 Task: Create new invoice with Date Opened :30-Apr-23, Select Customer: Catering by Benihana, Terms: Payment Term 2. Make invoice entry for item-1 with Date: 30-Apr-23, Description: Lil Drug Ibuprofin, Action: Material, Income Account: Income:Sales, Quantity: 1, Unit Price: 5.5, Discount %: 8. Make entry for item-2 with Date: 30-Apr-23, Description: Ring Pop Lollipops Assorted (0.5 oz x 6 ct), Action: Material, Income Account: Income:Sales, Quantity: 1, Unit Price: 20.3, Discount %: 7. Make entry for item-3 with Date: 30-Apr-23, Description: Cherry Tomato (1 pack ), Action: Material, Income Account: Income:Sales, Quantity: 2, Unit Price: 21.3, Discount %: 9. Write Notes: 'Looking forward to serving you again.'. Post Invoice with Post Date: 30-Apr-23, Post to Accounts: Assets:Accounts Receivable. Pay / Process Payment with Transaction Date: 15-May-23, Amount: 62.705, Transfer Account: Checking Account. Print Invoice, display notes by going to Option, then go to Display Tab and check 'Invoice Notes'.
Action: Mouse moved to (174, 35)
Screenshot: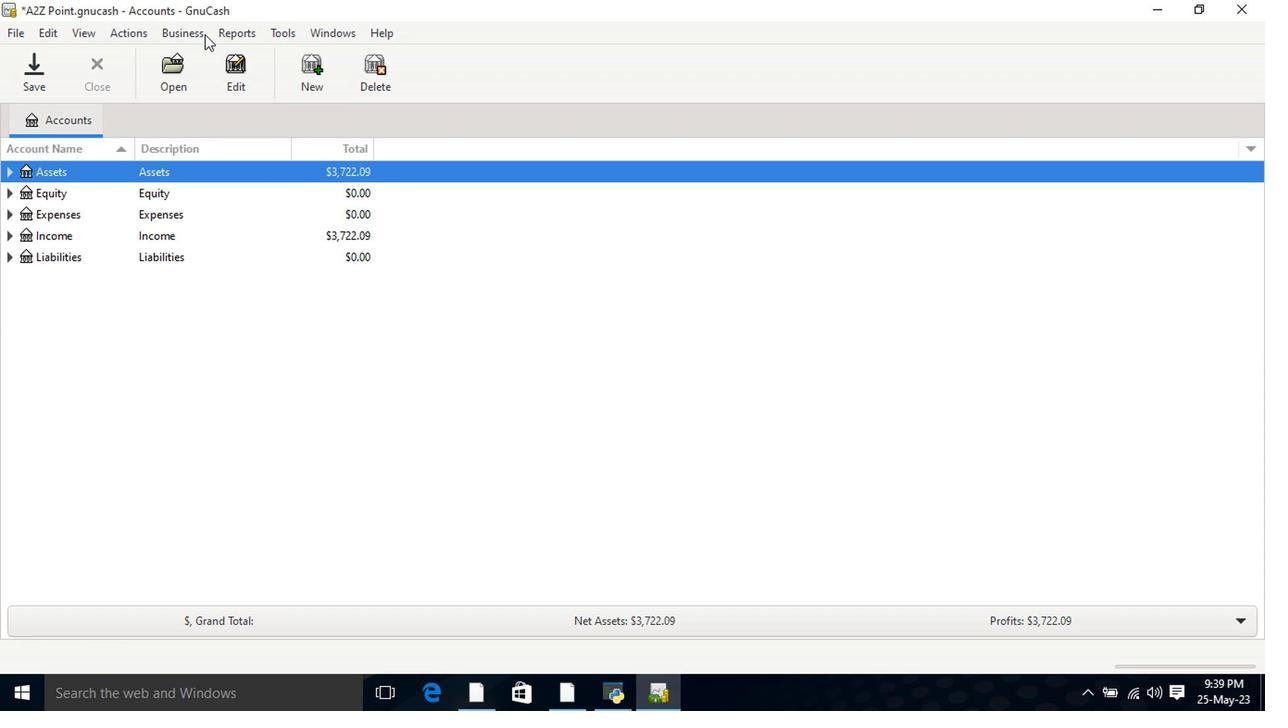 
Action: Mouse pressed left at (174, 35)
Screenshot: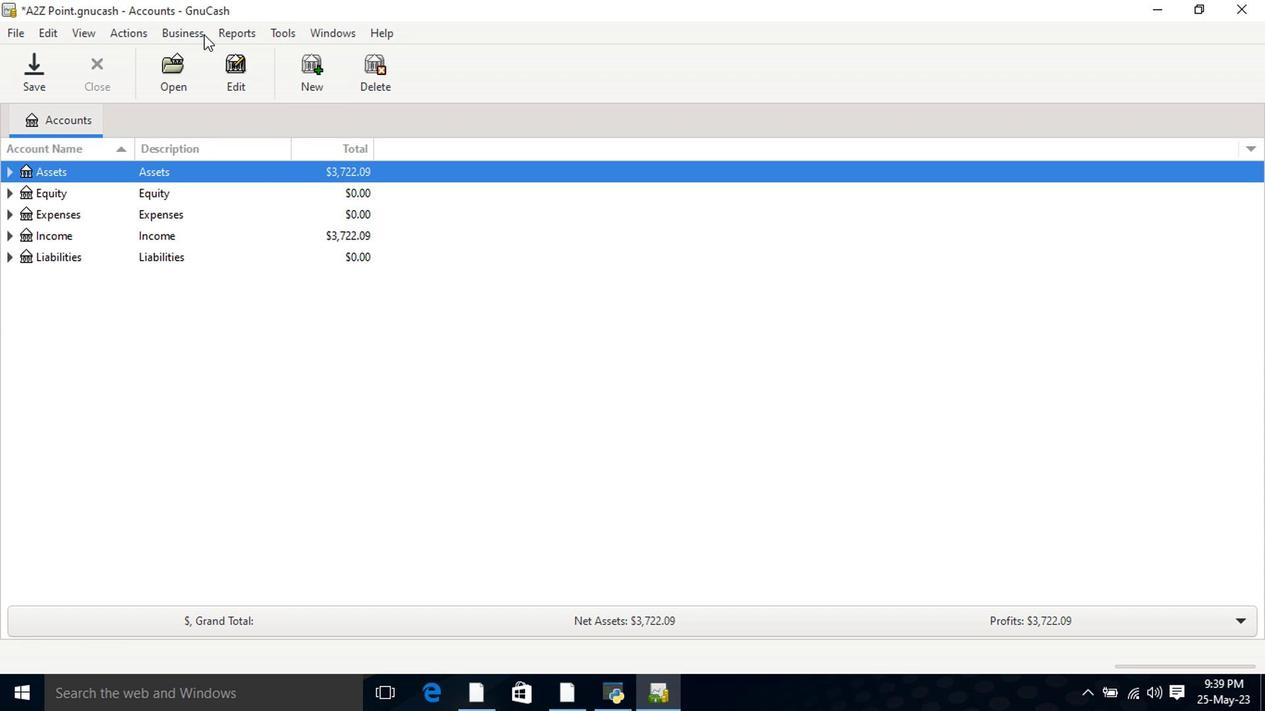 
Action: Mouse moved to (402, 131)
Screenshot: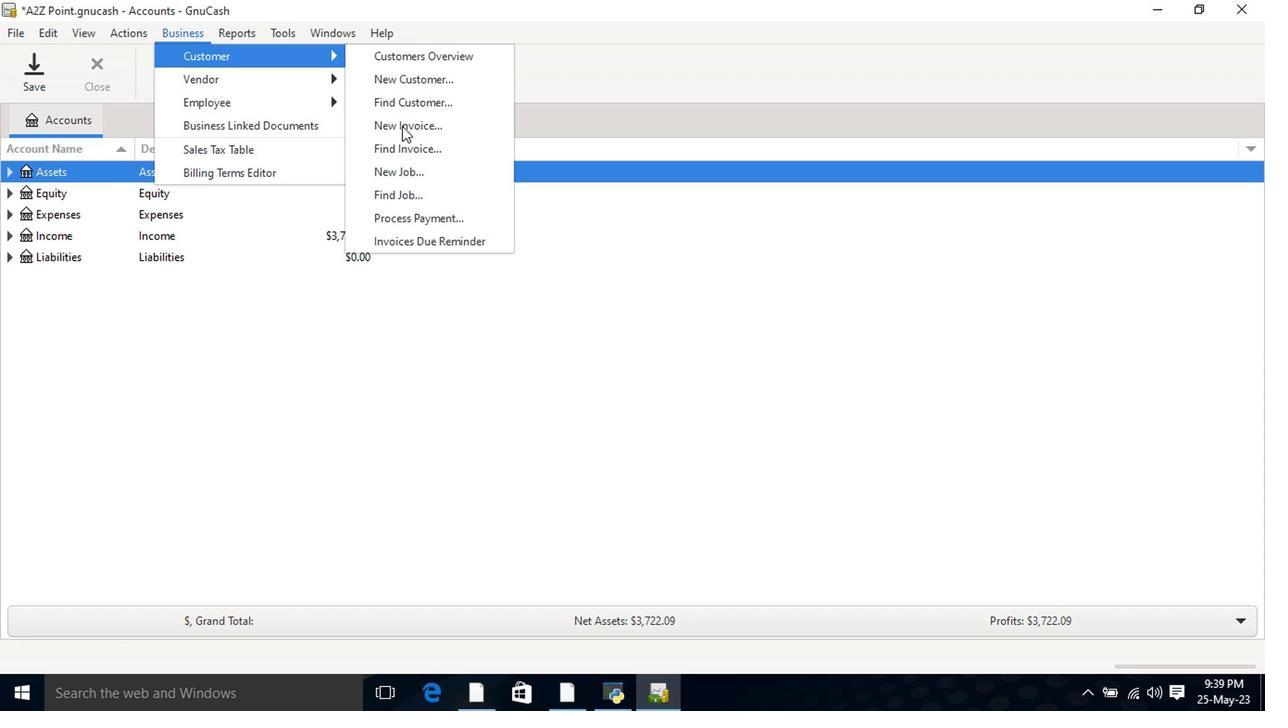 
Action: Mouse pressed left at (402, 131)
Screenshot: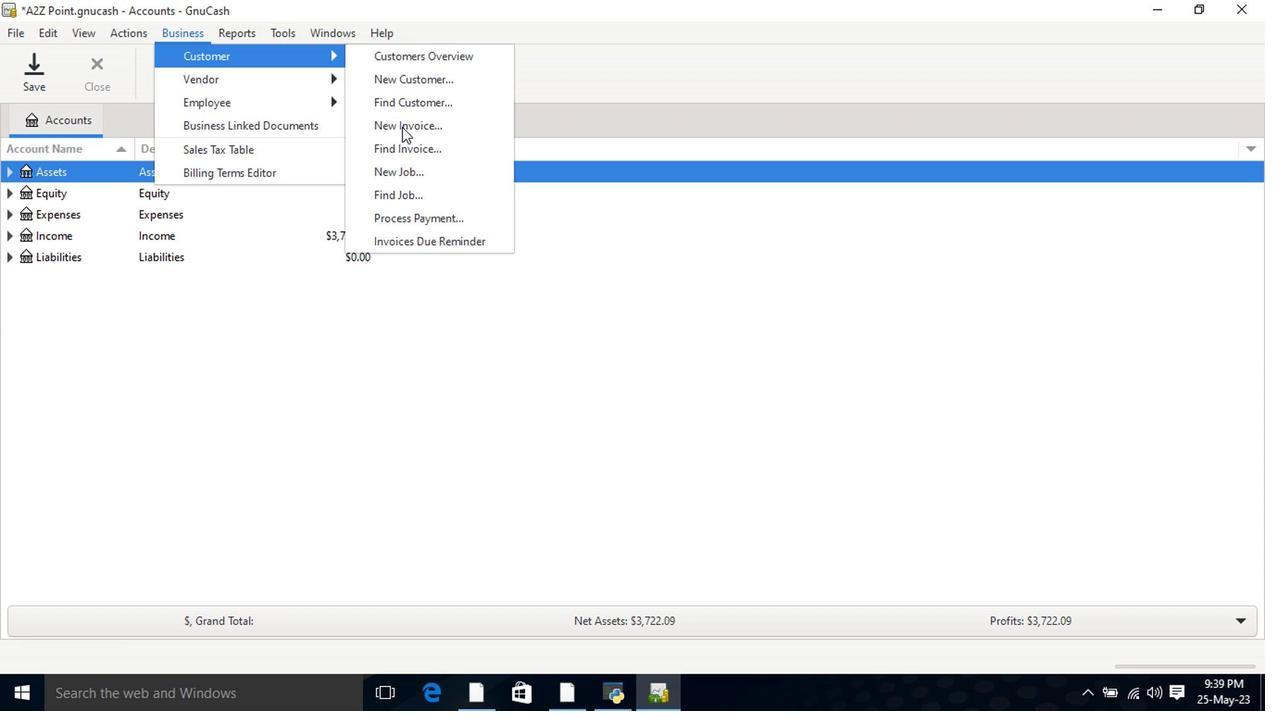 
Action: Mouse moved to (760, 285)
Screenshot: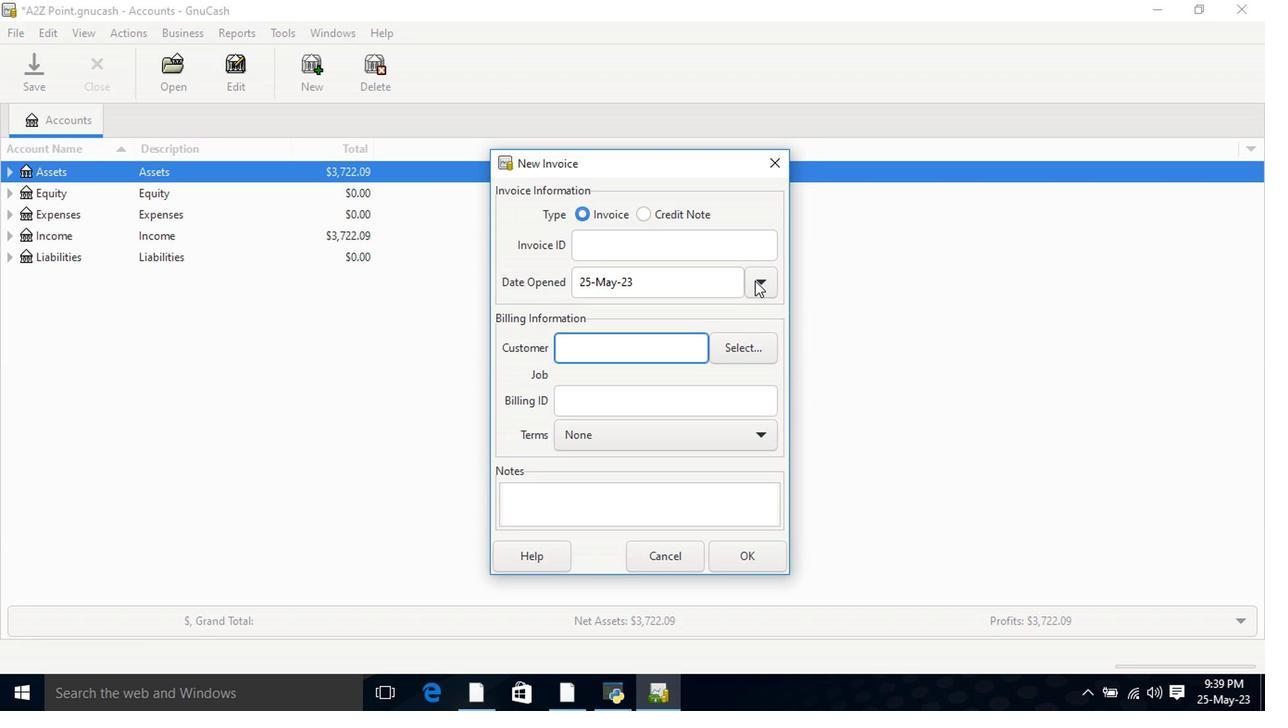 
Action: Mouse pressed left at (760, 285)
Screenshot: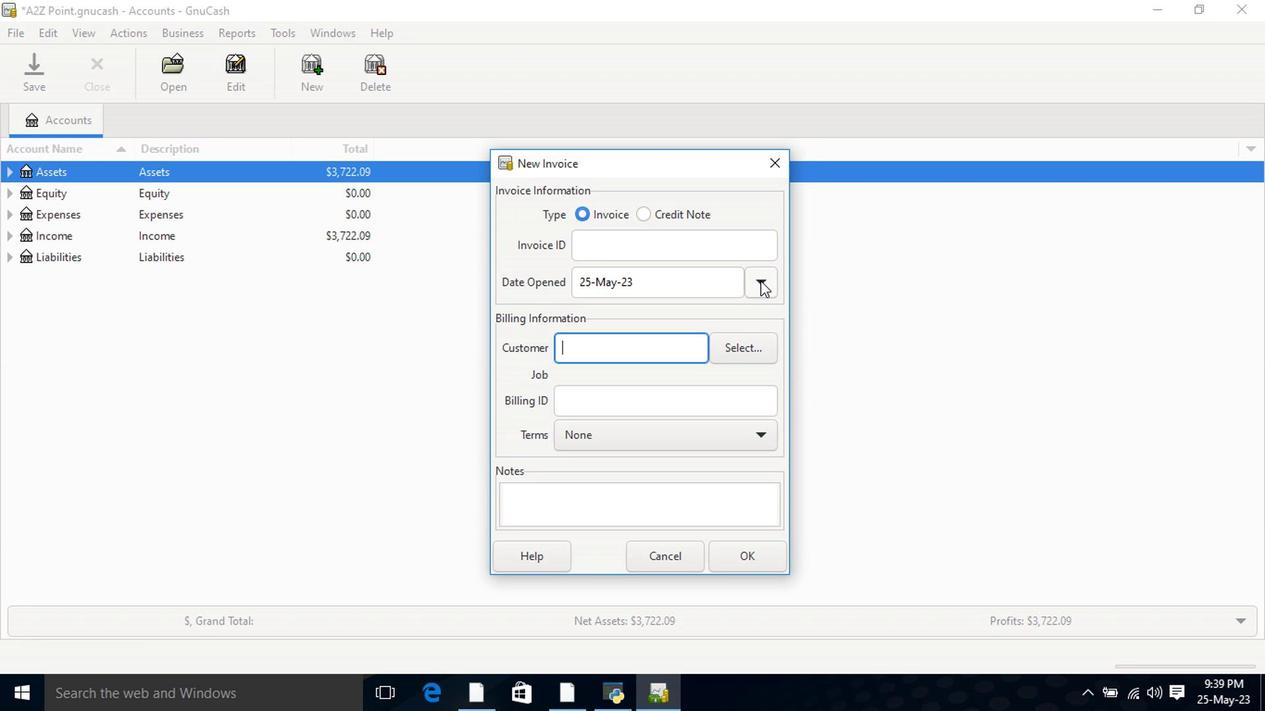 
Action: Mouse moved to (618, 317)
Screenshot: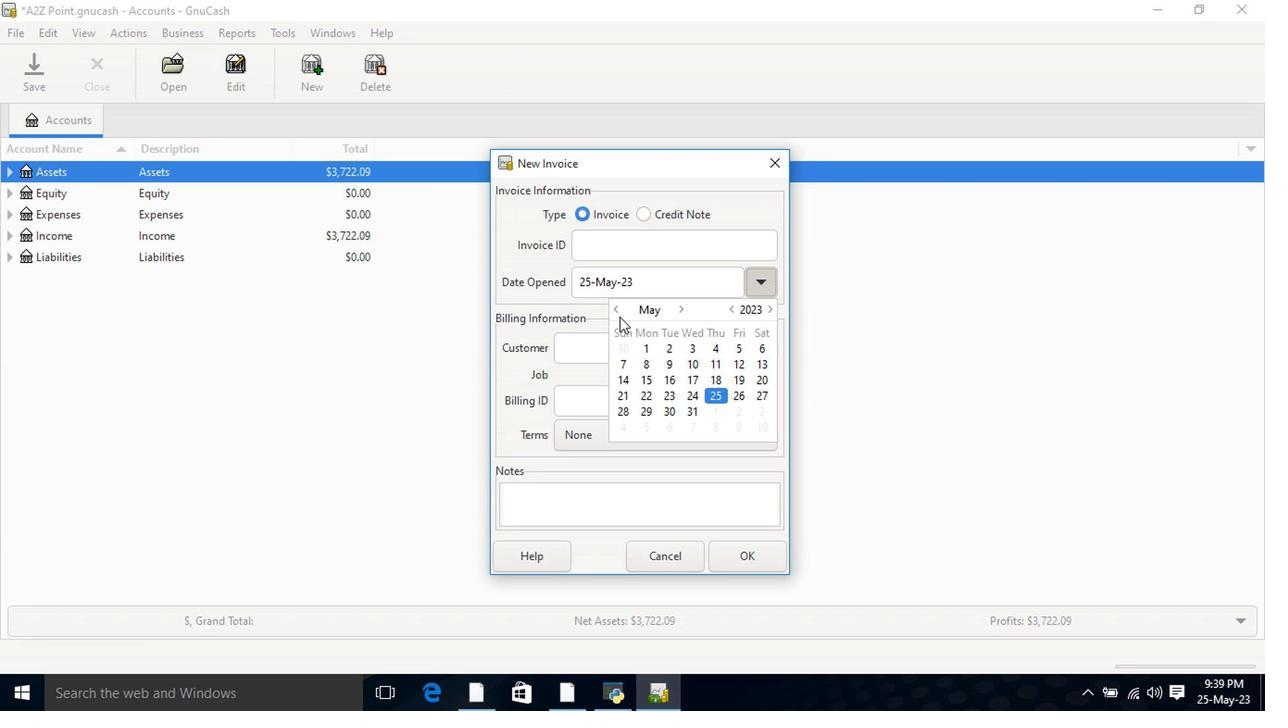 
Action: Mouse pressed left at (618, 317)
Screenshot: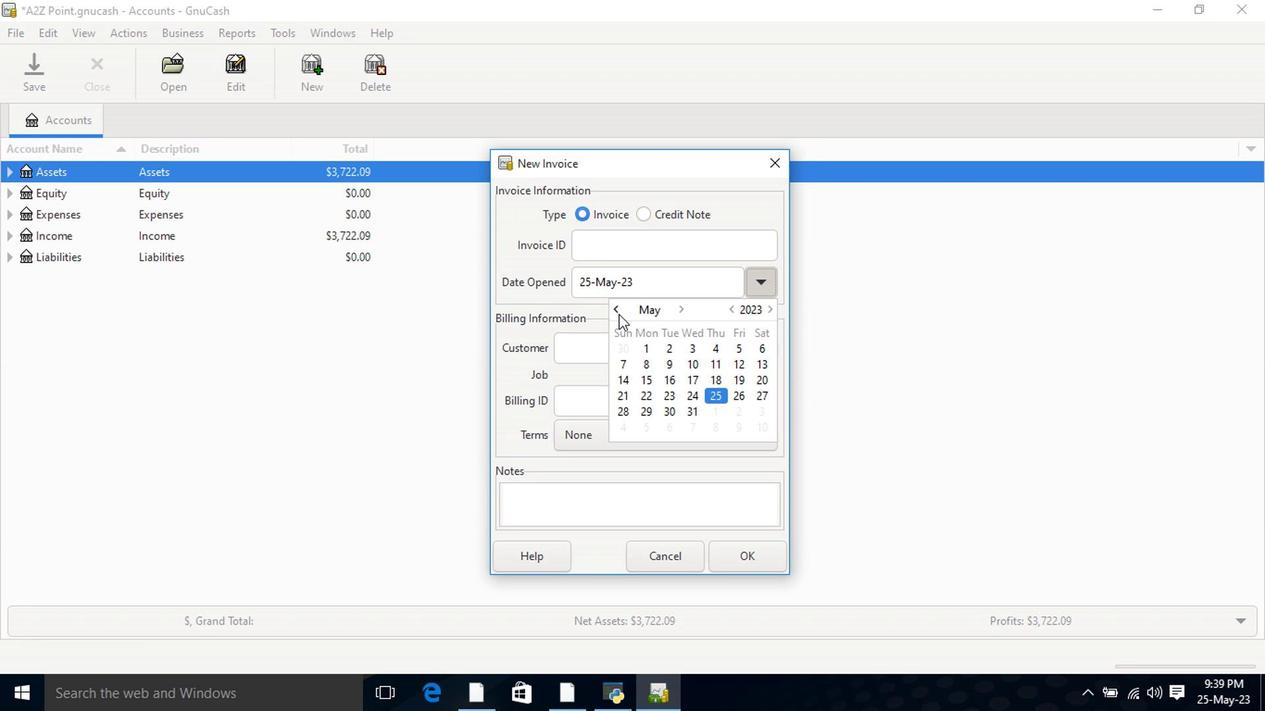 
Action: Mouse moved to (625, 431)
Screenshot: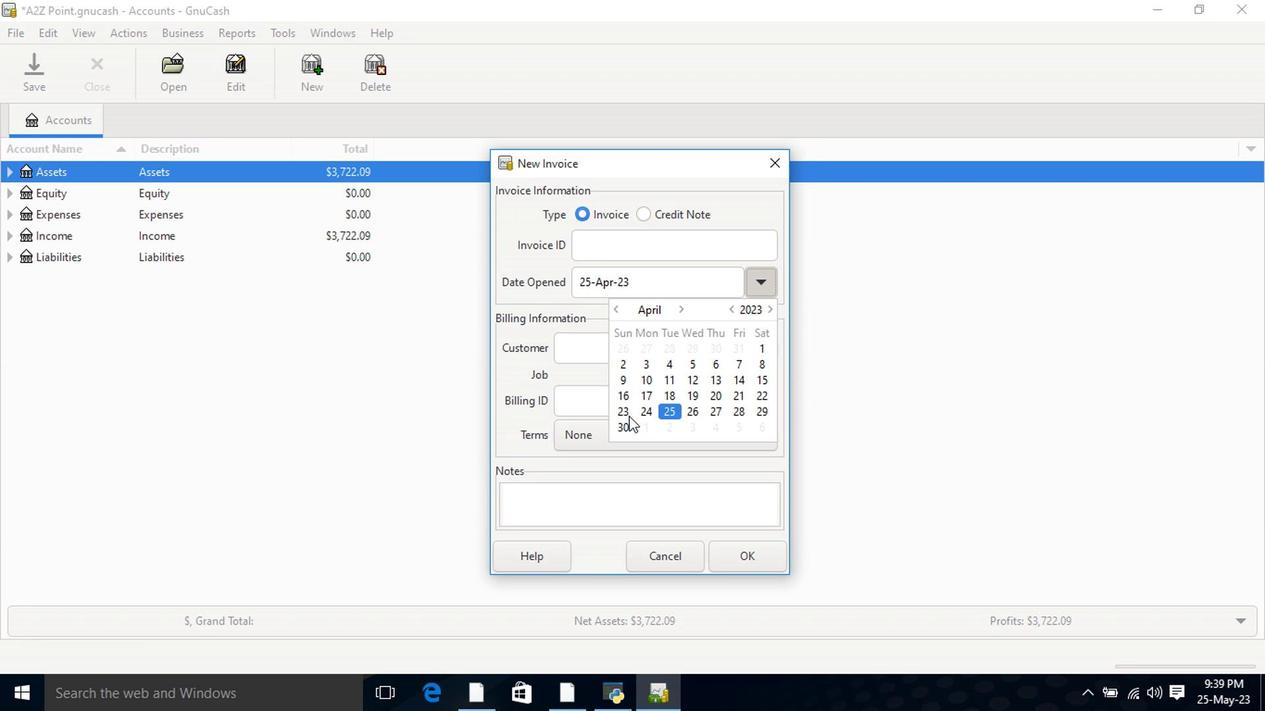 
Action: Mouse pressed left at (625, 431)
Screenshot: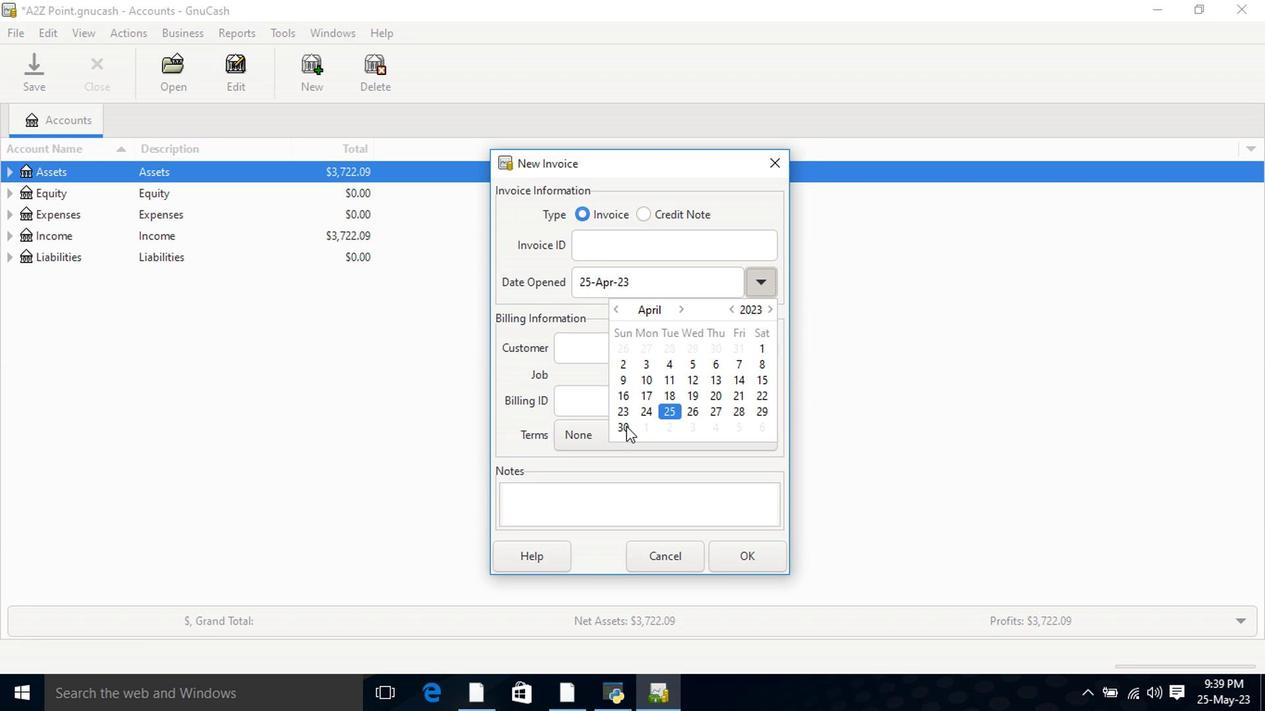 
Action: Mouse pressed left at (625, 431)
Screenshot: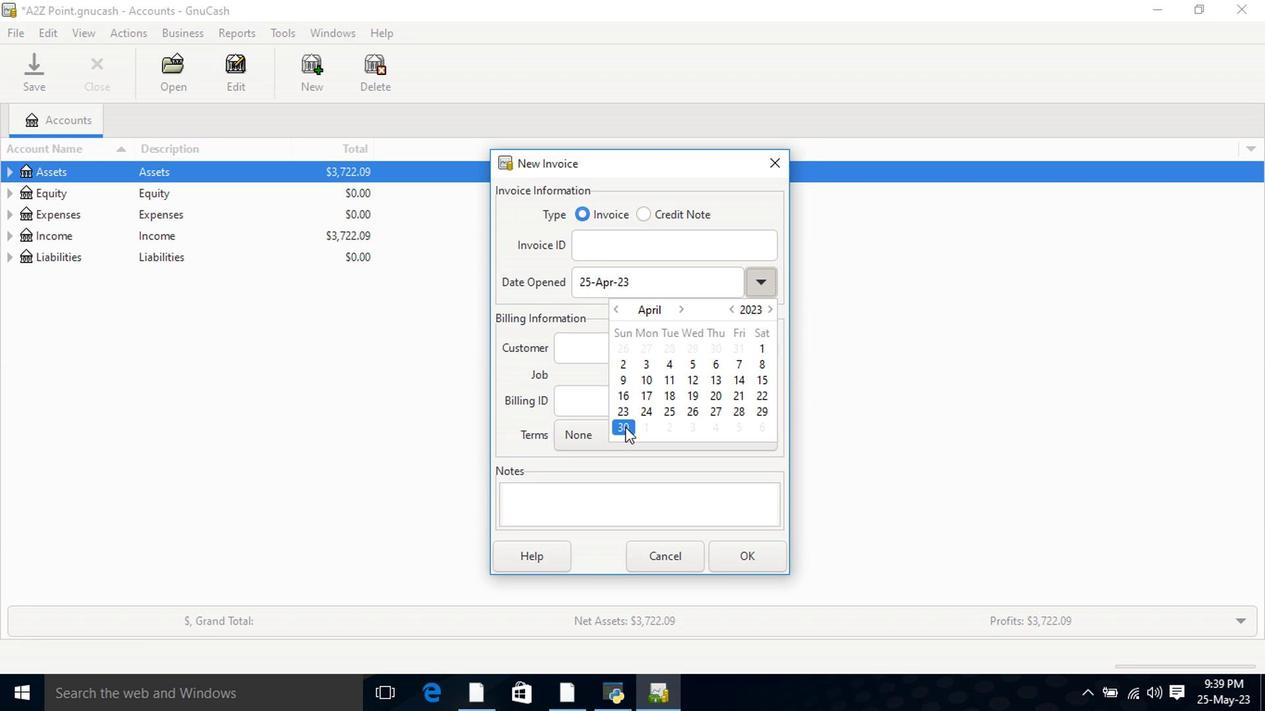 
Action: Mouse moved to (639, 356)
Screenshot: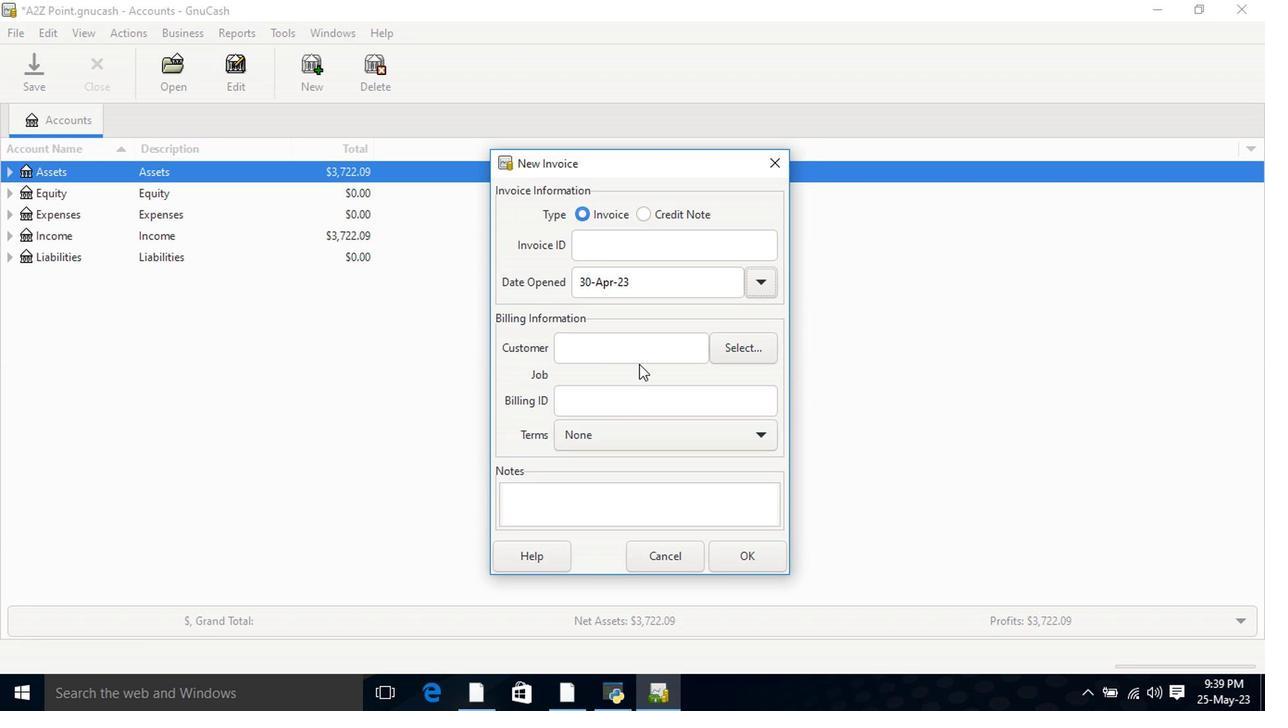 
Action: Mouse pressed left at (639, 356)
Screenshot: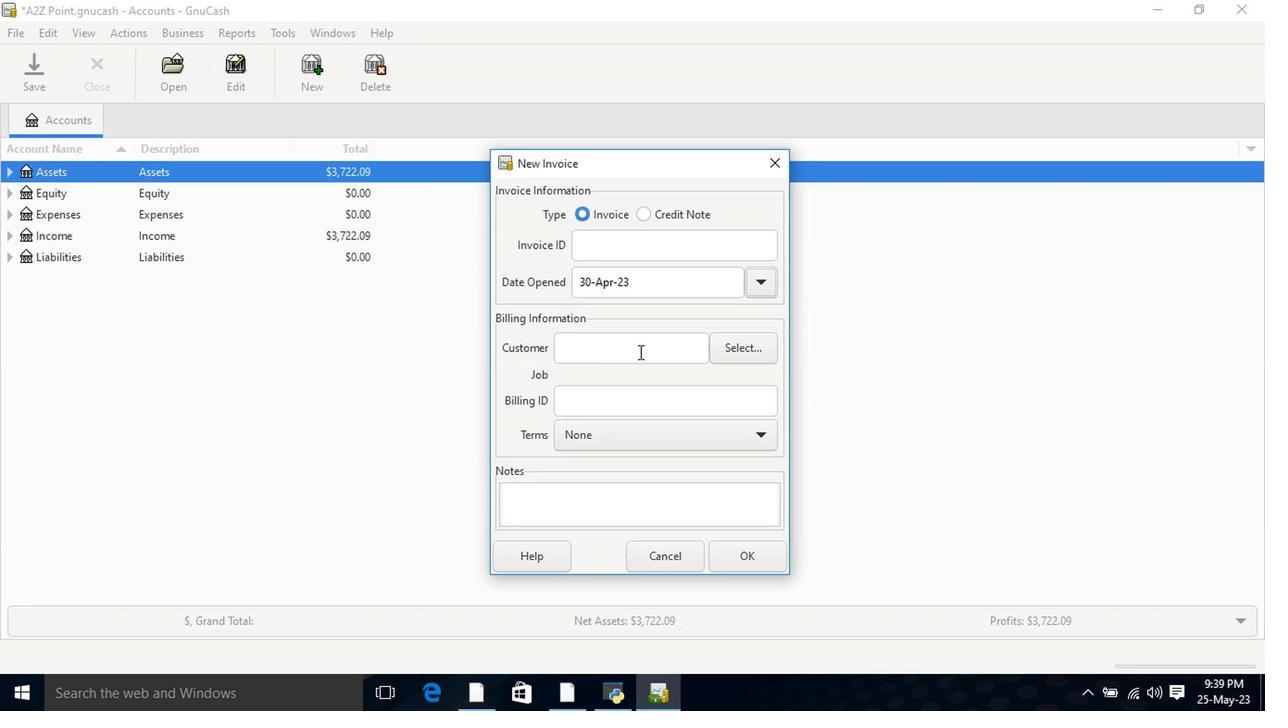 
Action: Key pressed catering<Key.space>by<Key.space>b<Key.down><Key.down>
Screenshot: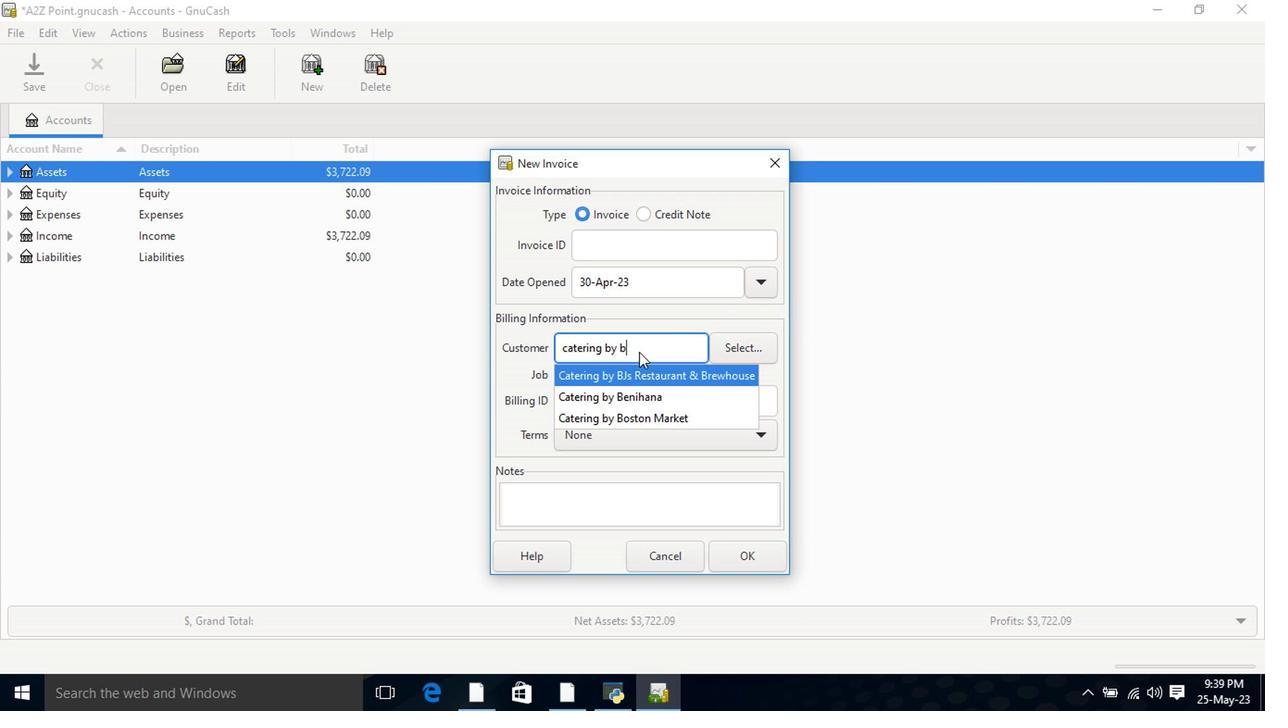 
Action: Mouse moved to (689, 406)
Screenshot: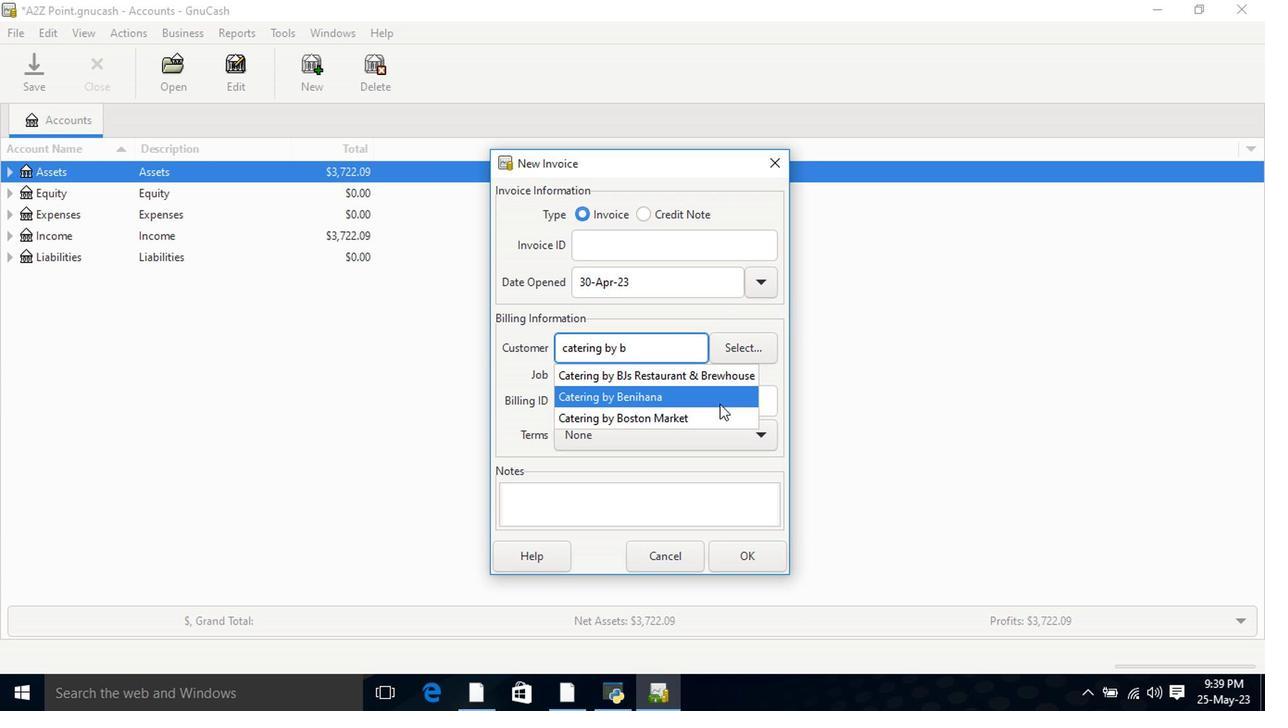 
Action: Mouse pressed left at (689, 406)
Screenshot: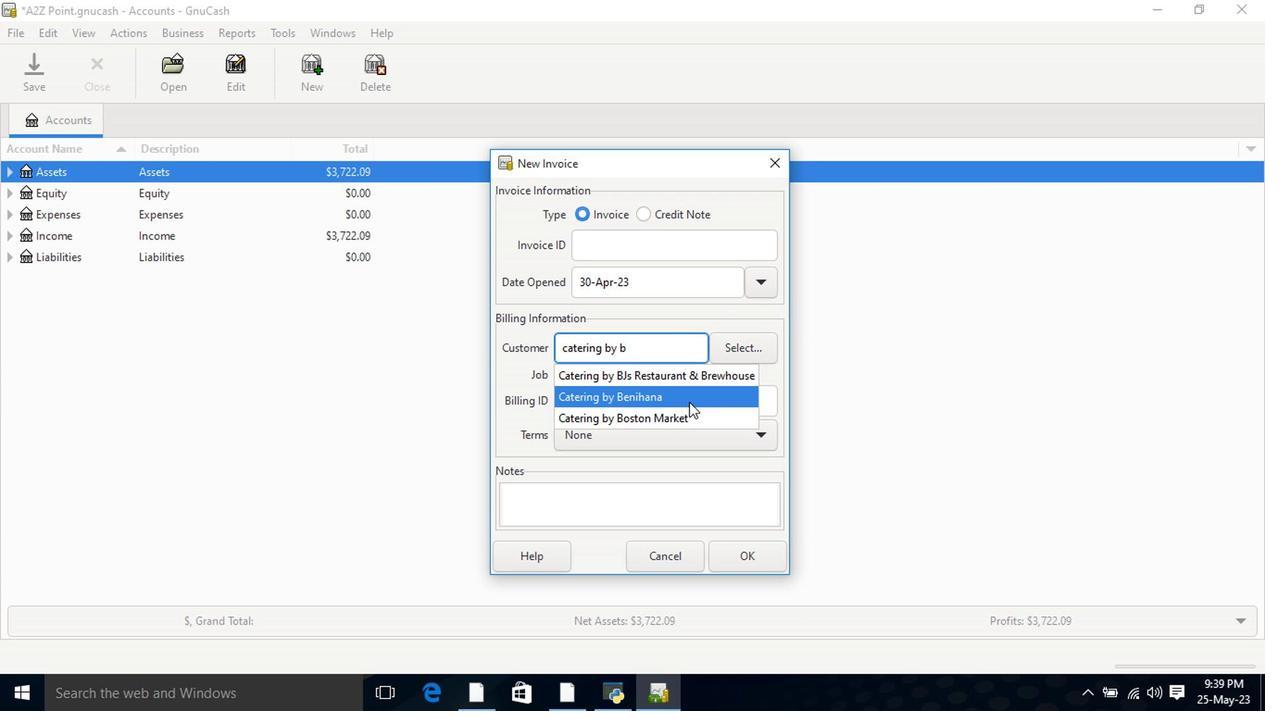 
Action: Mouse moved to (644, 454)
Screenshot: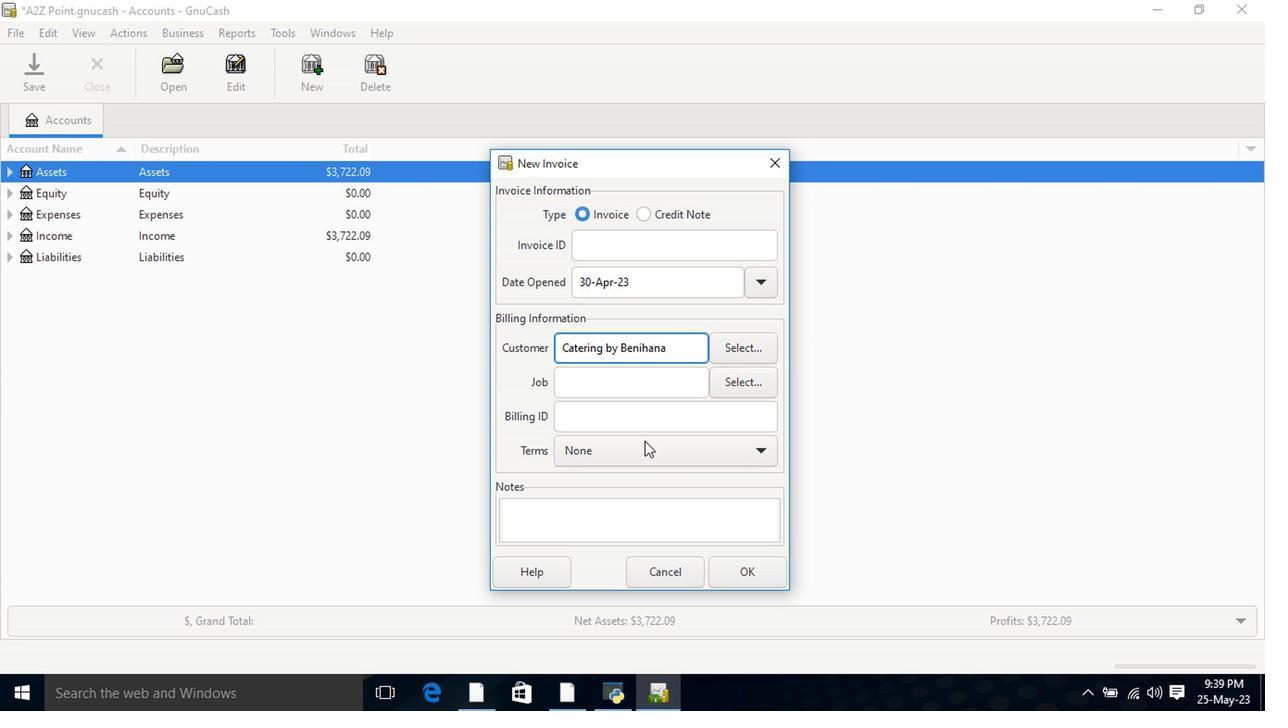 
Action: Mouse pressed left at (644, 454)
Screenshot: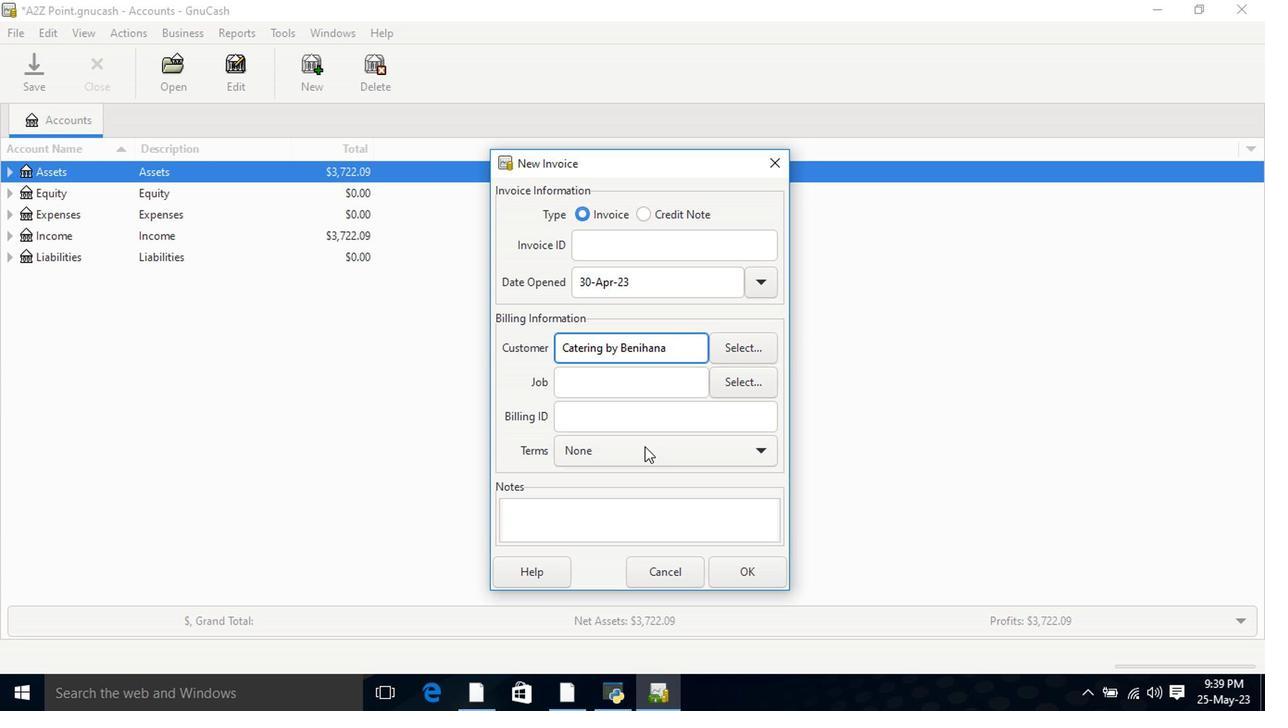 
Action: Mouse moved to (641, 513)
Screenshot: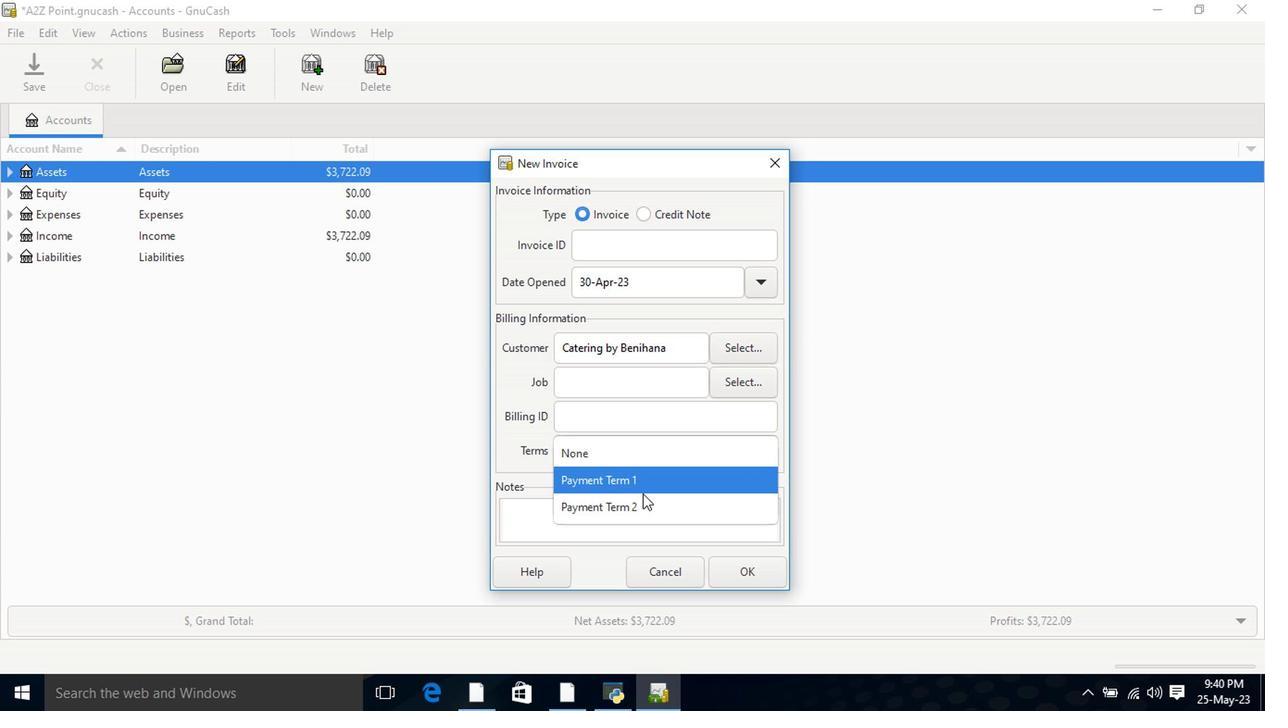 
Action: Mouse pressed left at (641, 513)
Screenshot: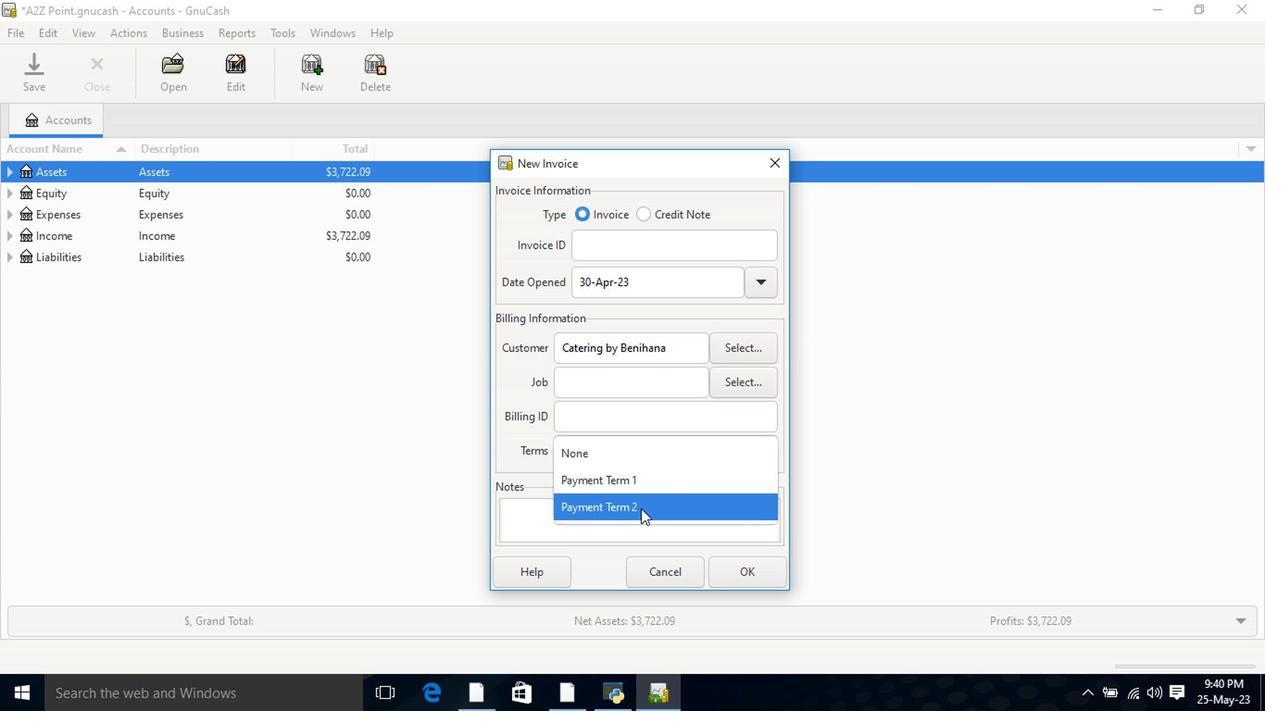 
Action: Mouse moved to (763, 580)
Screenshot: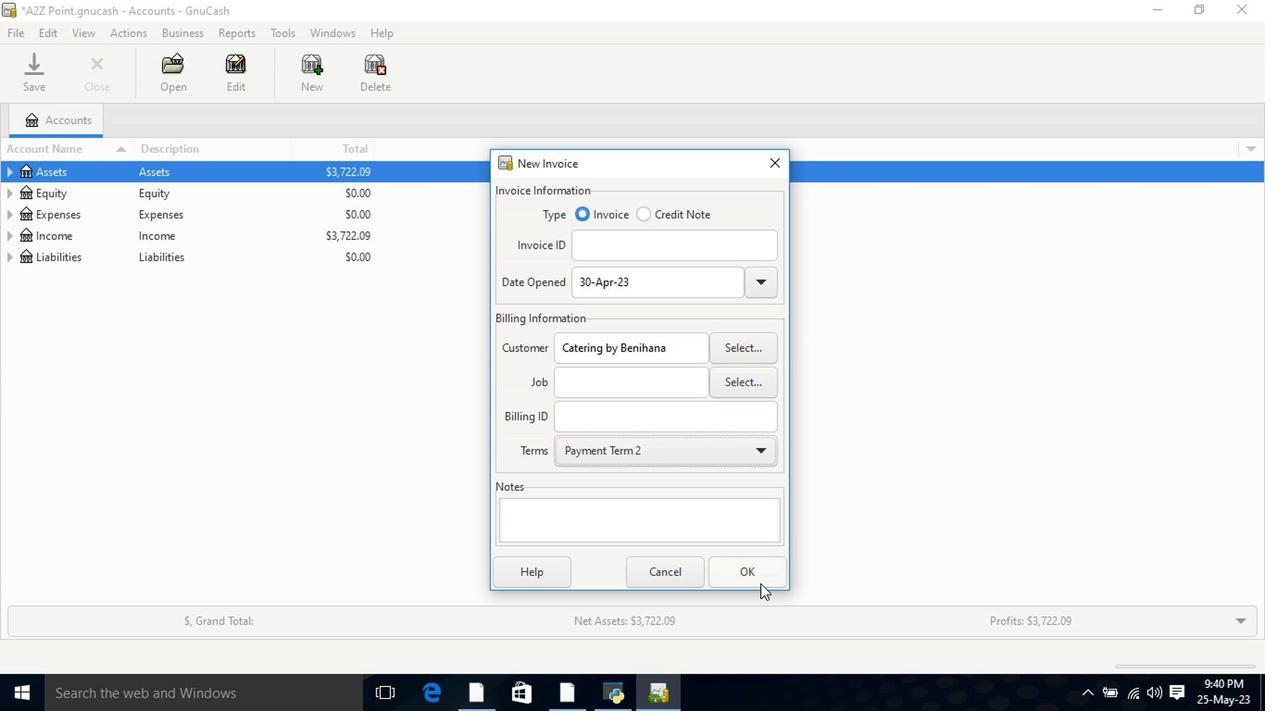 
Action: Mouse pressed left at (763, 580)
Screenshot: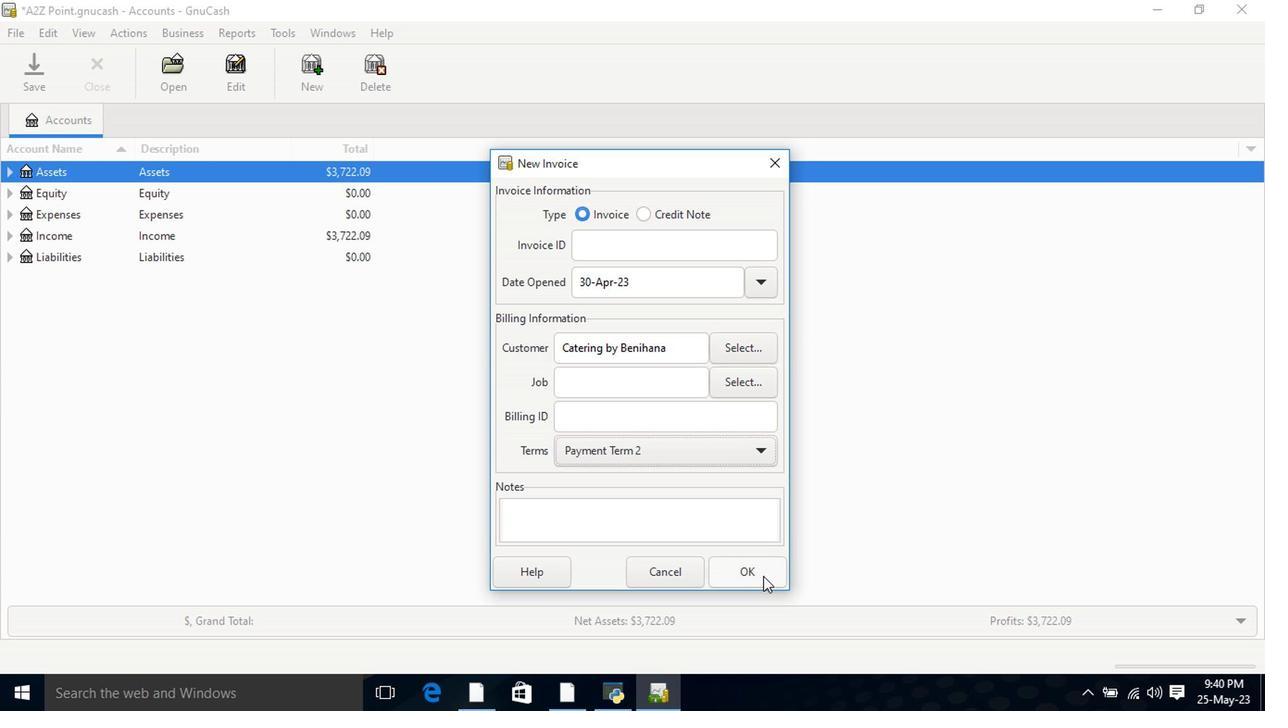 
Action: Mouse moved to (88, 369)
Screenshot: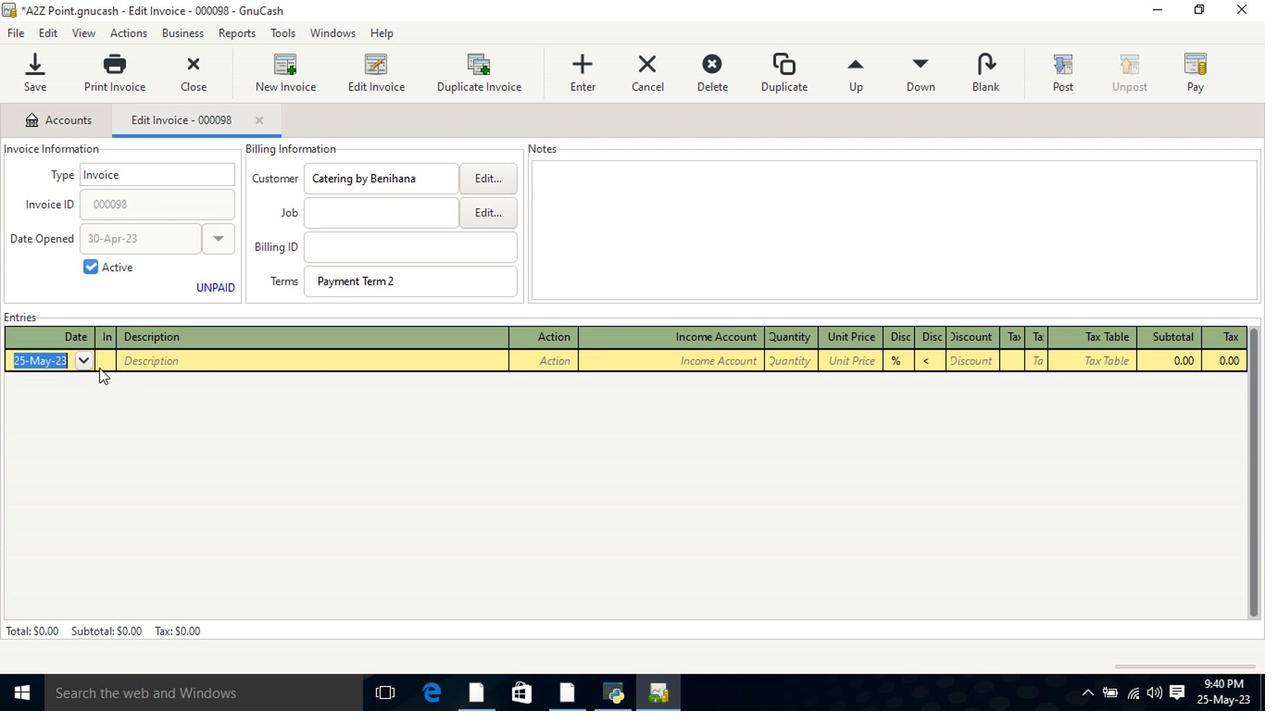 
Action: Mouse pressed left at (88, 369)
Screenshot: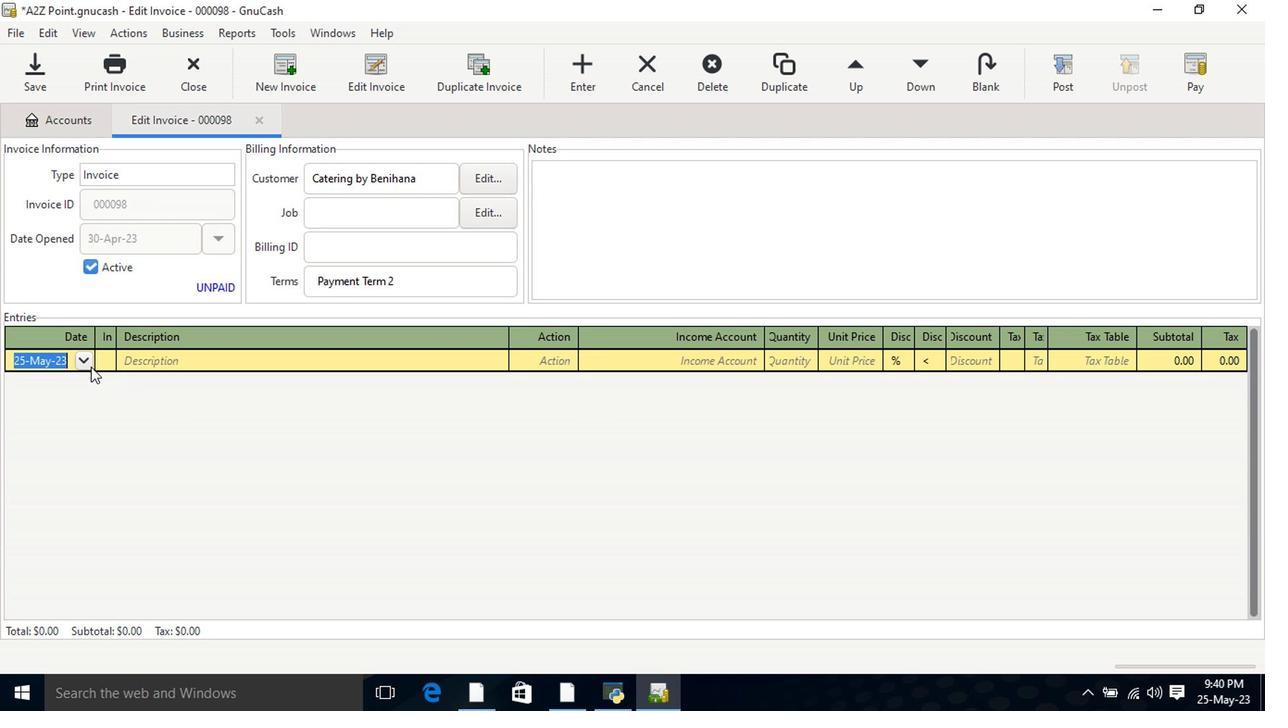 
Action: Mouse moved to (8, 386)
Screenshot: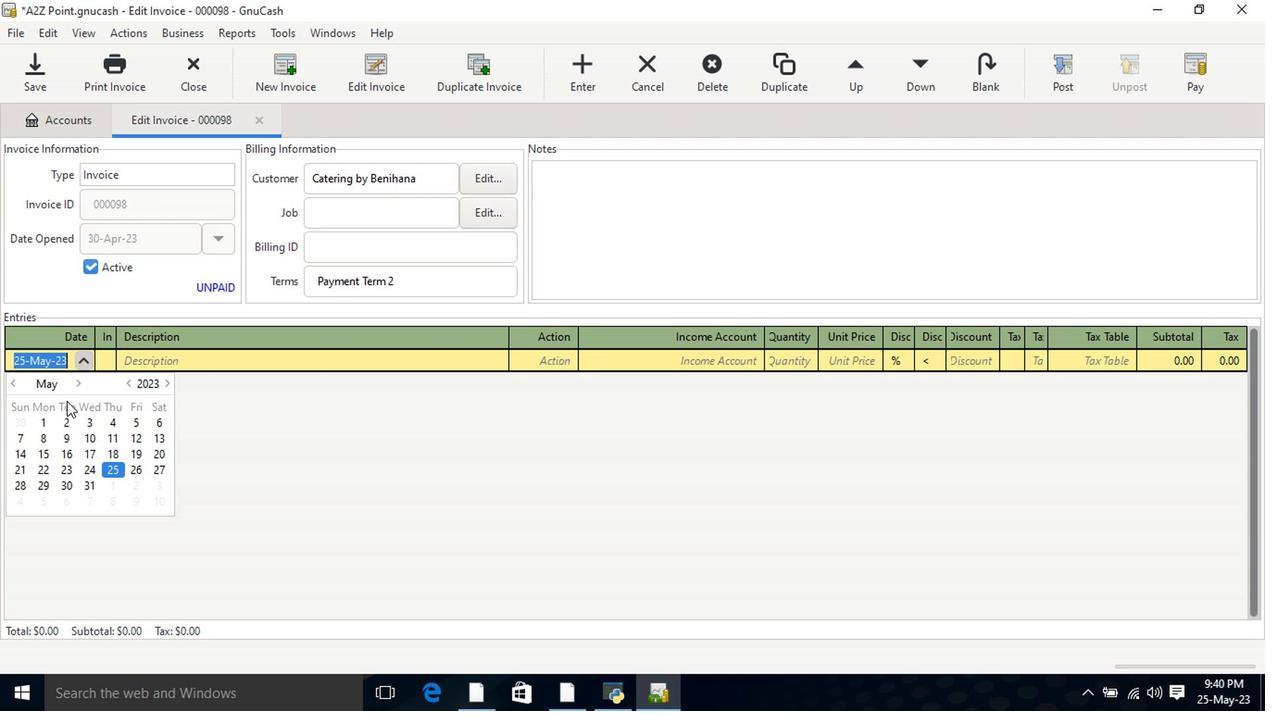 
Action: Mouse pressed left at (8, 386)
Screenshot: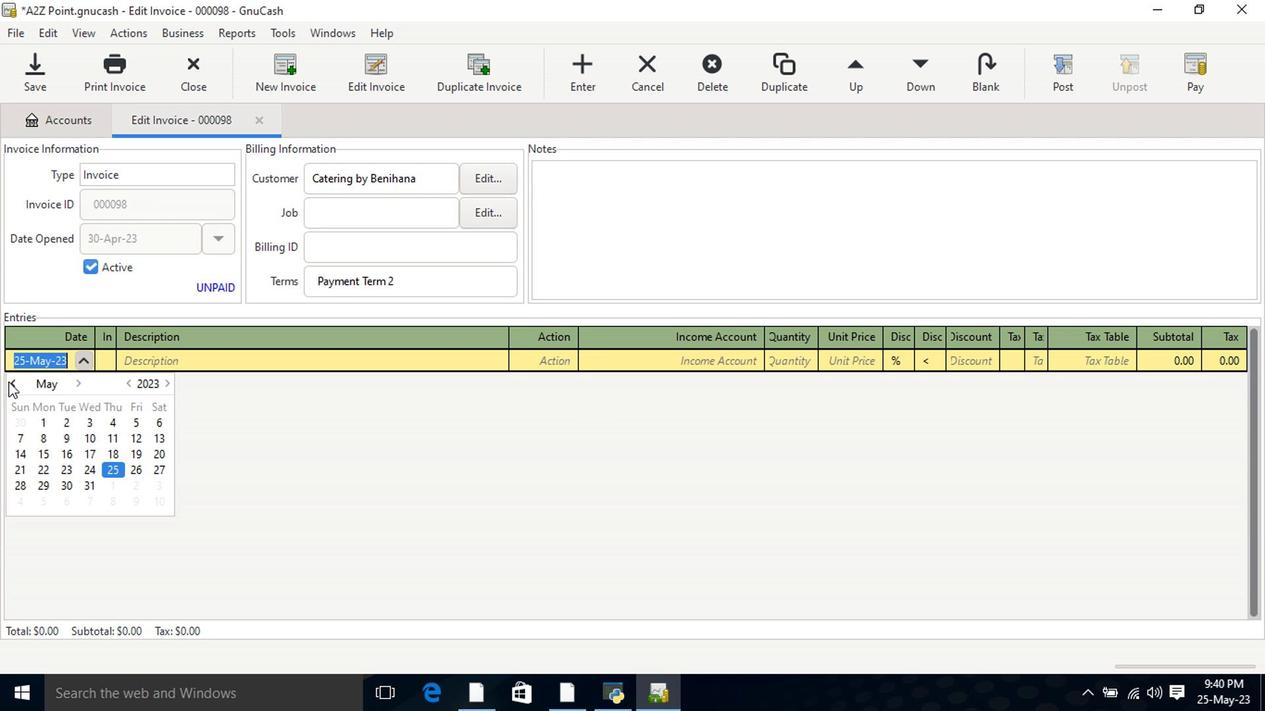 
Action: Mouse moved to (21, 510)
Screenshot: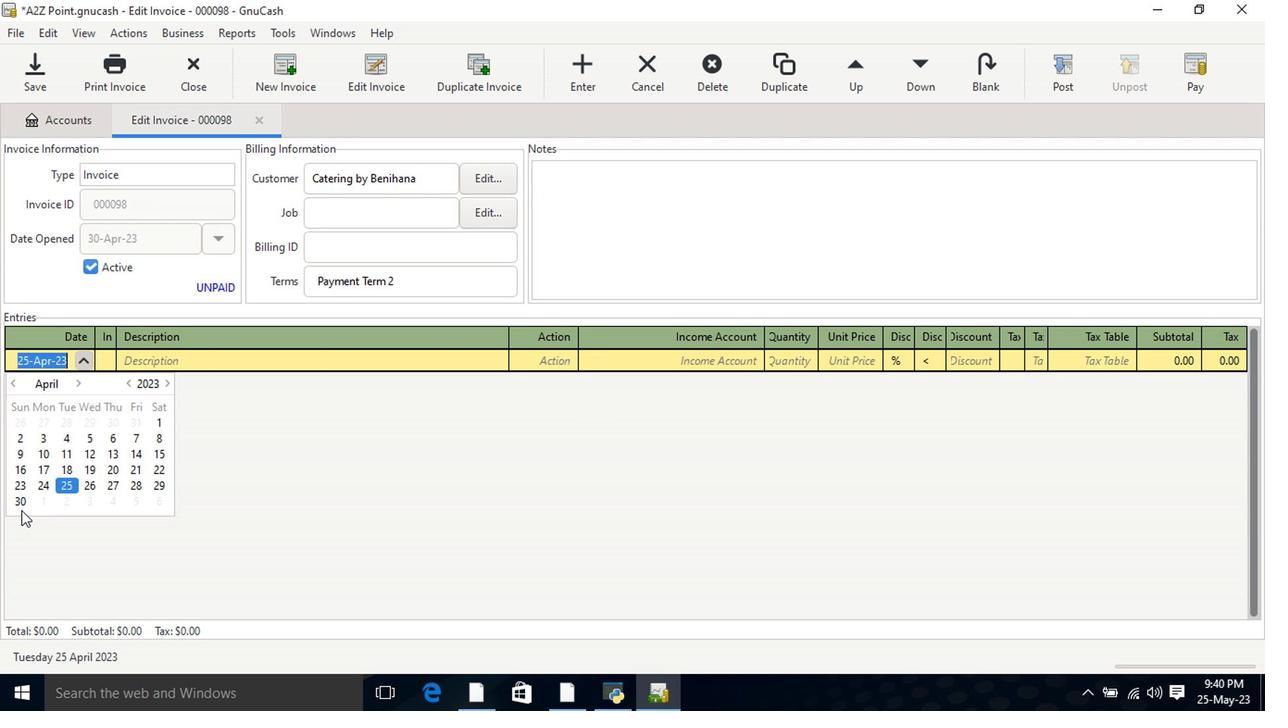 
Action: Mouse pressed left at (21, 510)
Screenshot: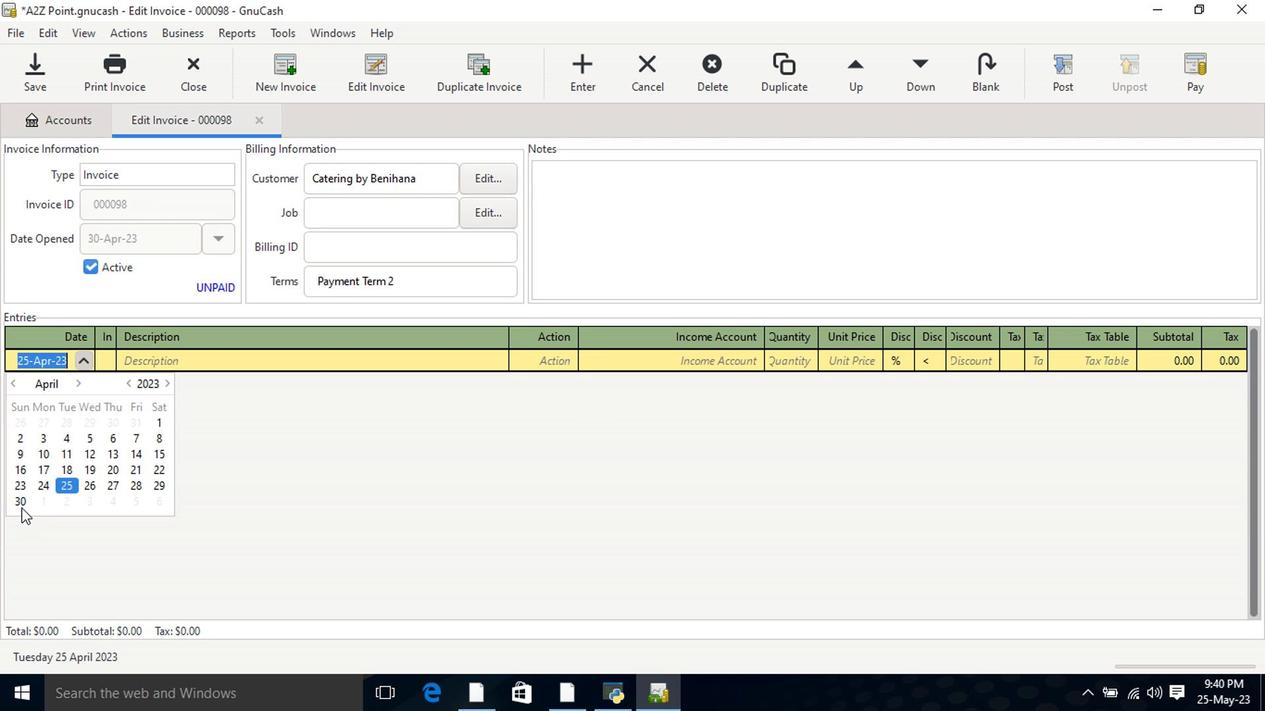 
Action: Mouse pressed left at (21, 510)
Screenshot: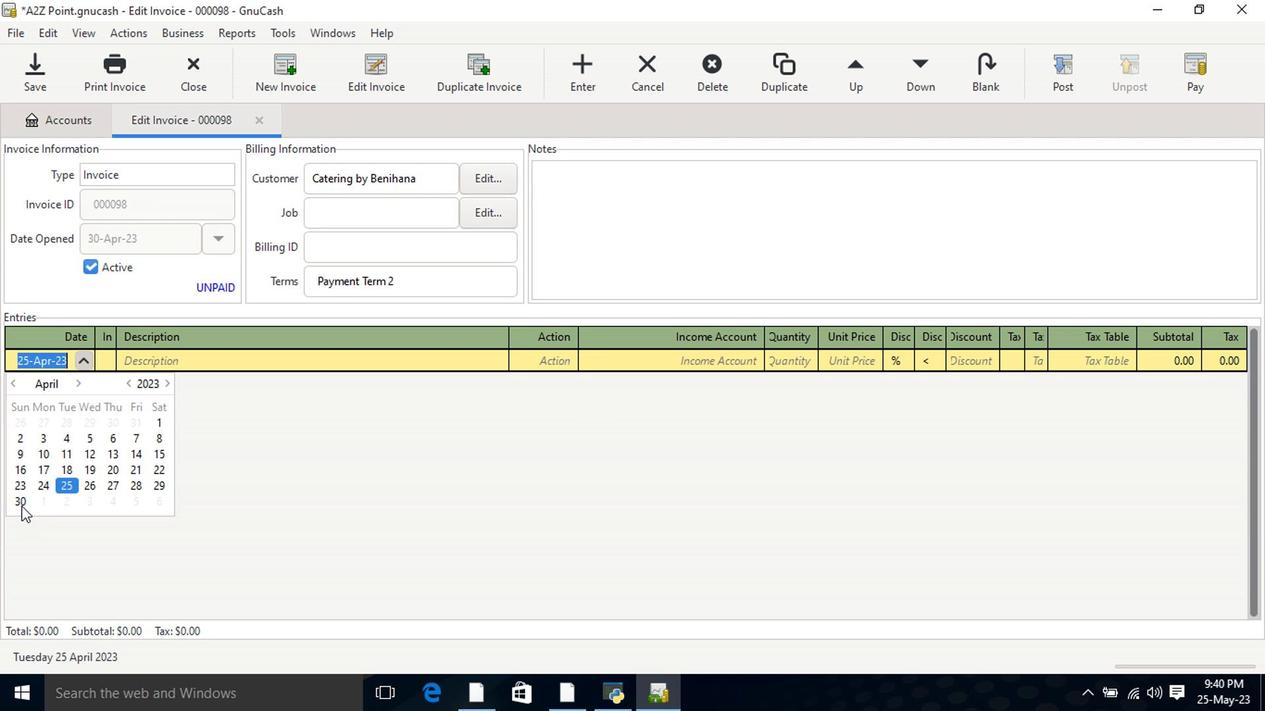 
Action: Mouse moved to (159, 364)
Screenshot: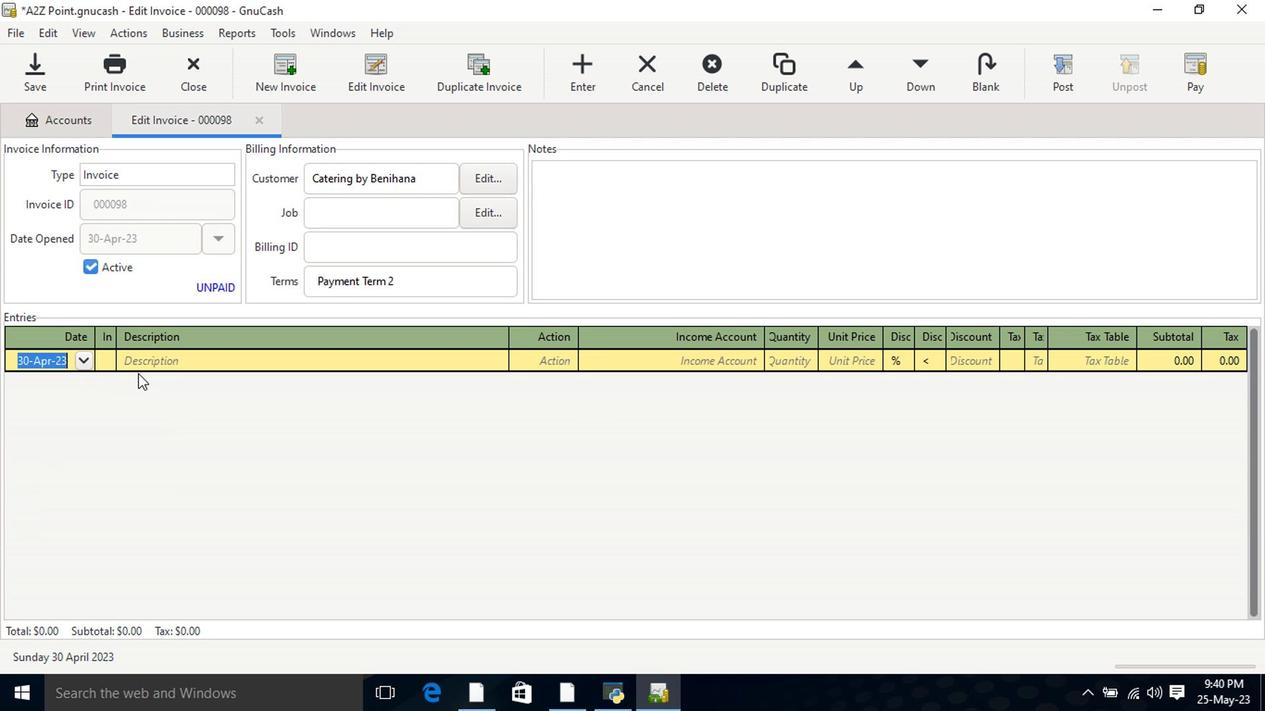 
Action: Mouse pressed left at (159, 364)
Screenshot: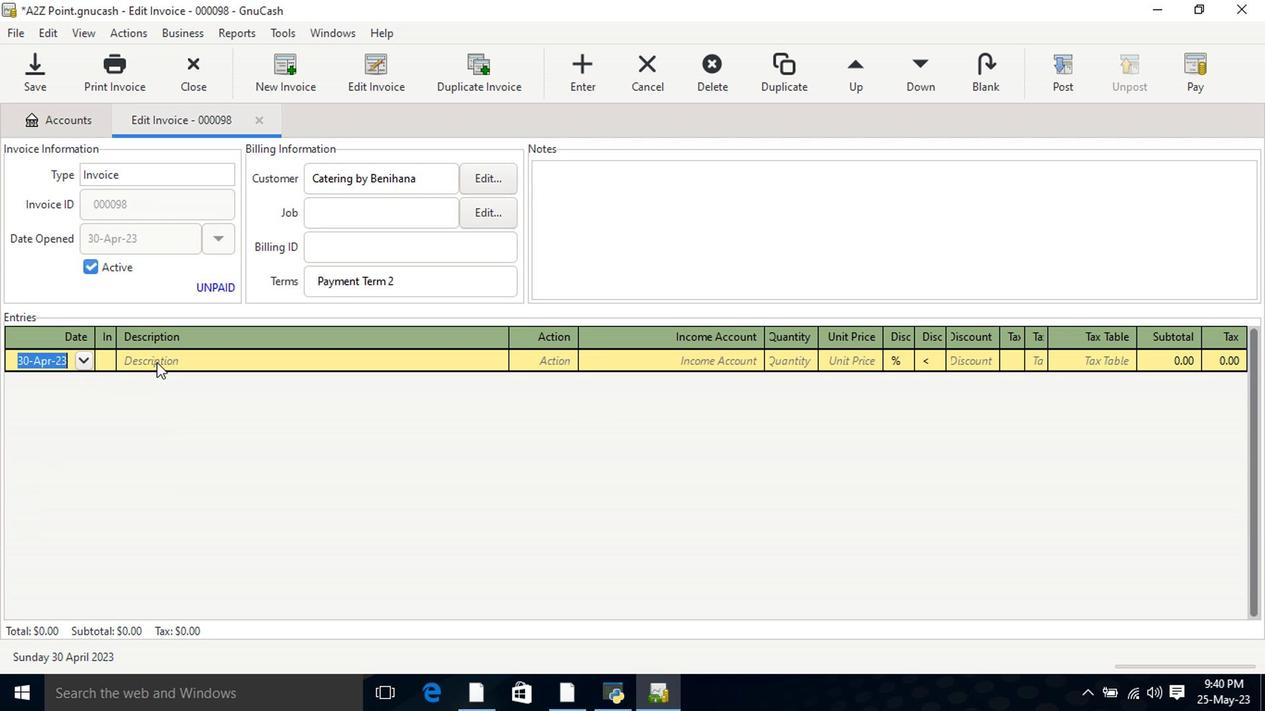 
Action: Key pressed <Key.shift>Lil<Key.space><Key.shift>Drug<Key.space><Key.shift>Ibuprofin<Key.tab>mate<Key.tab>inc<Key.down><Key.down><Key.down><Key.tab>
Screenshot: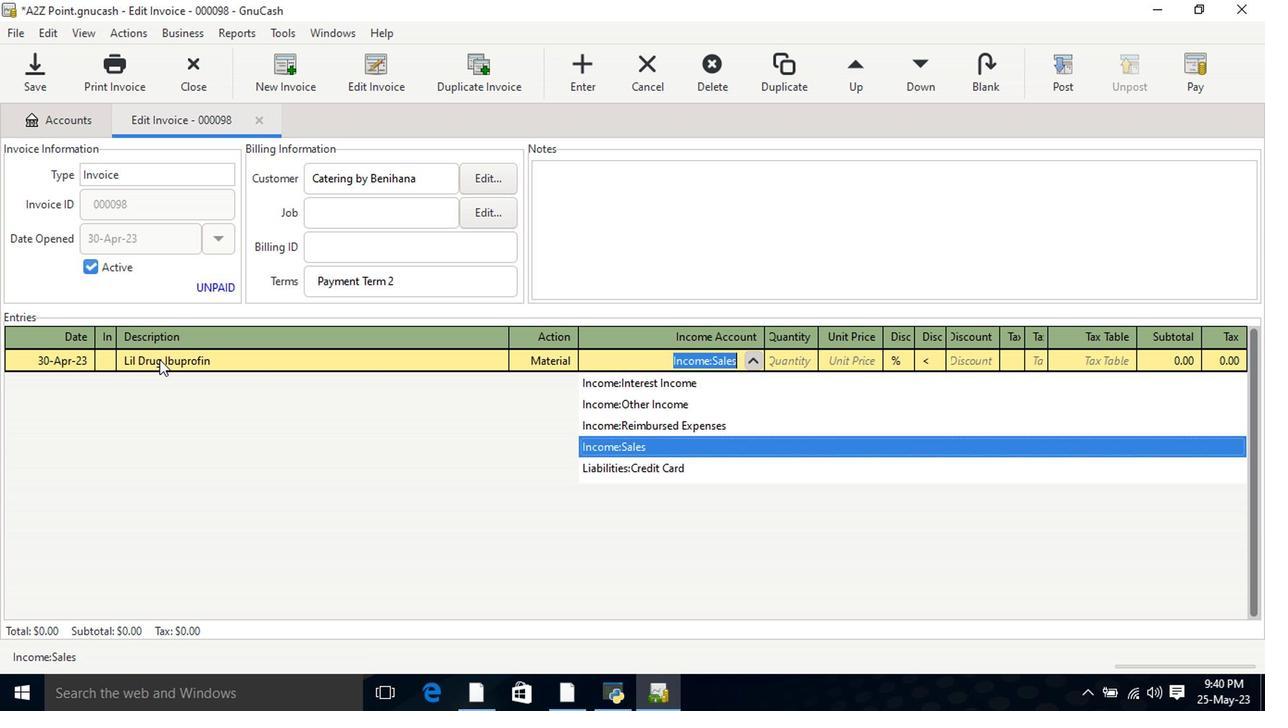 
Action: Mouse moved to (369, 470)
Screenshot: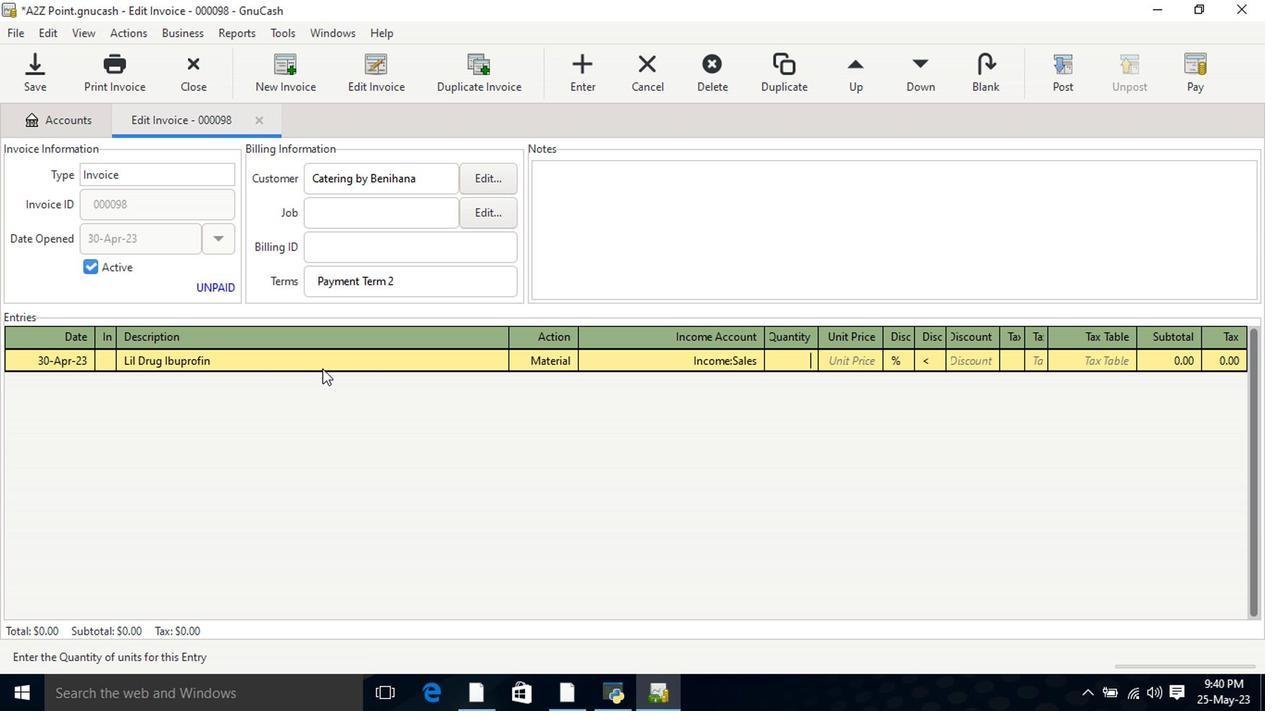 
Action: Key pressed 1<Key.tab>5.5<Key.tab>
Screenshot: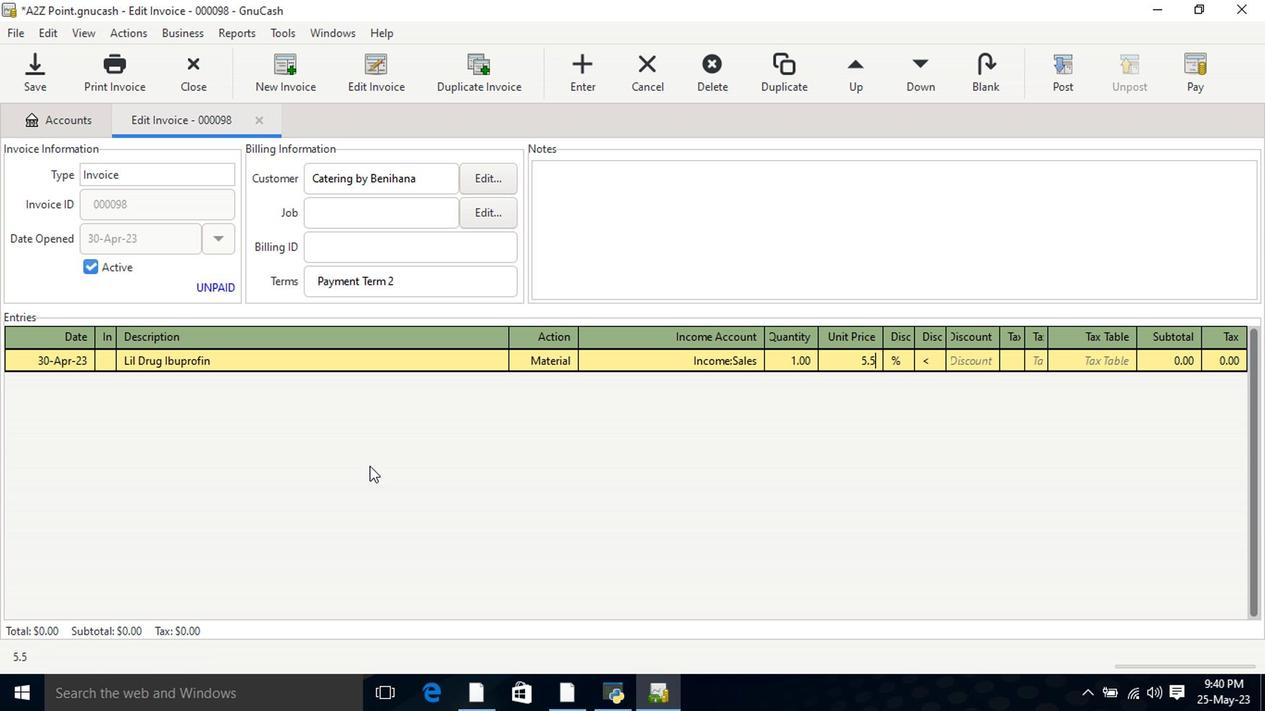 
Action: Mouse moved to (937, 365)
Screenshot: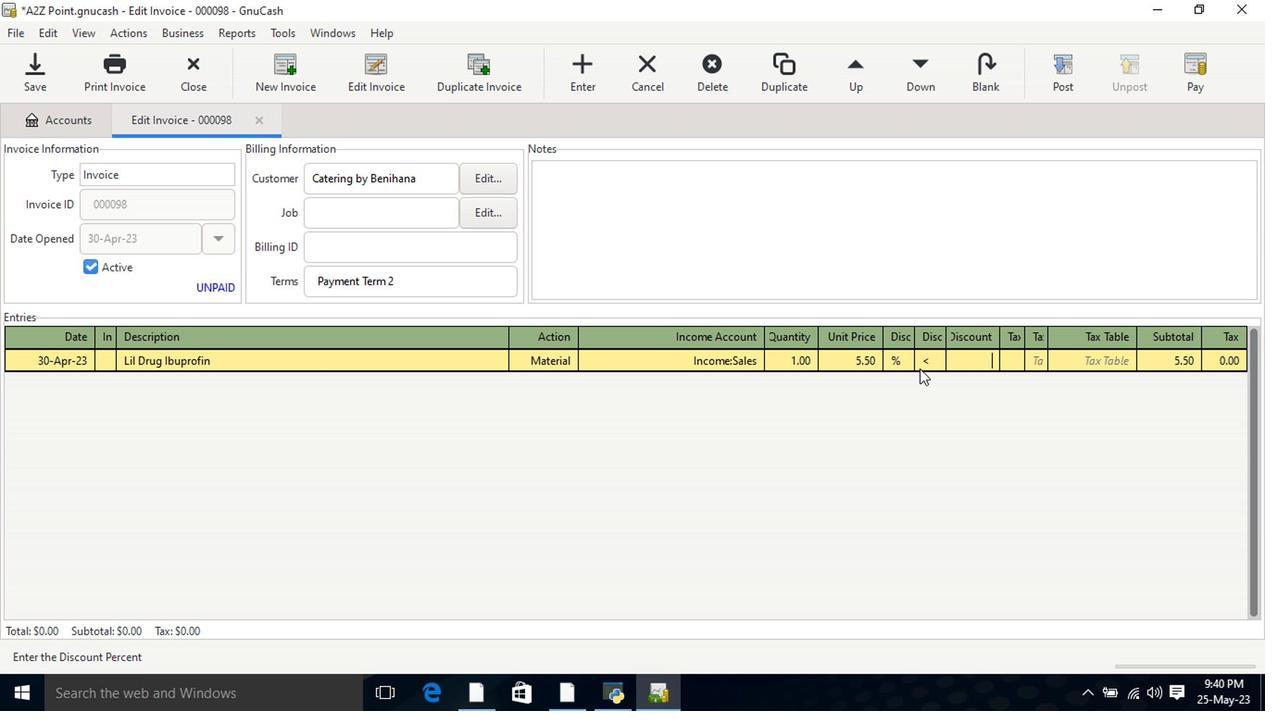 
Action: Mouse pressed left at (937, 365)
Screenshot: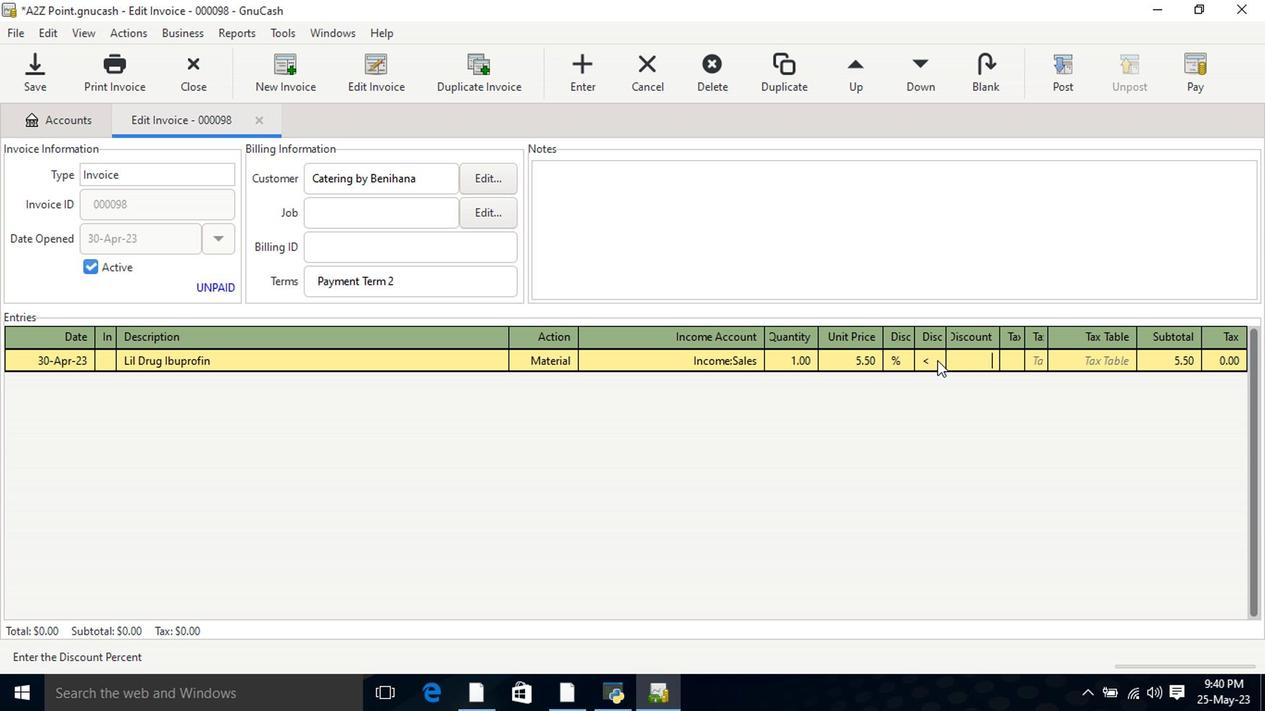 
Action: Mouse moved to (985, 365)
Screenshot: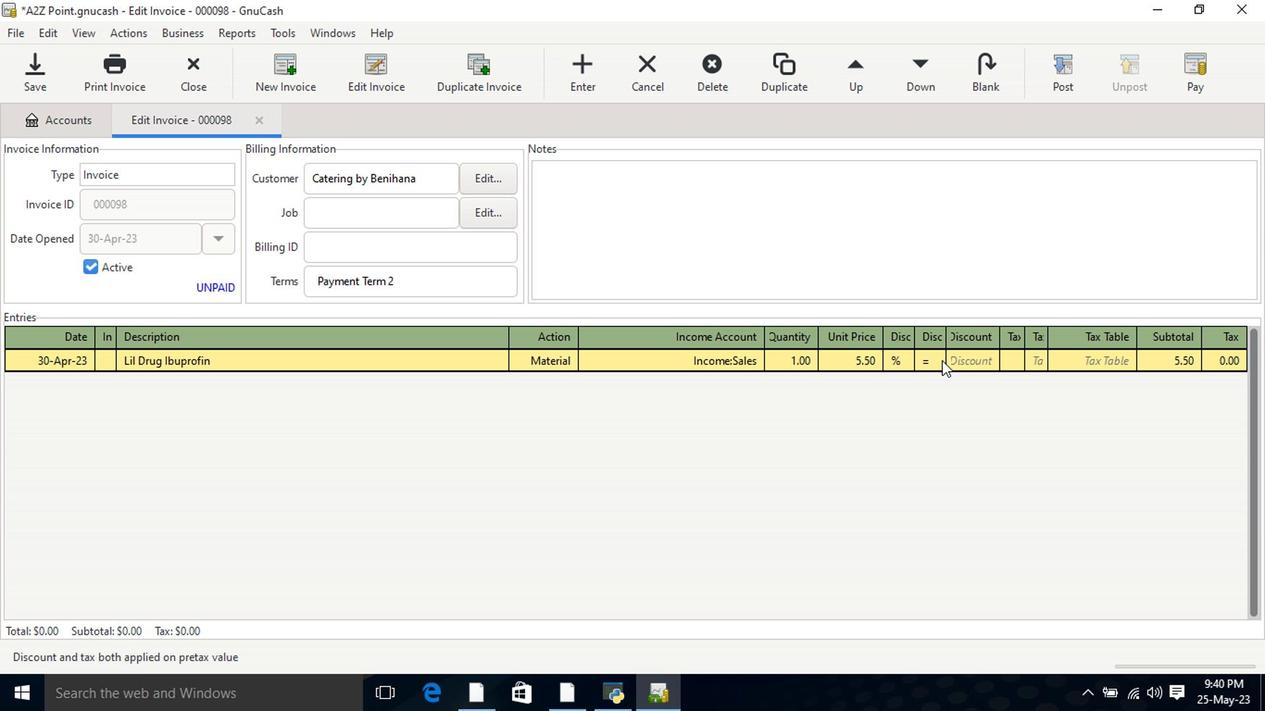 
Action: Mouse pressed left at (985, 365)
Screenshot: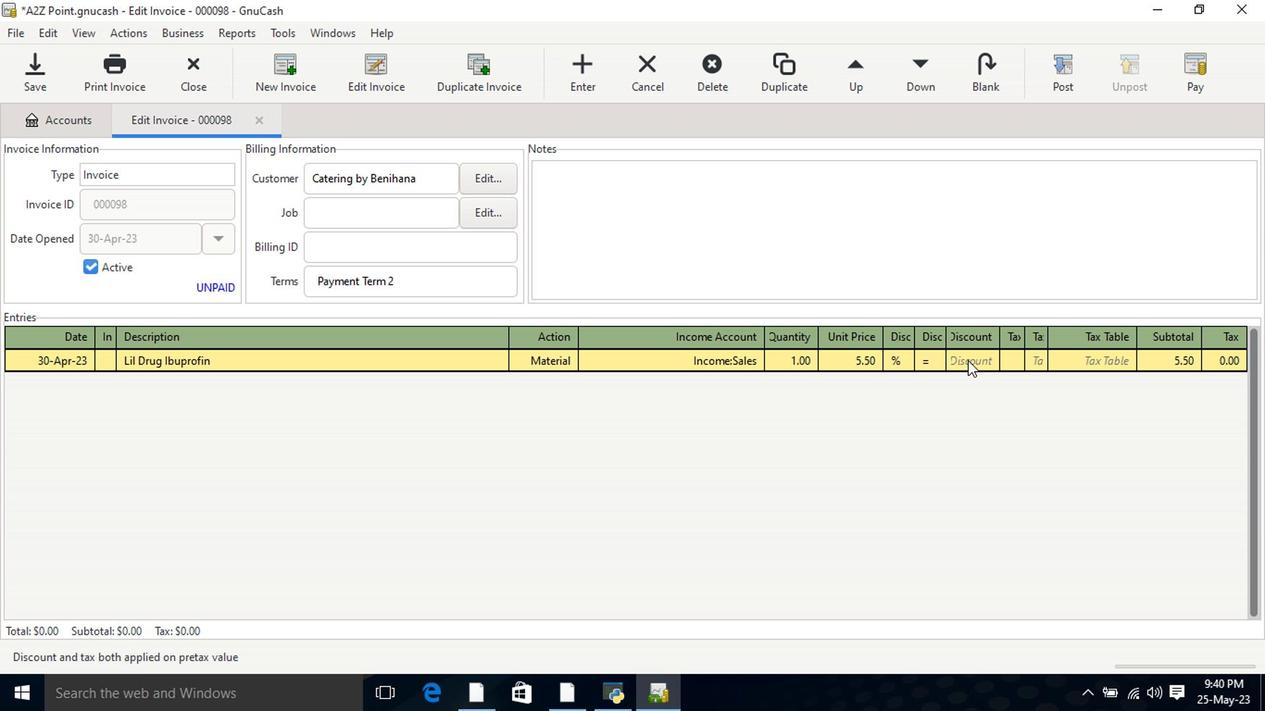 
Action: Key pressed 8<Key.tab><Key.tab><Key.shift>Ring<Key.space><Key.shift>Pop<Key.space><Key.shift>Lollipp<Key.backspace>ops<Key.space><Key.shift>Assorted<Key.space><Key.shift_r>(0.5<Key.space>oz<Key.space>x<Key.space>6<Key.space>ct<Key.shift_r>)<Key.tab>mate<Key.tab>incom<Key.down><Key.down><Key.down><Key.tab>1<Key.tab>20.3<Key.tab>
Screenshot: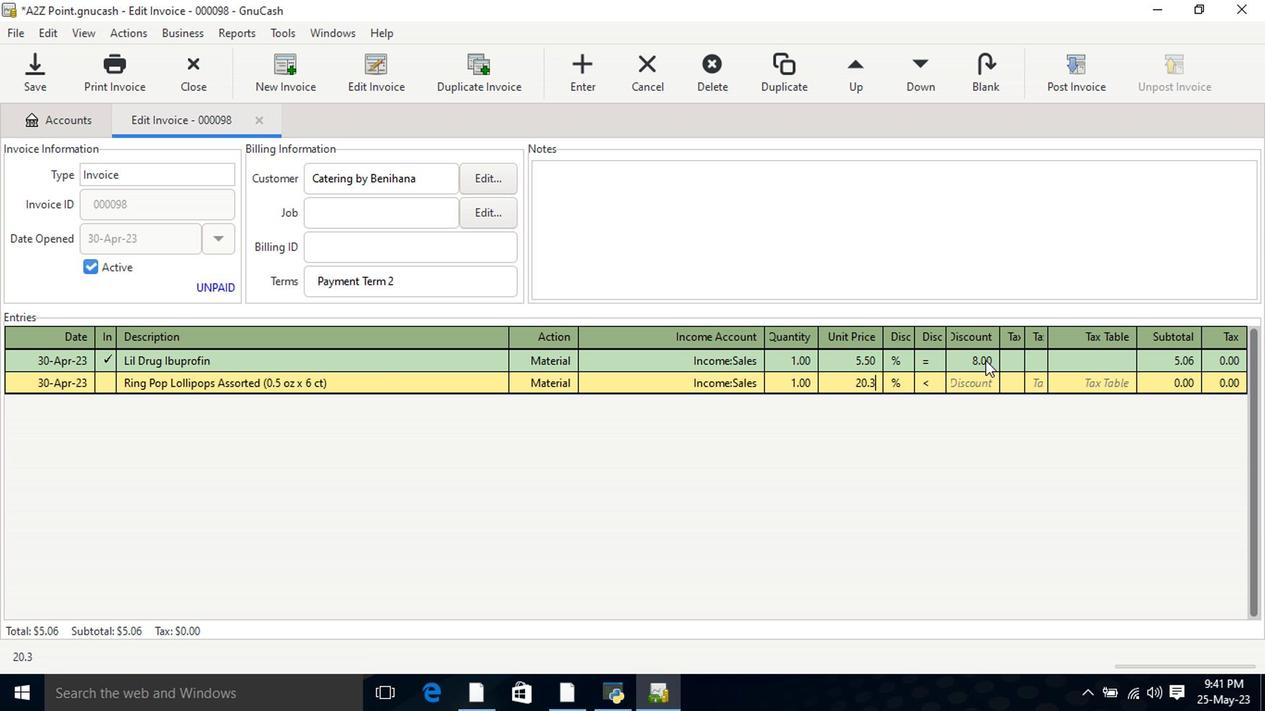 
Action: Mouse moved to (934, 390)
Screenshot: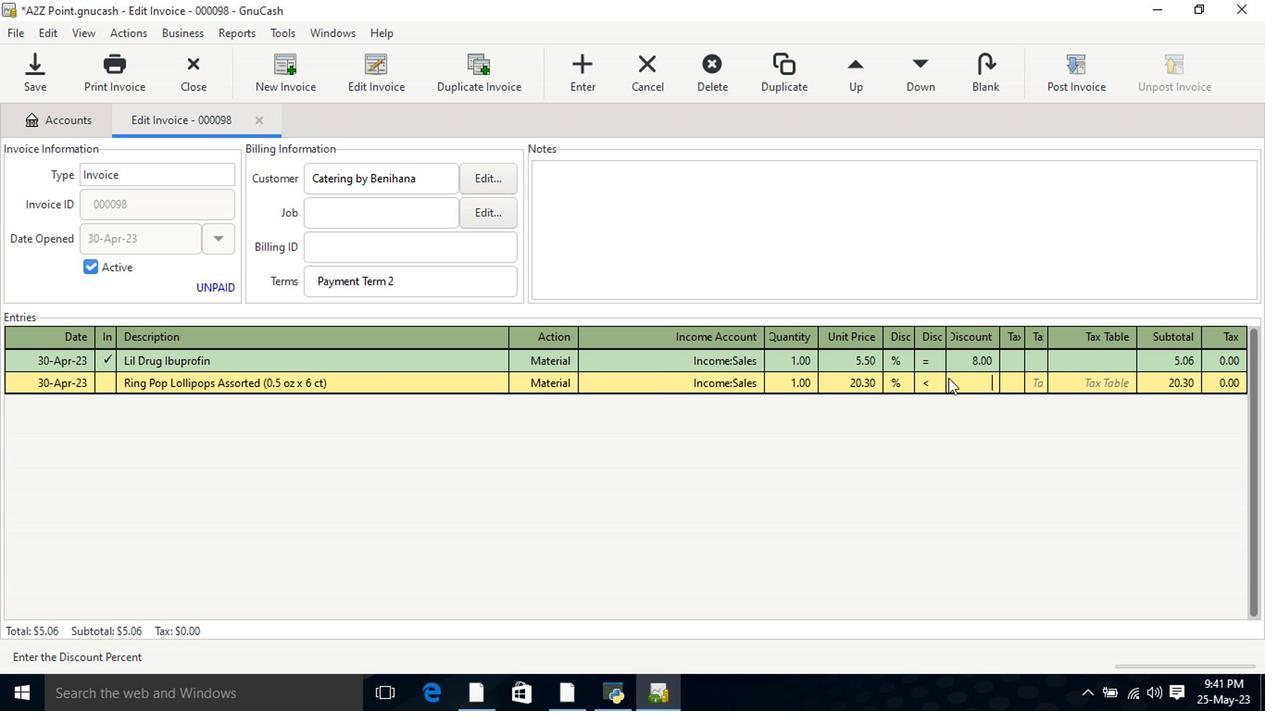 
Action: Mouse pressed left at (934, 390)
Screenshot: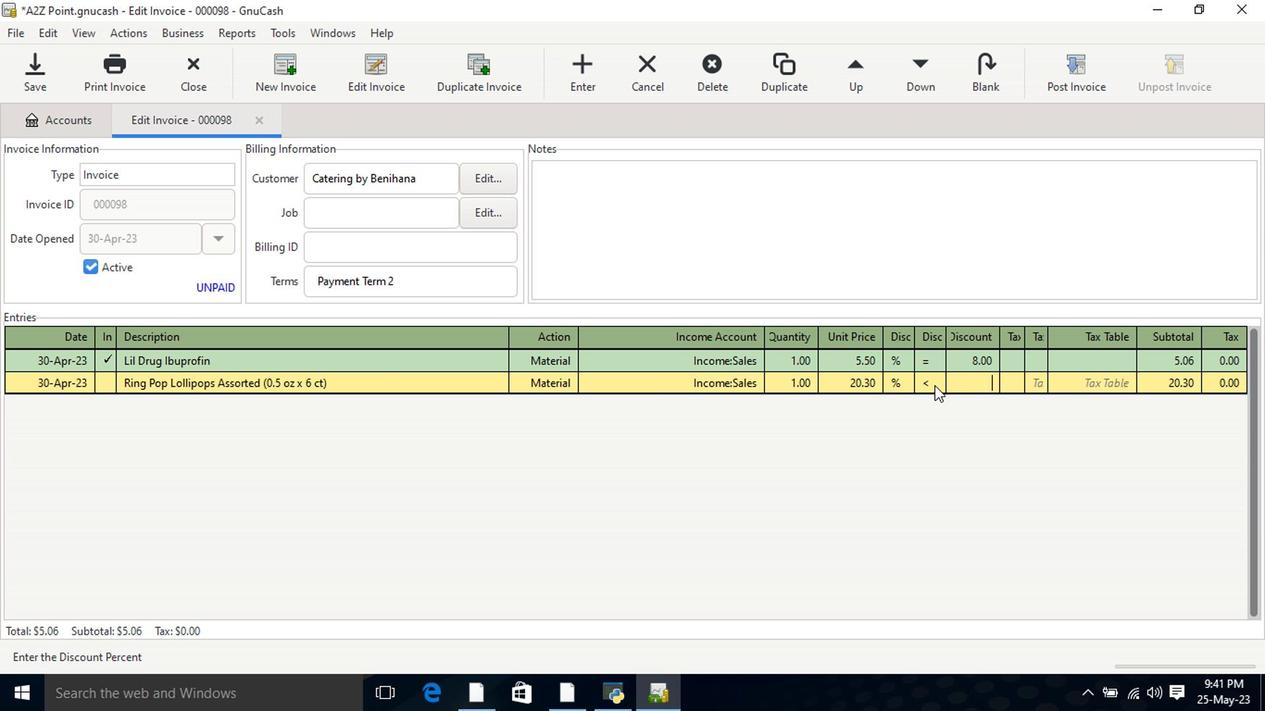
Action: Mouse moved to (974, 390)
Screenshot: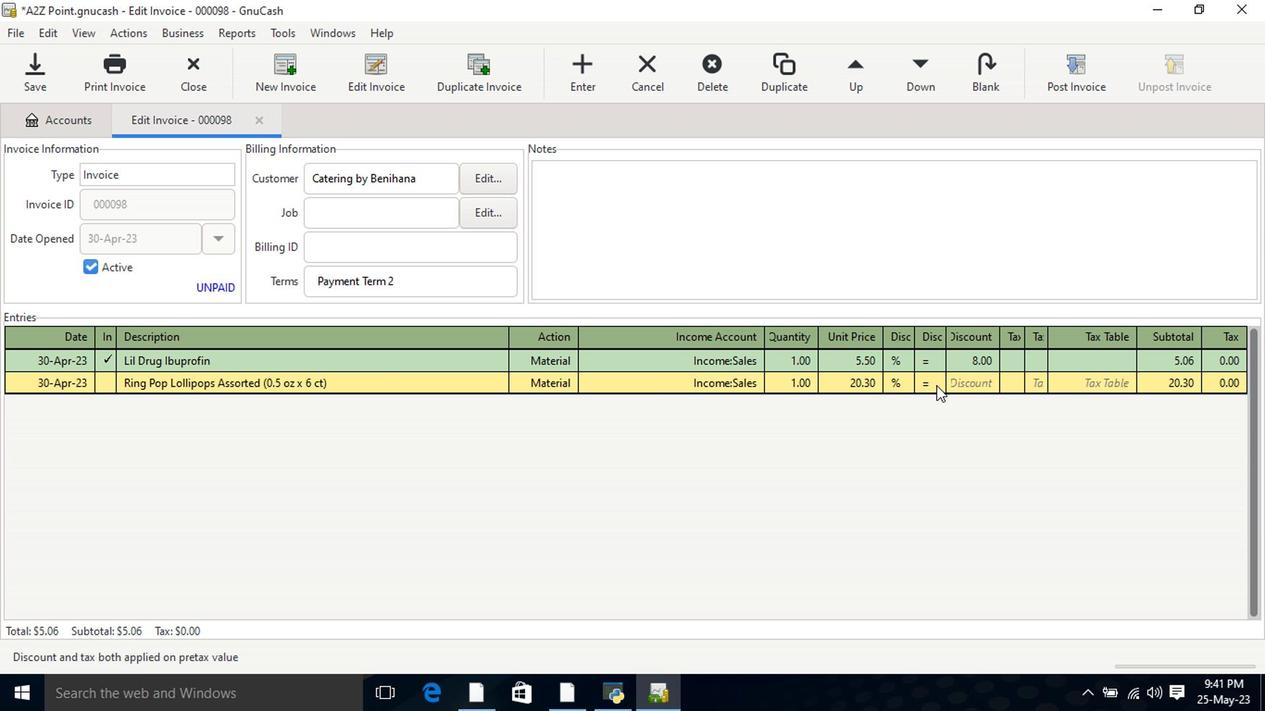 
Action: Mouse pressed left at (974, 390)
Screenshot: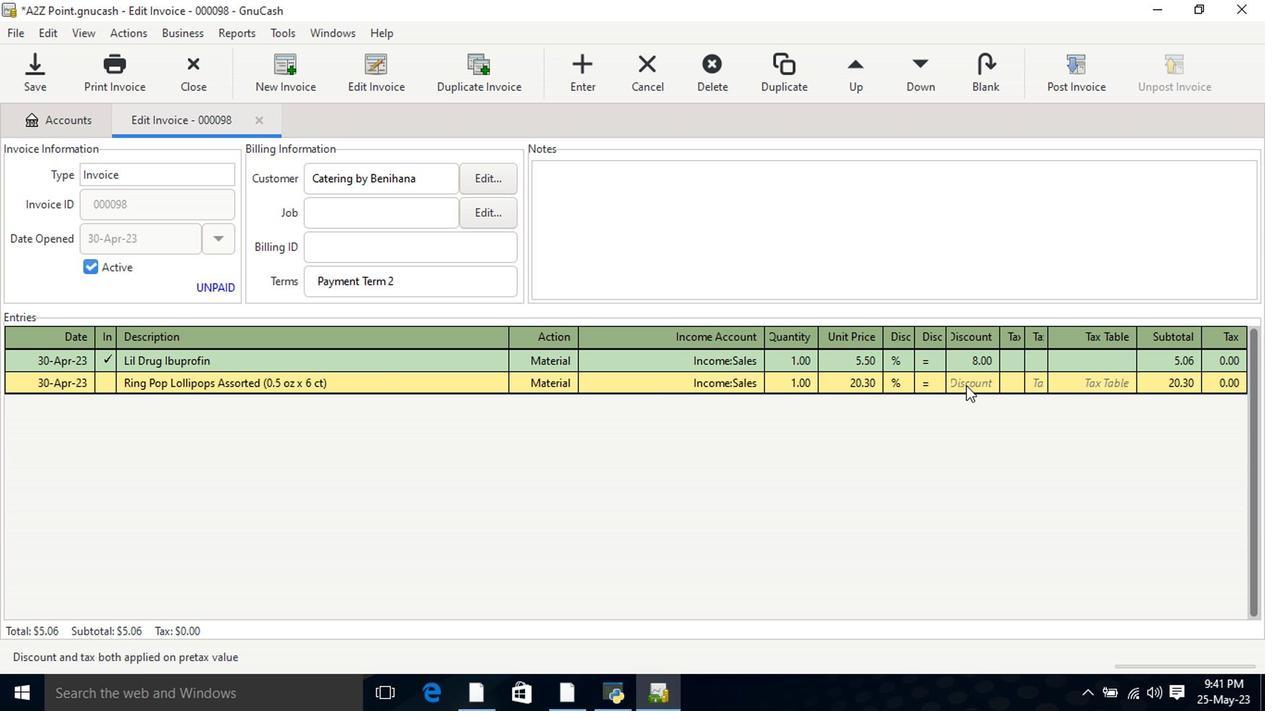 
Action: Key pressed 7<Key.tab><Key.tab><Key.shift>Cherry<Key.space><Key.shift>Tomato<Key.space><Key.shift_r>(1<Key.space><Key.shift>Pack<Key.shift_r>)<Key.tab>mate<Key.tab>incom<Key.down><Key.down><Key.down><Key.tab>2<Key.tab>21.3<Key.tab>
Screenshot: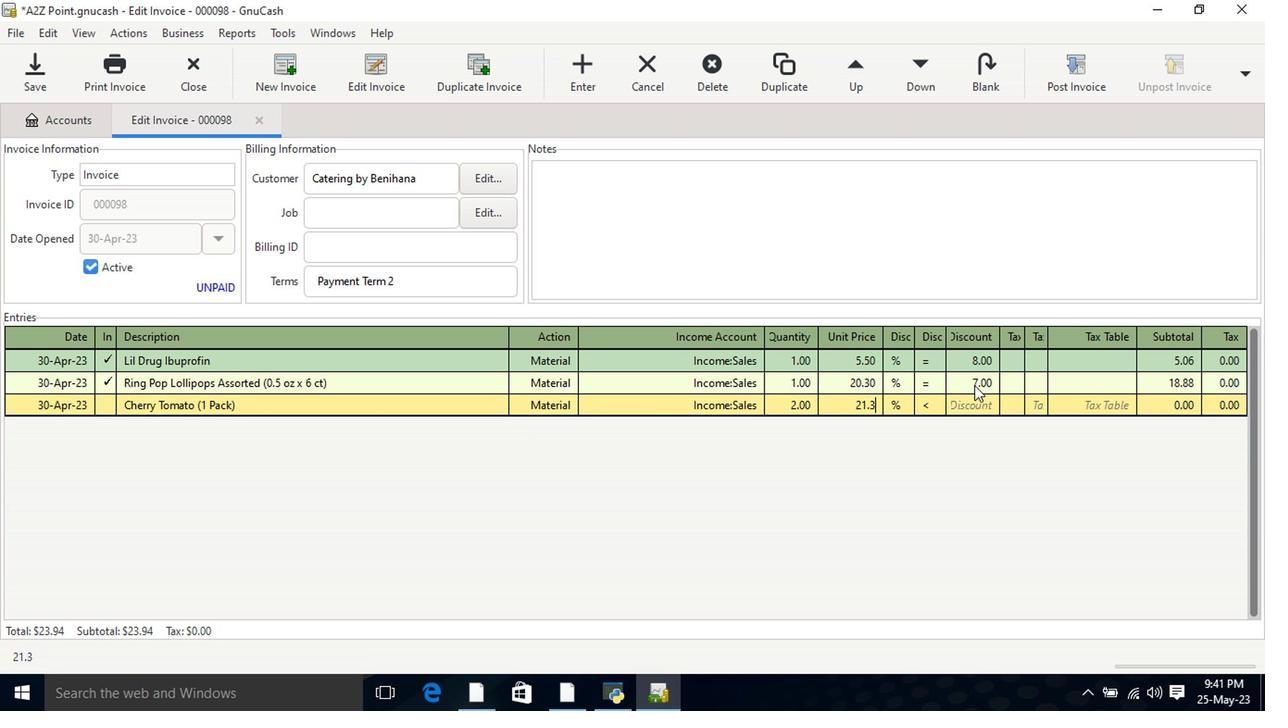 
Action: Mouse moved to (924, 413)
Screenshot: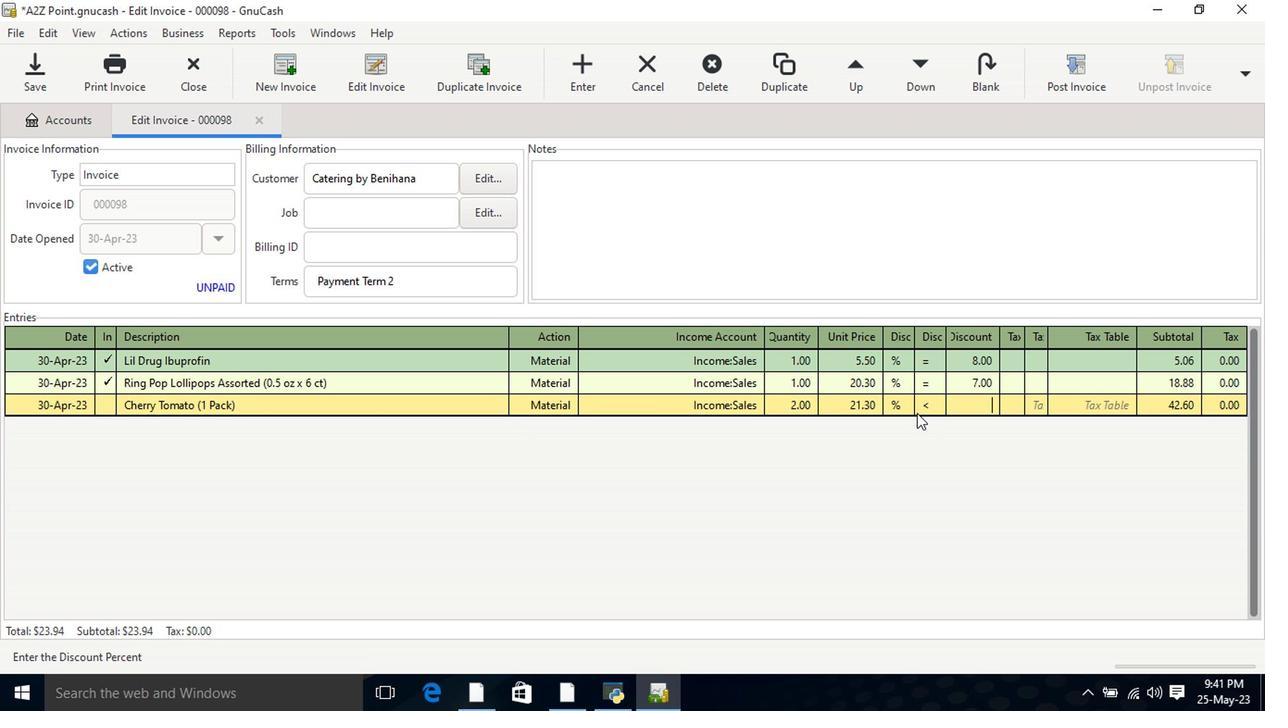
Action: Mouse pressed left at (924, 413)
Screenshot: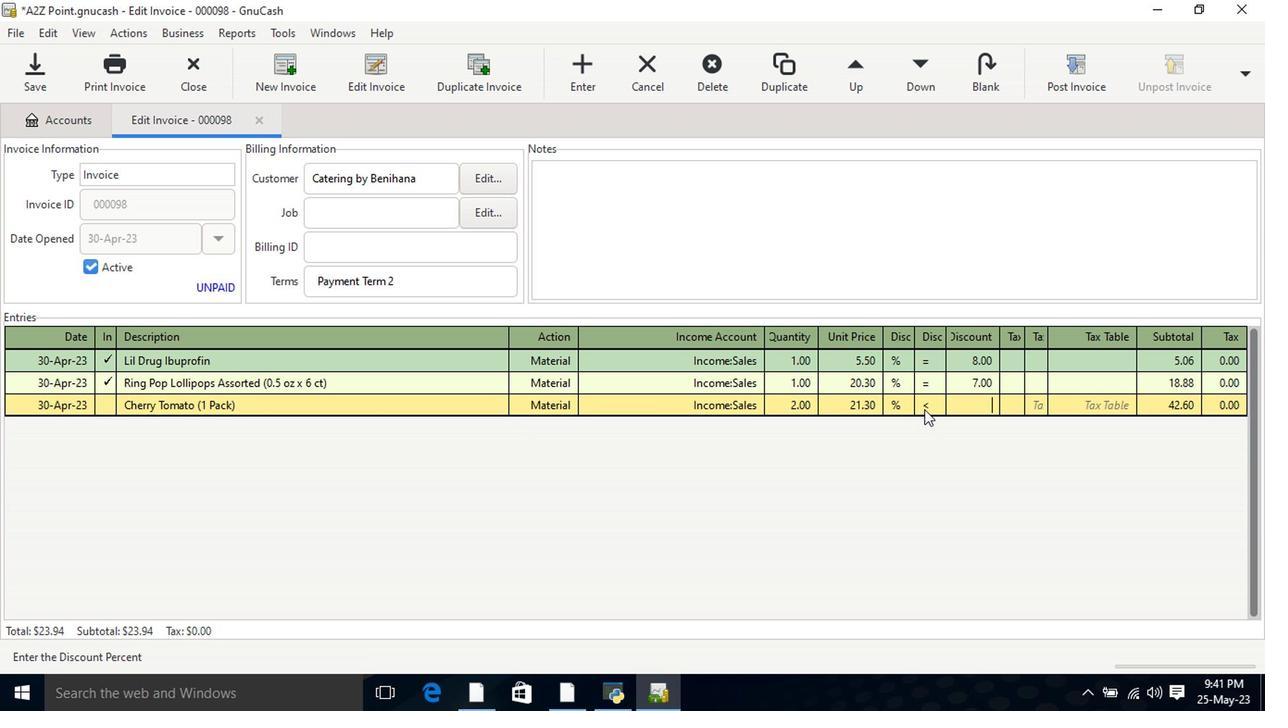 
Action: Mouse moved to (977, 410)
Screenshot: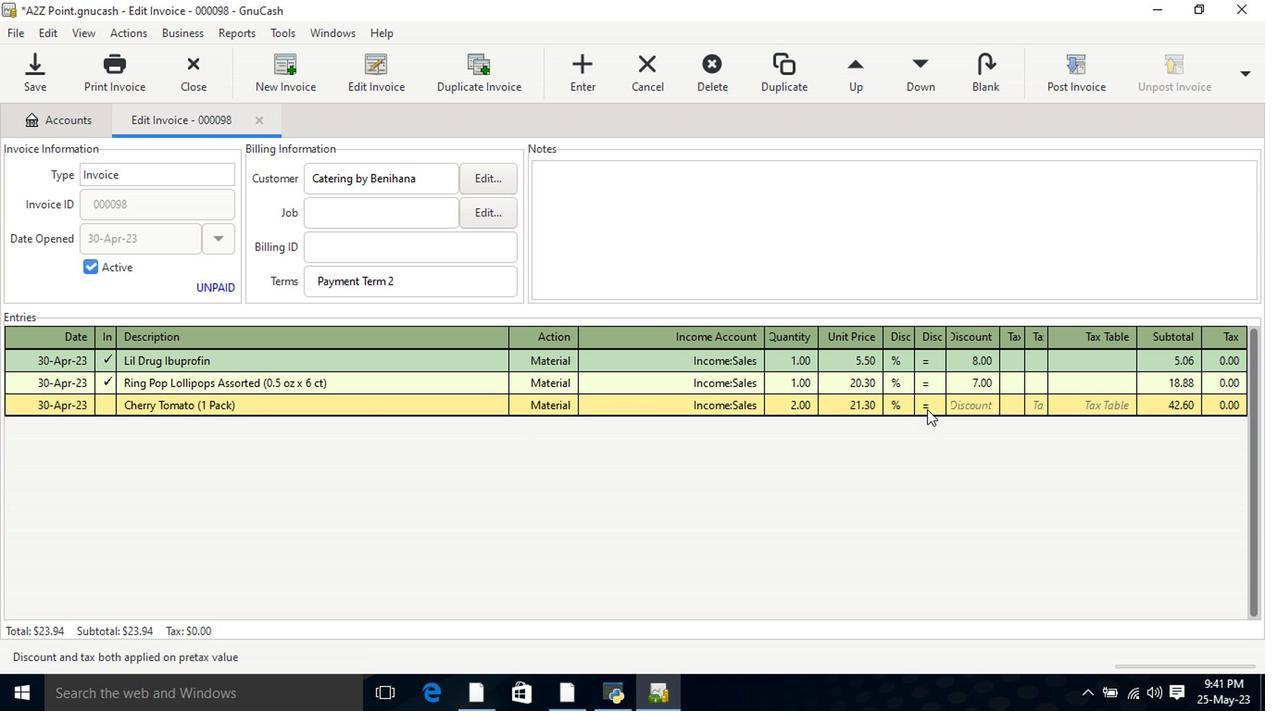 
Action: Mouse pressed left at (977, 410)
Screenshot: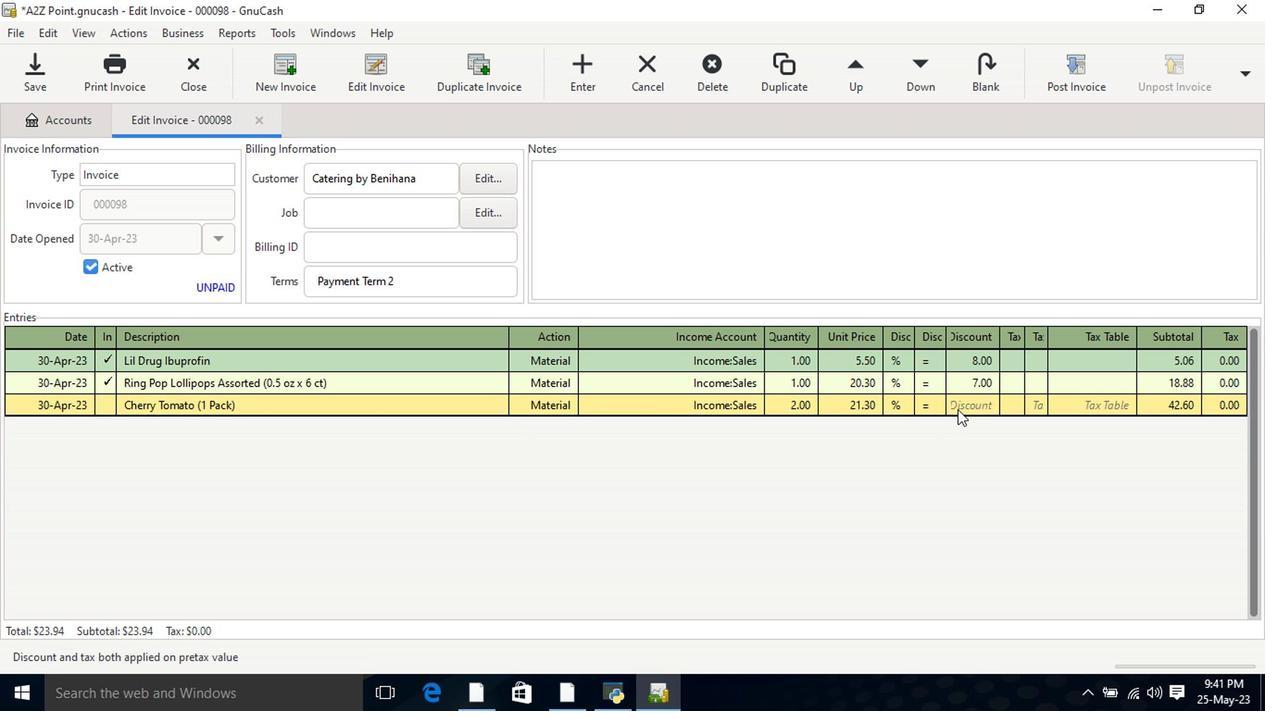 
Action: Key pressed 9<Key.tab>
Screenshot: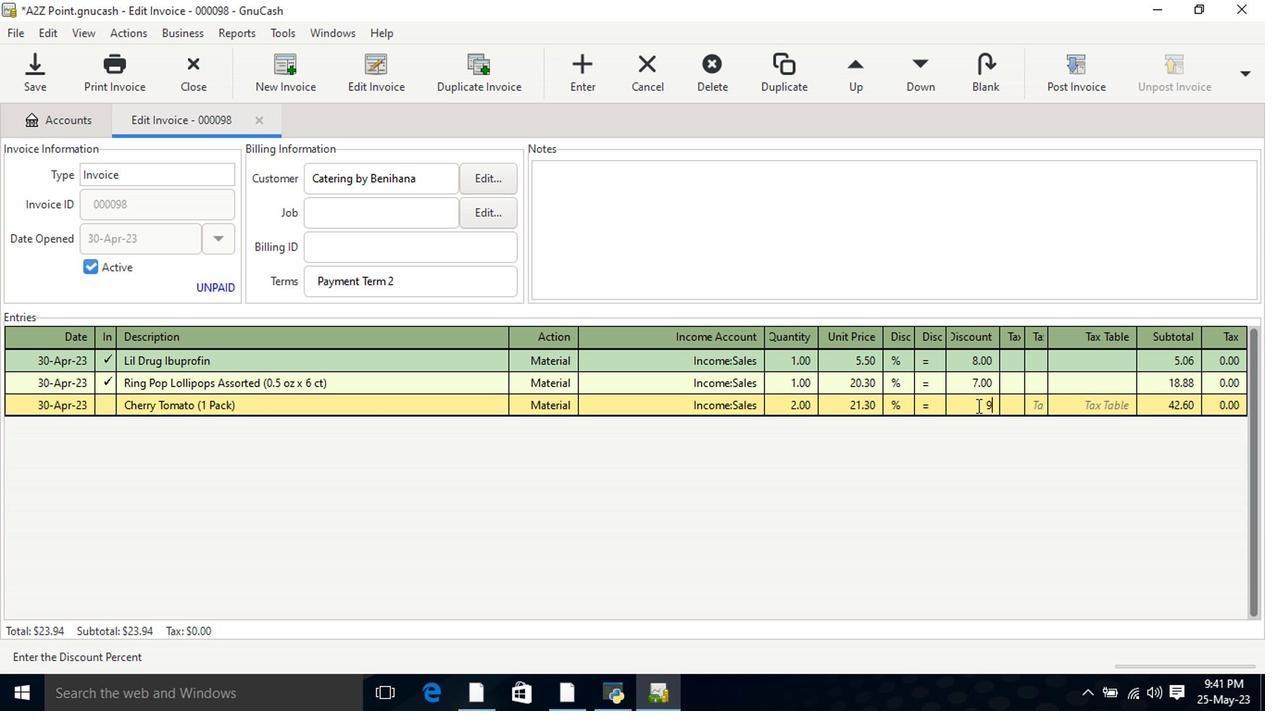 
Action: Mouse moved to (674, 246)
Screenshot: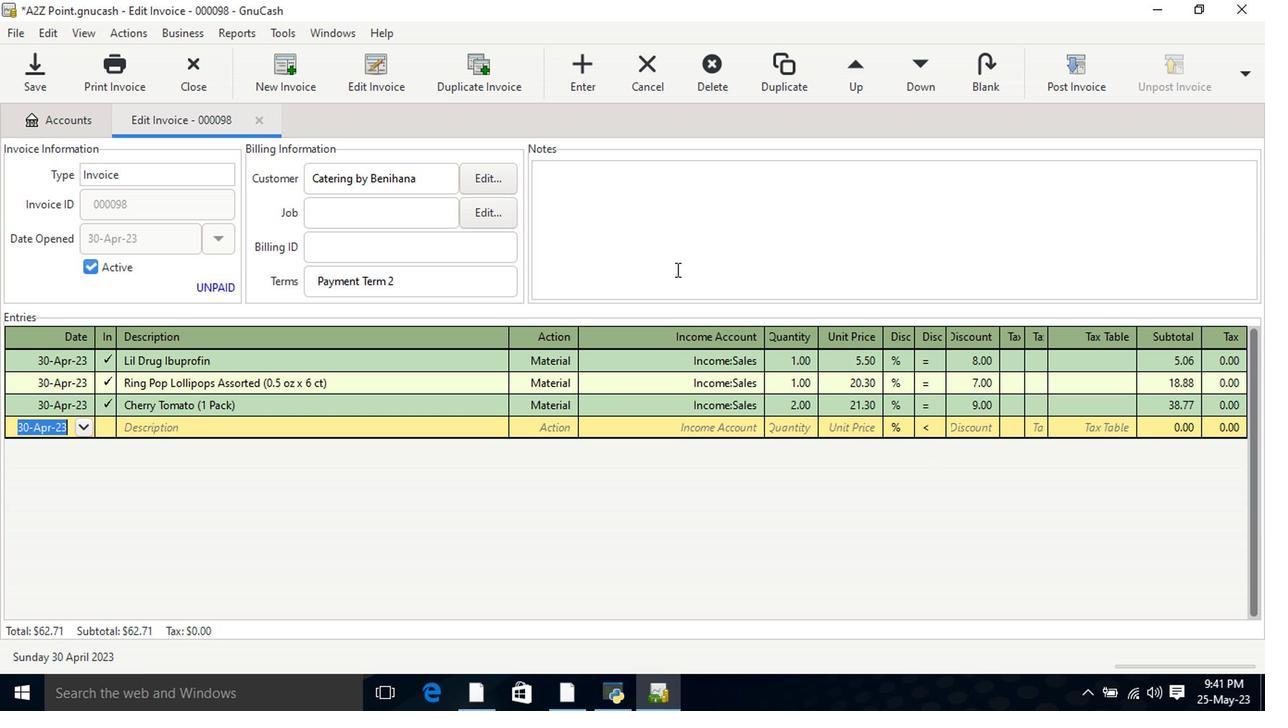 
Action: Mouse pressed left at (674, 246)
Screenshot: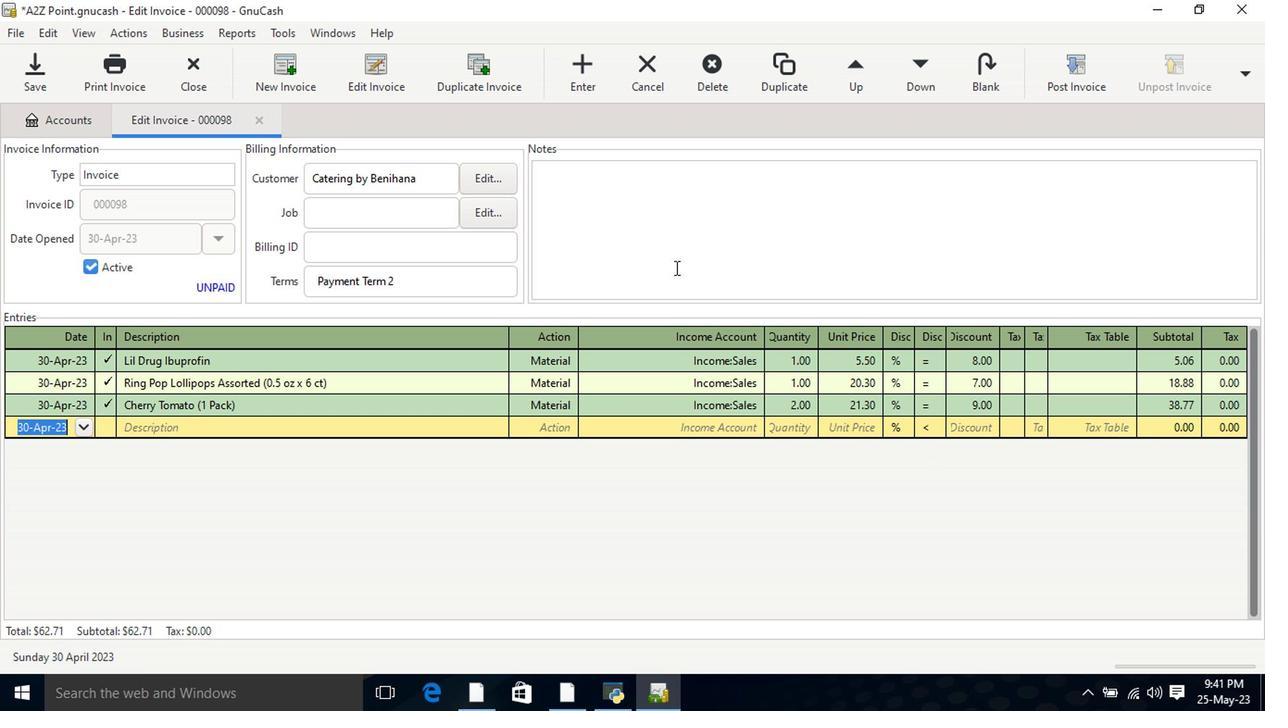 
Action: Key pressed <Key.shift>Looking<Key.space>forward<Key.space>to<Key.space>serving<Key.space>you<Key.space>again.
Screenshot: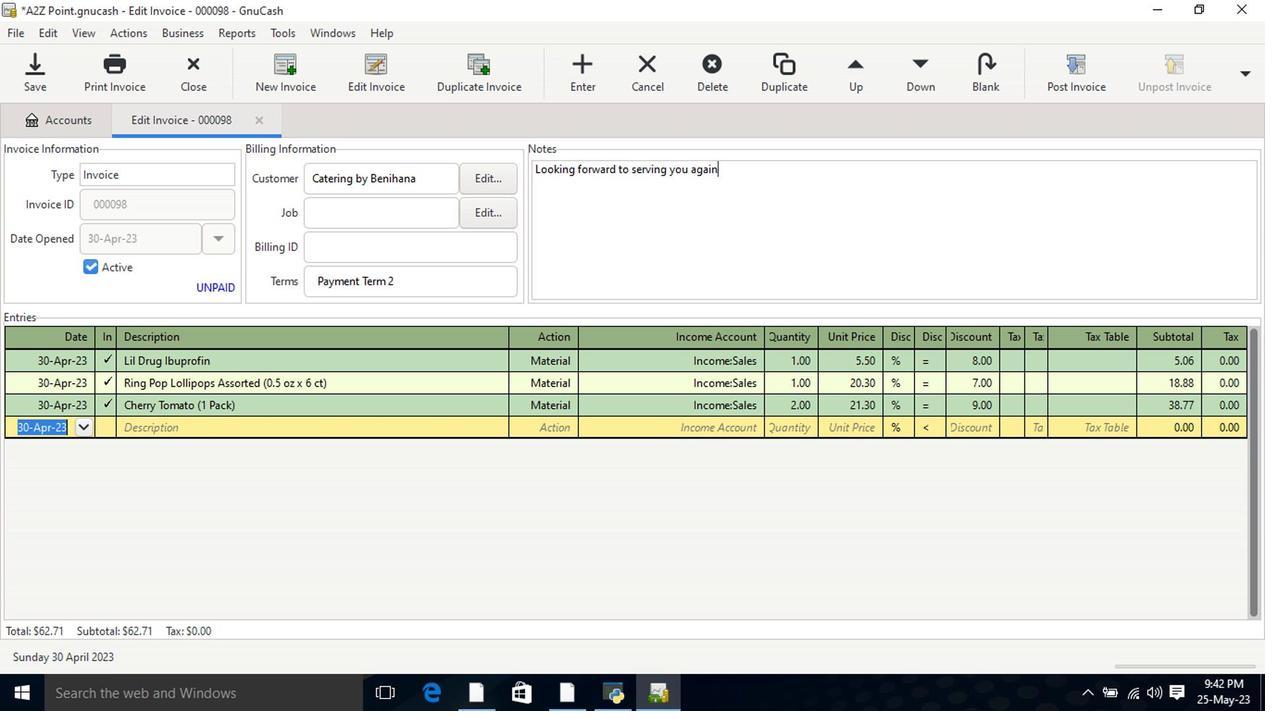 
Action: Mouse moved to (1056, 70)
Screenshot: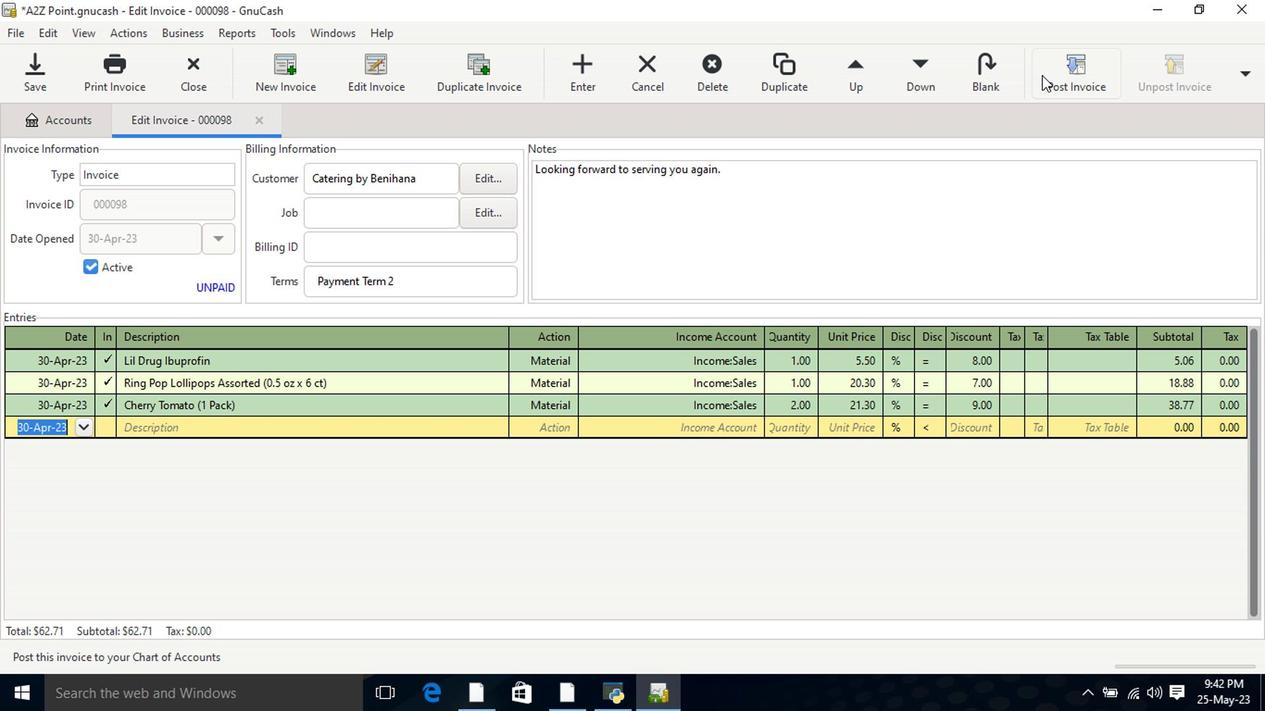 
Action: Mouse pressed left at (1056, 70)
Screenshot: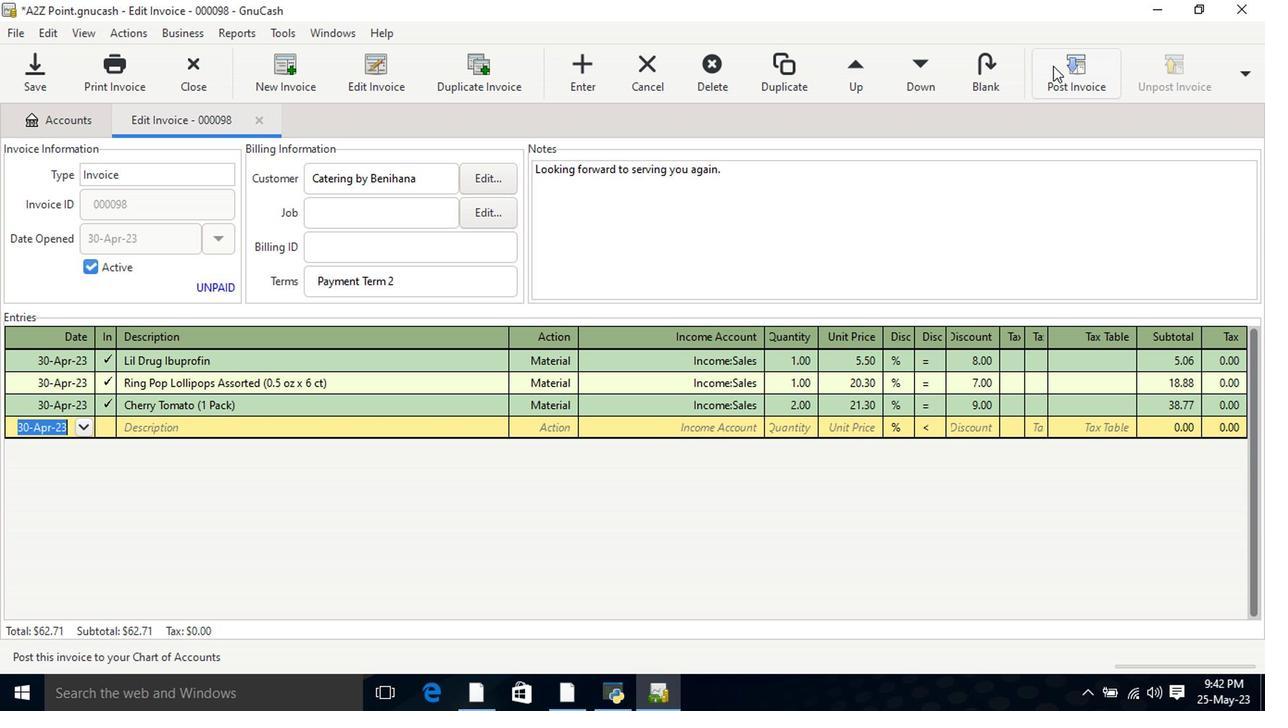 
Action: Mouse moved to (807, 307)
Screenshot: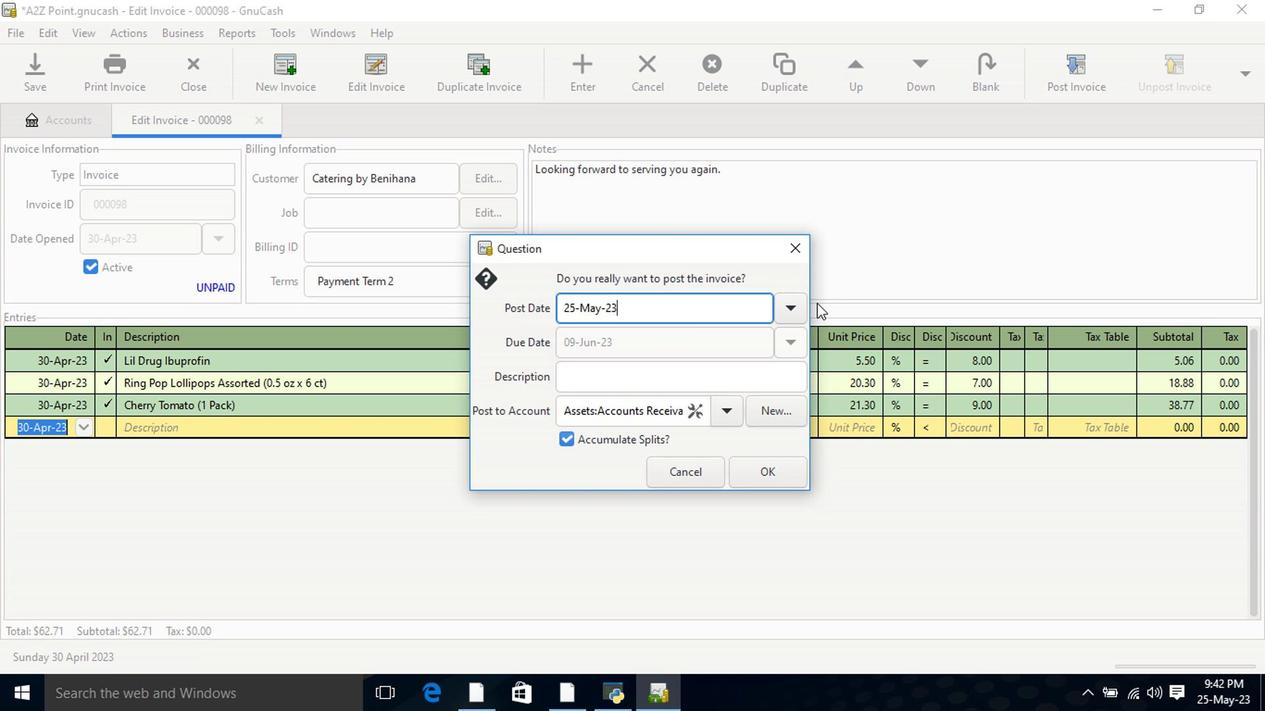 
Action: Mouse pressed left at (807, 307)
Screenshot: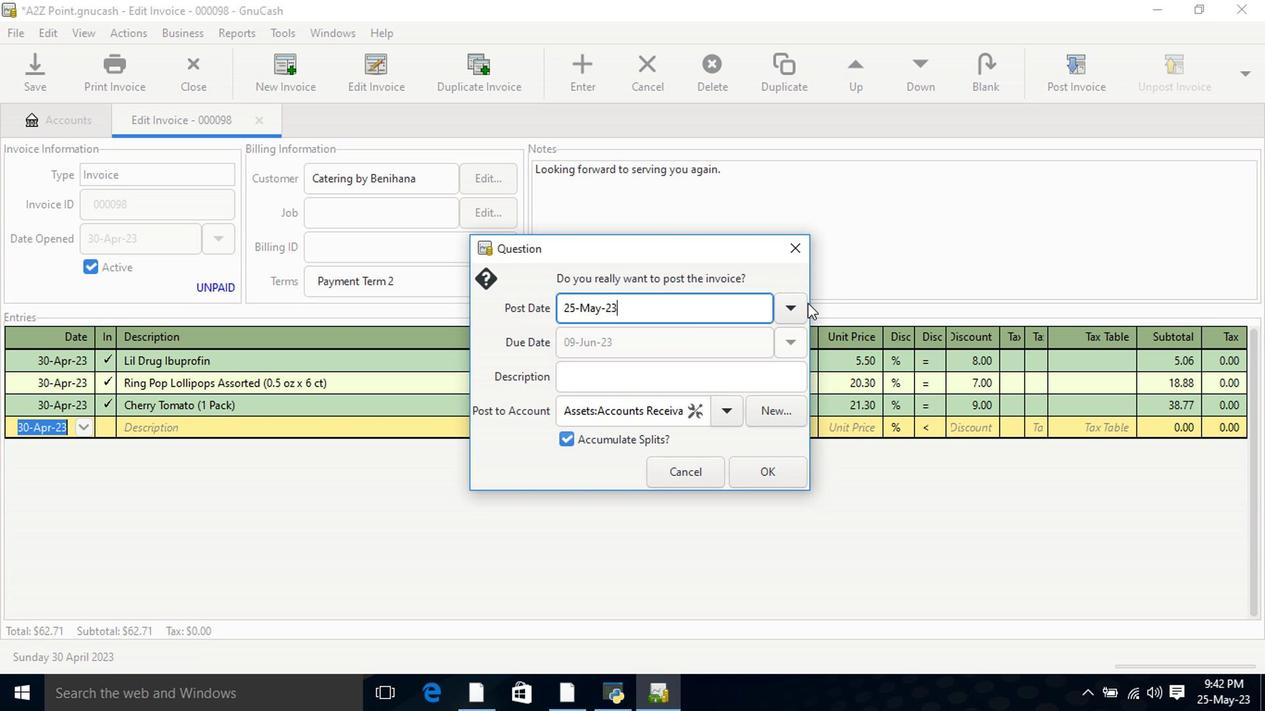 
Action: Mouse moved to (799, 310)
Screenshot: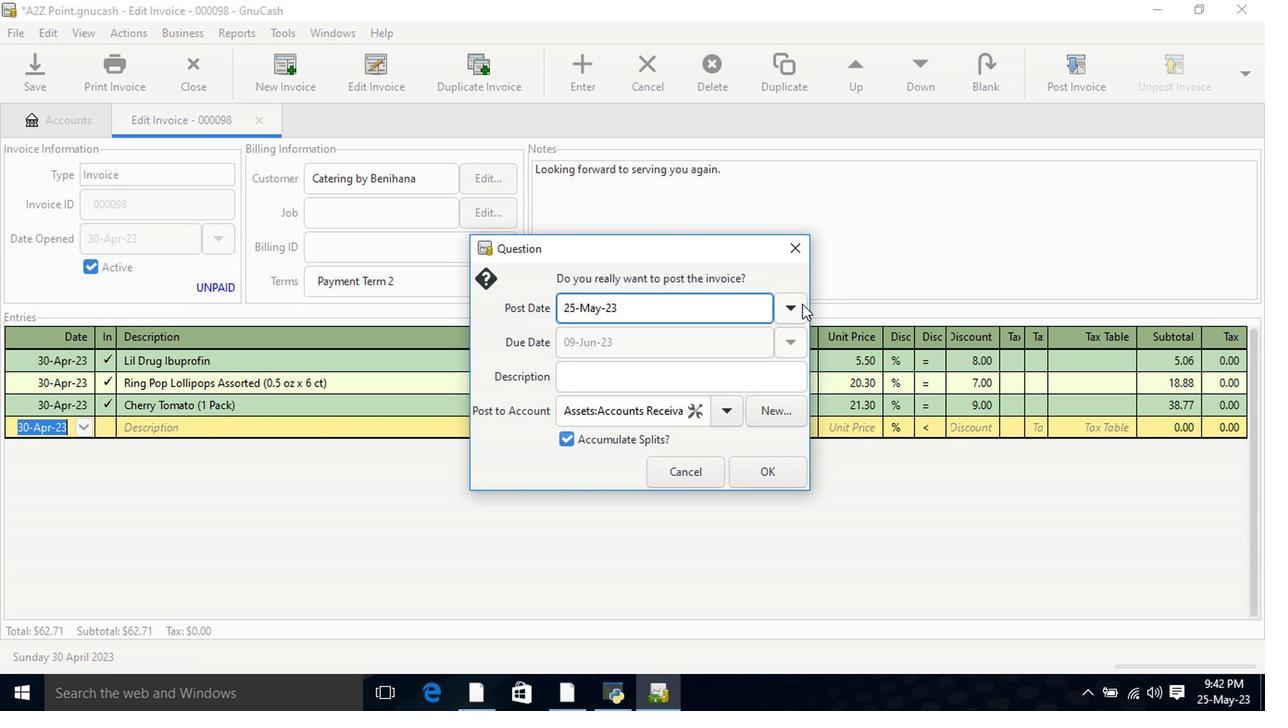 
Action: Mouse pressed left at (799, 310)
Screenshot: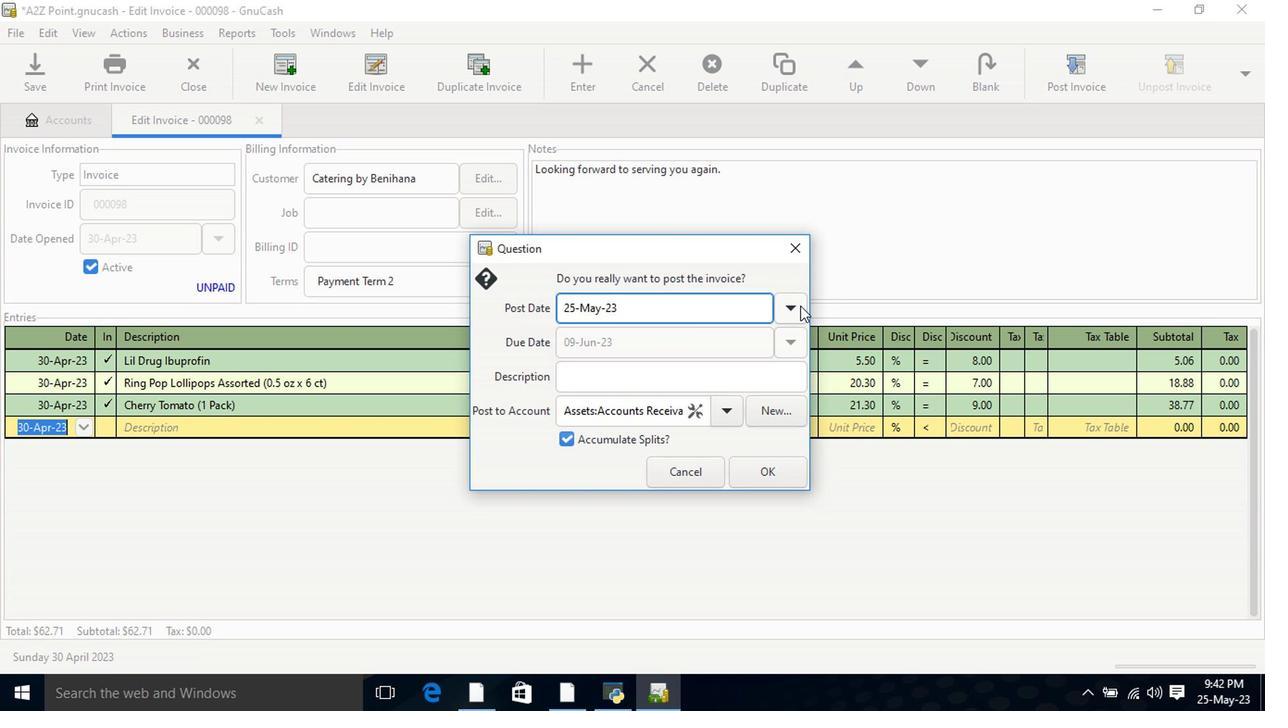 
Action: Mouse moved to (647, 336)
Screenshot: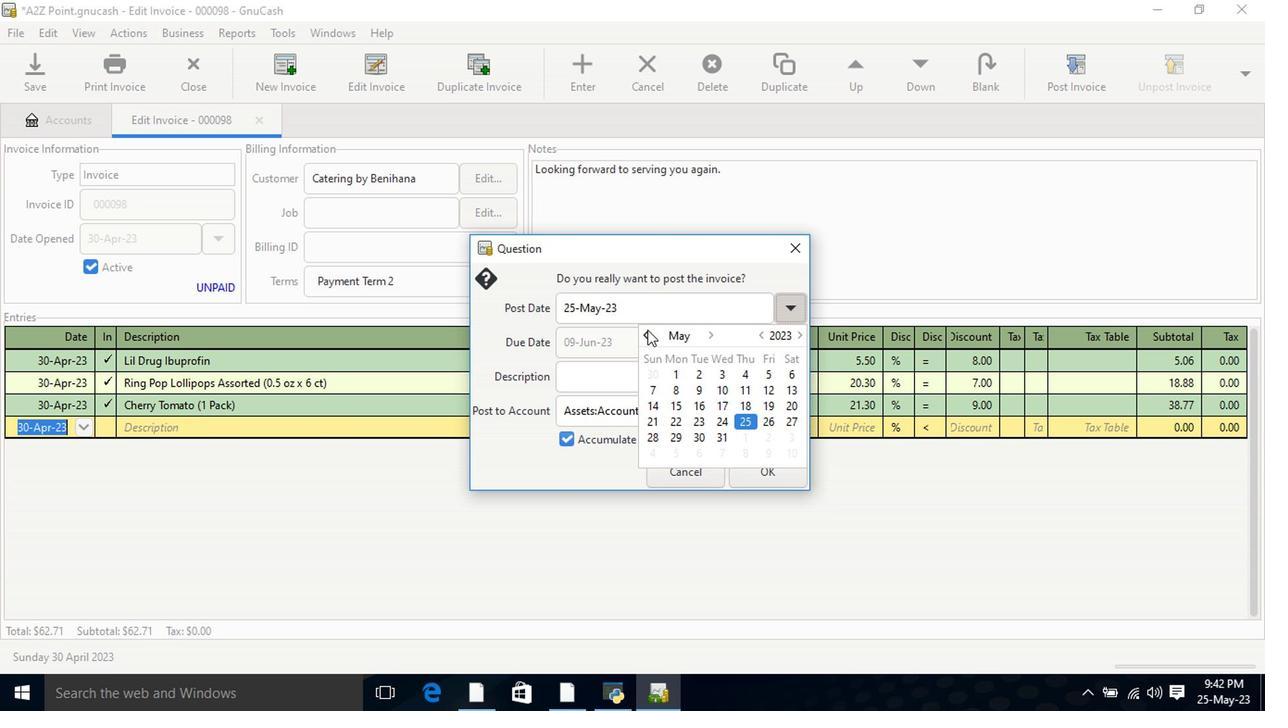 
Action: Mouse pressed left at (647, 336)
Screenshot: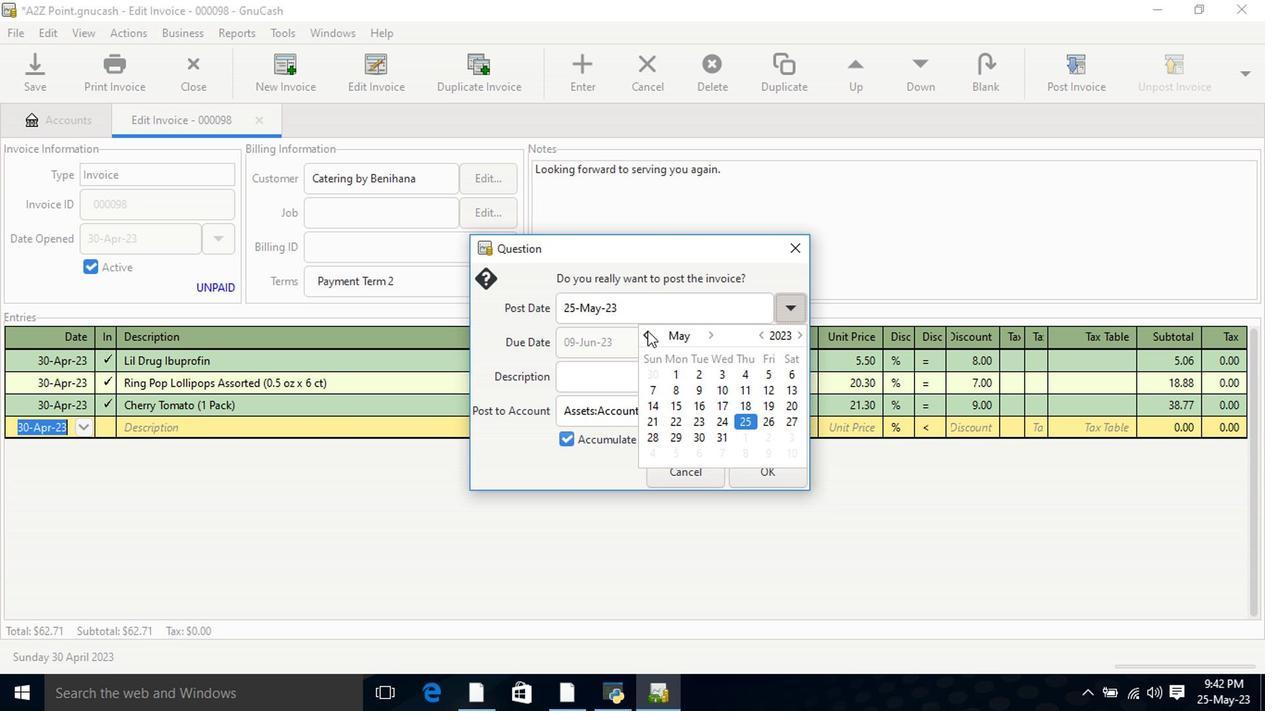 
Action: Mouse moved to (657, 451)
Screenshot: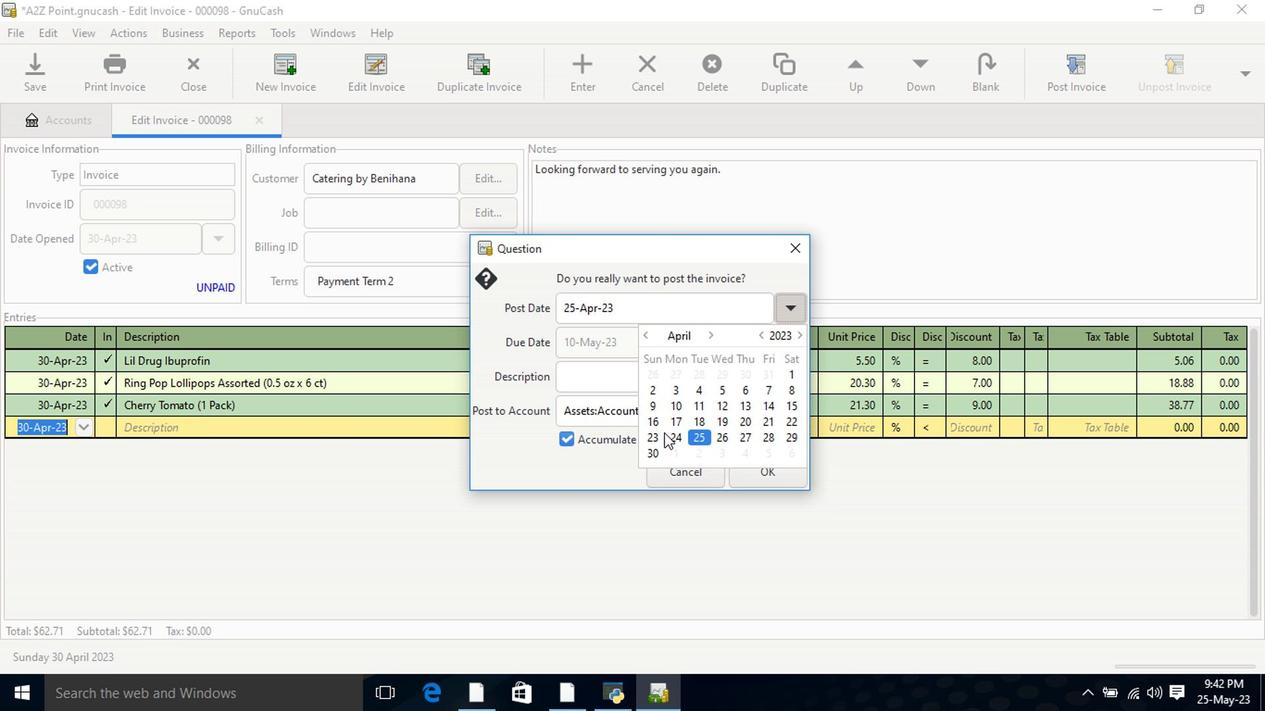 
Action: Mouse pressed left at (657, 451)
Screenshot: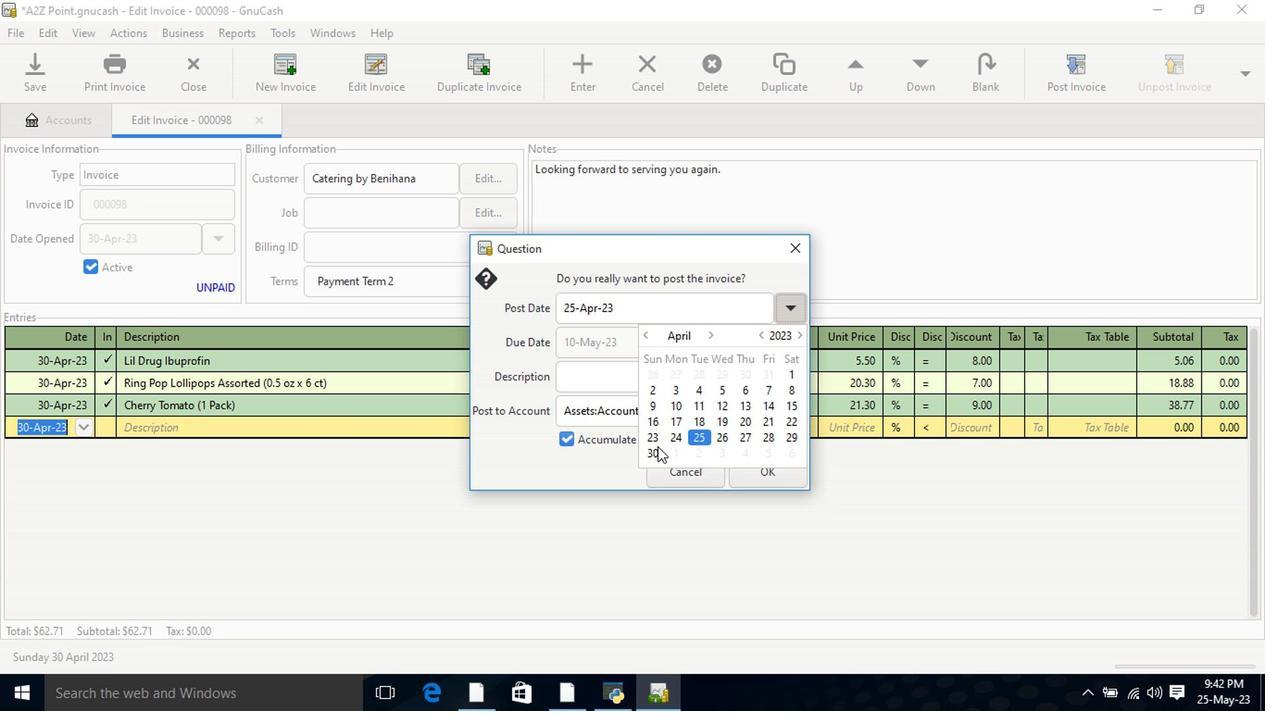 
Action: Mouse pressed left at (657, 451)
Screenshot: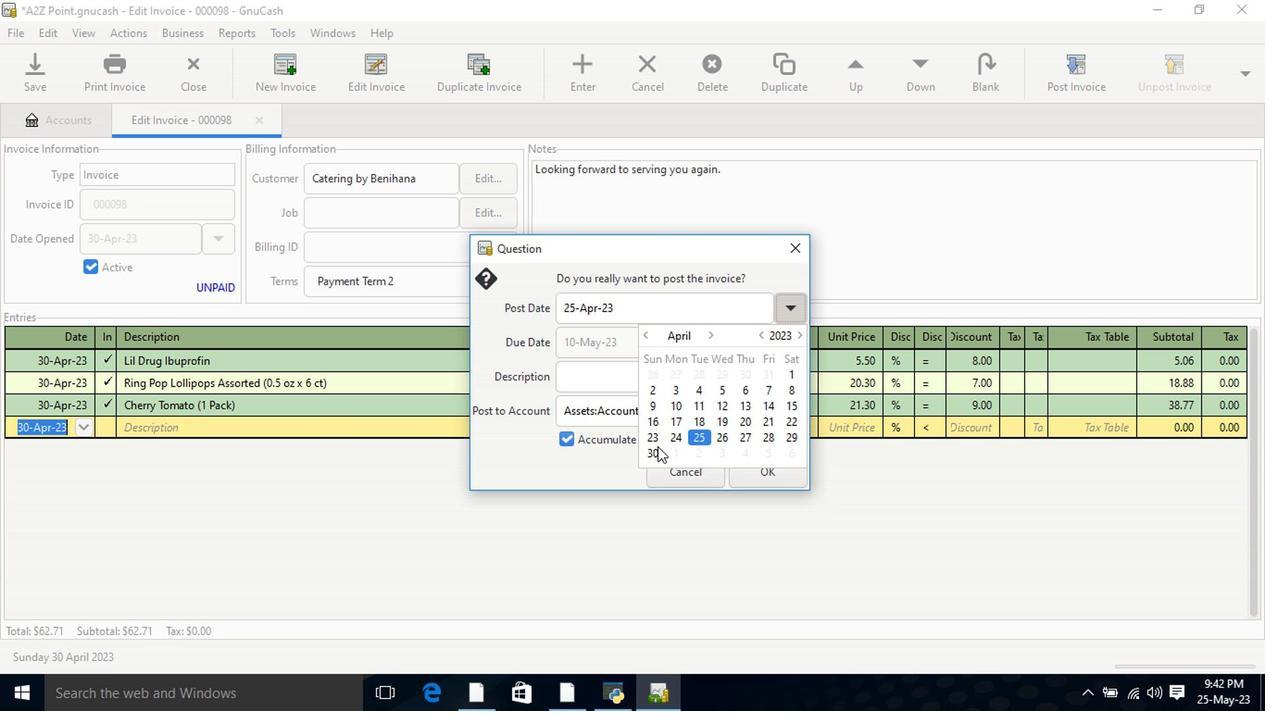 
Action: Mouse moved to (753, 473)
Screenshot: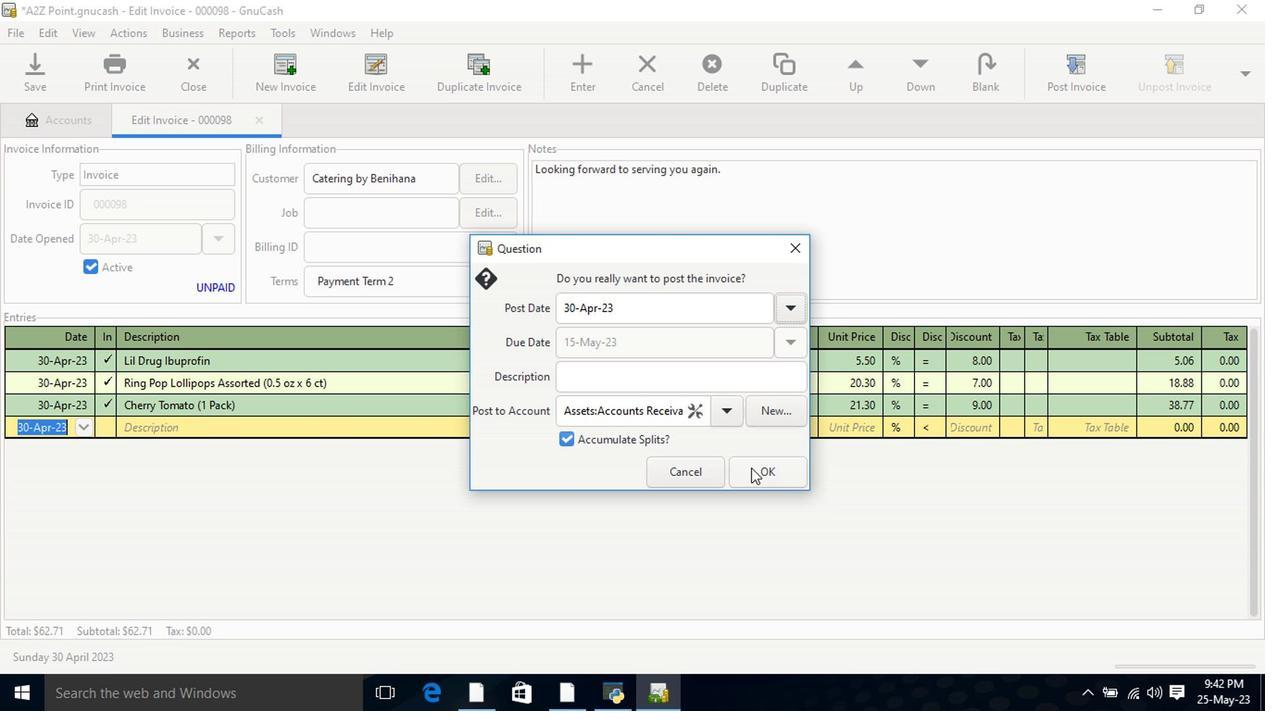
Action: Mouse pressed left at (753, 473)
Screenshot: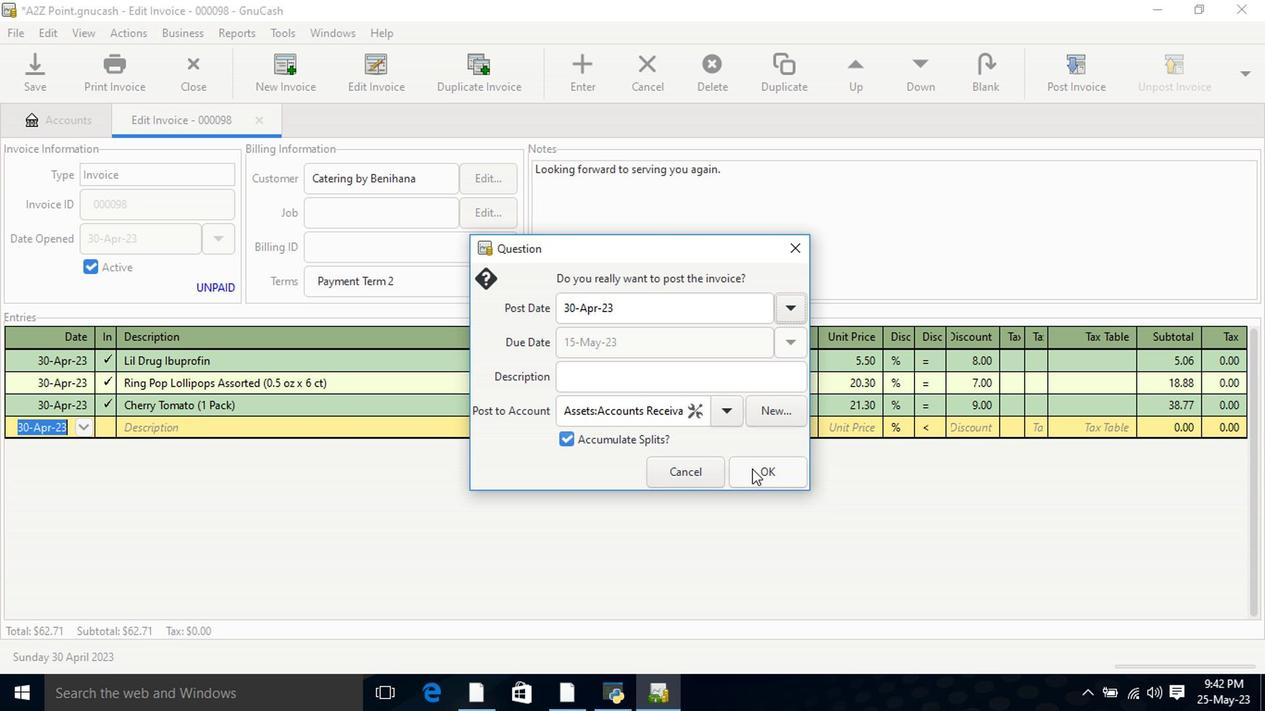 
Action: Mouse moved to (1188, 78)
Screenshot: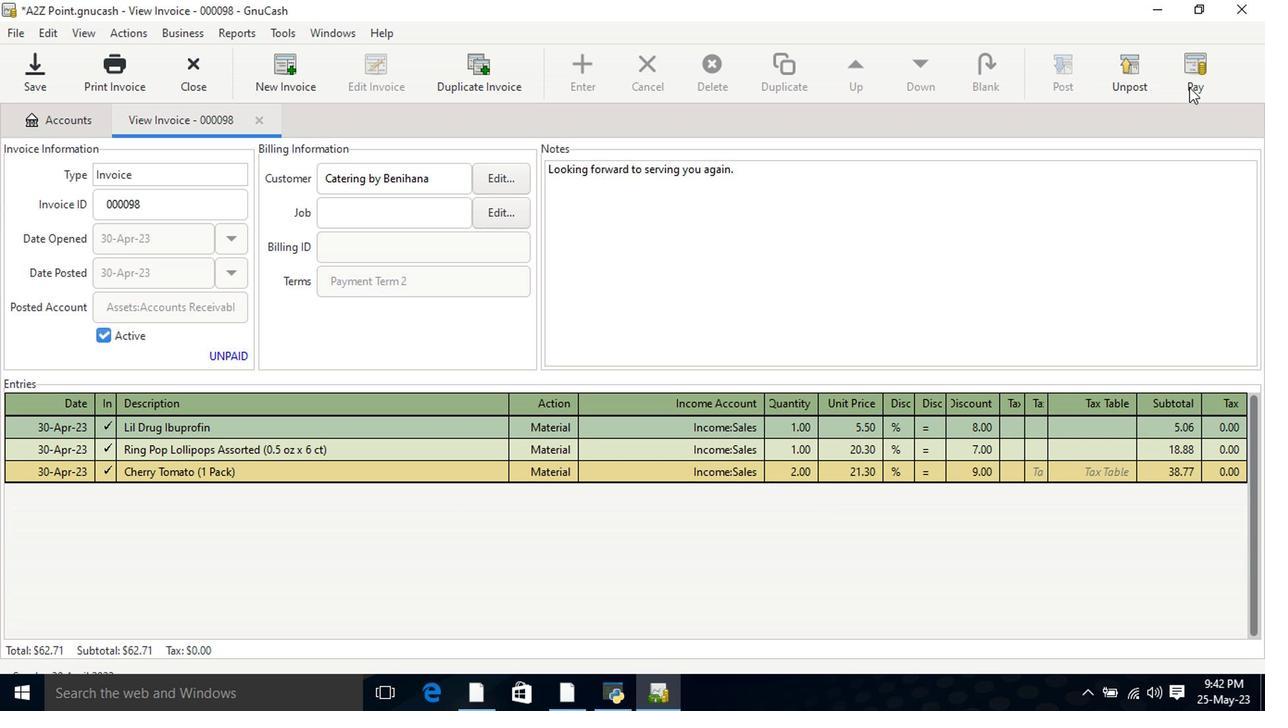 
Action: Mouse pressed left at (1188, 78)
Screenshot: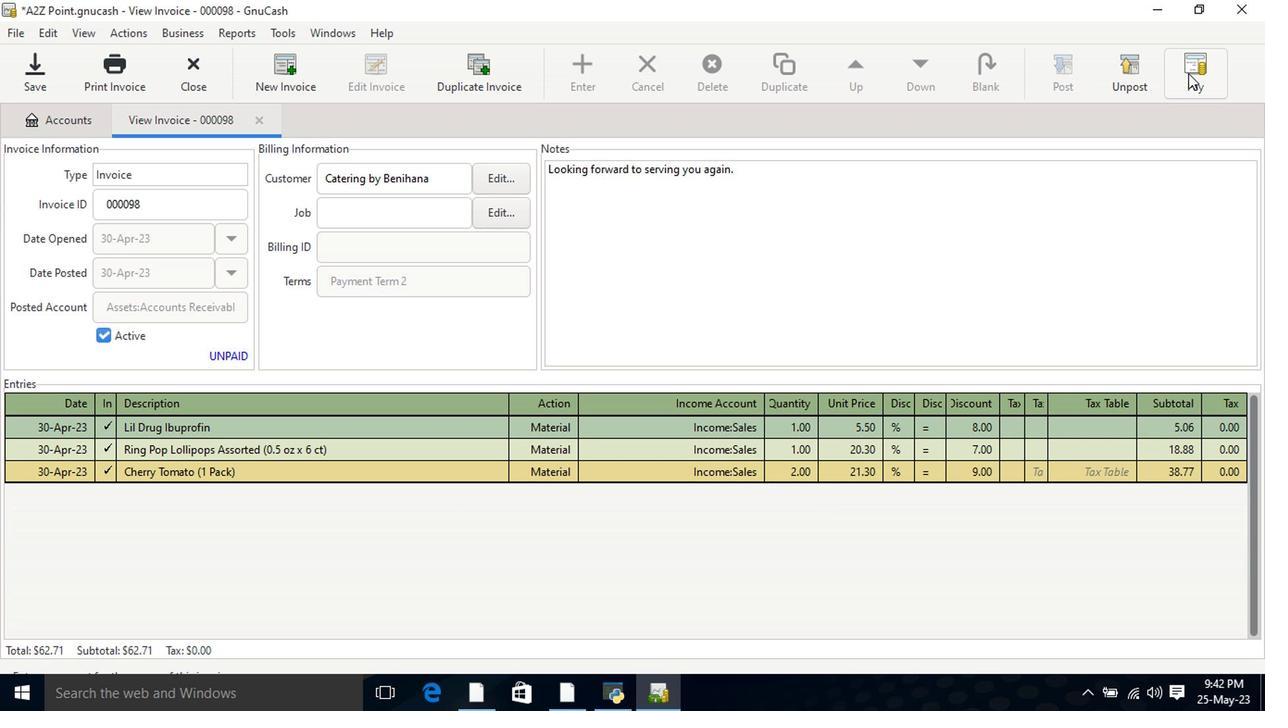
Action: Mouse moved to (581, 367)
Screenshot: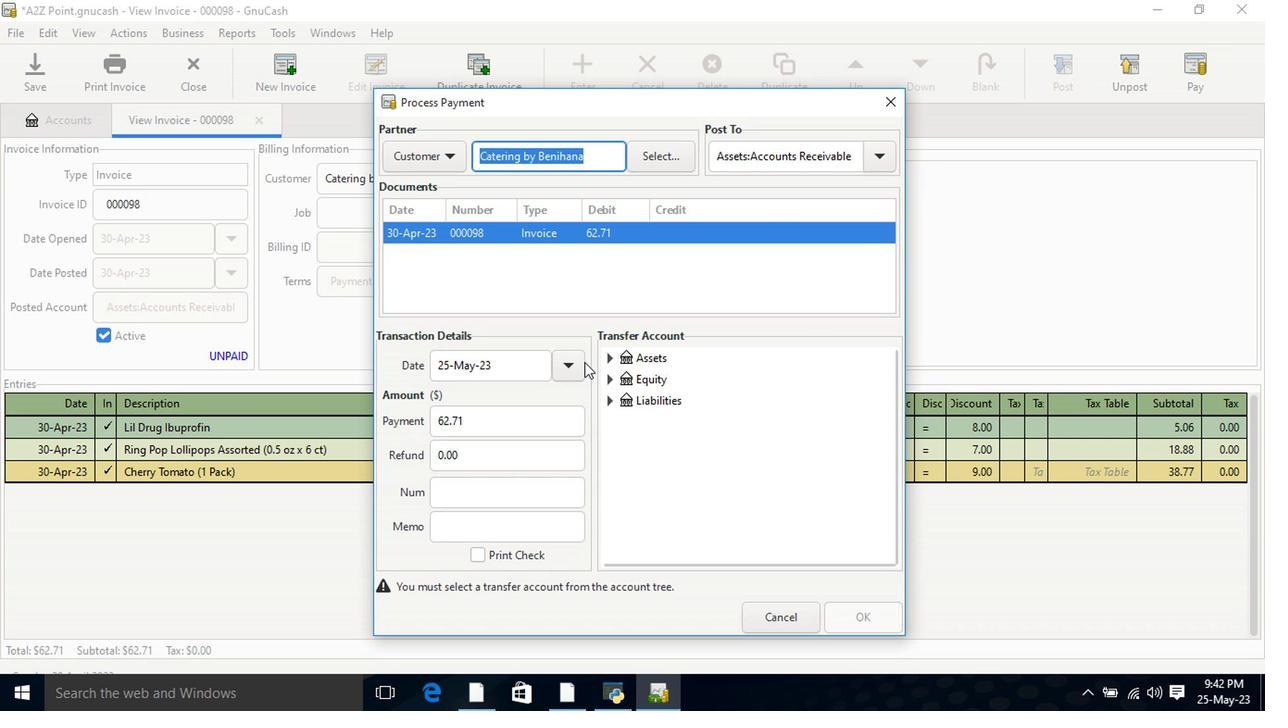 
Action: Mouse pressed left at (581, 367)
Screenshot: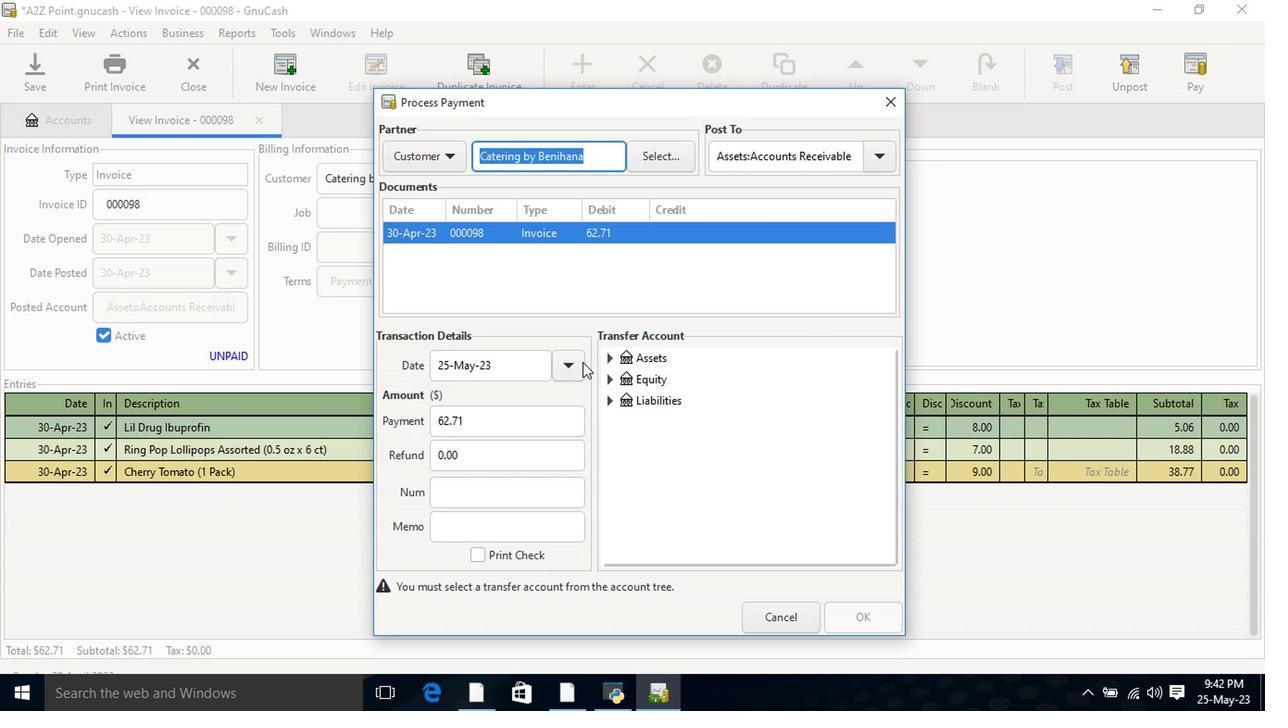 
Action: Mouse moved to (457, 465)
Screenshot: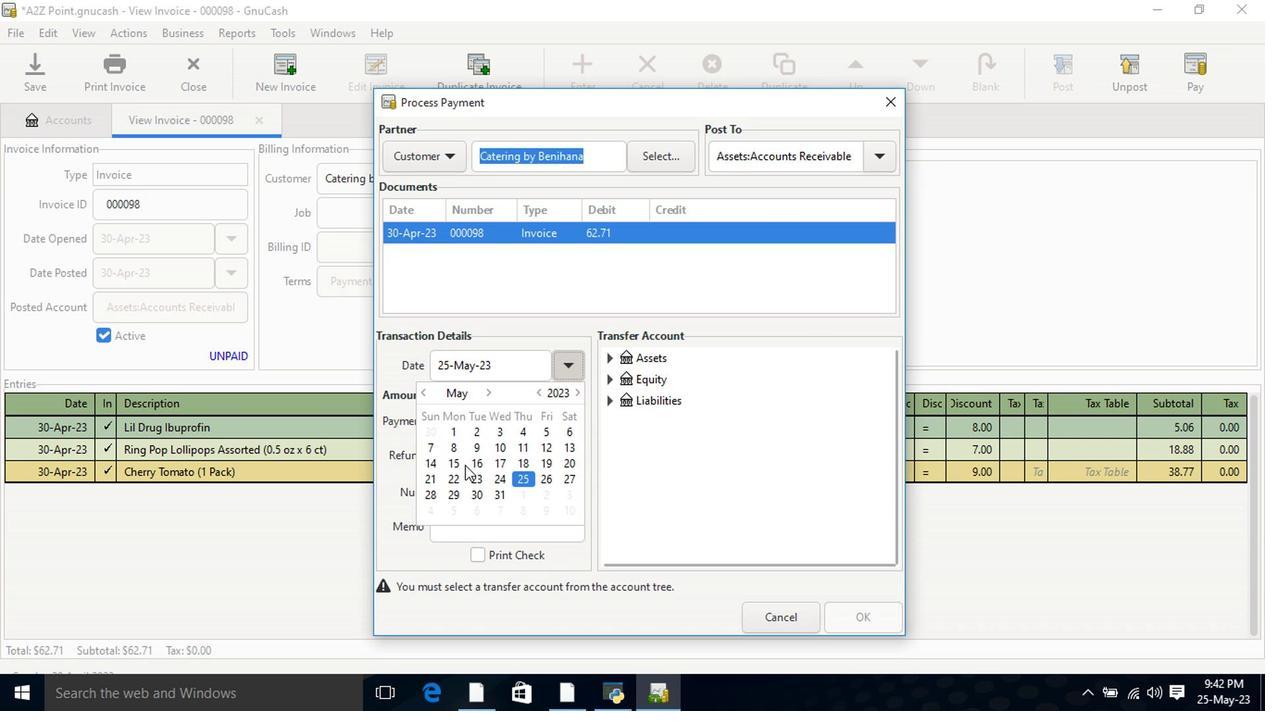 
Action: Mouse pressed left at (457, 465)
Screenshot: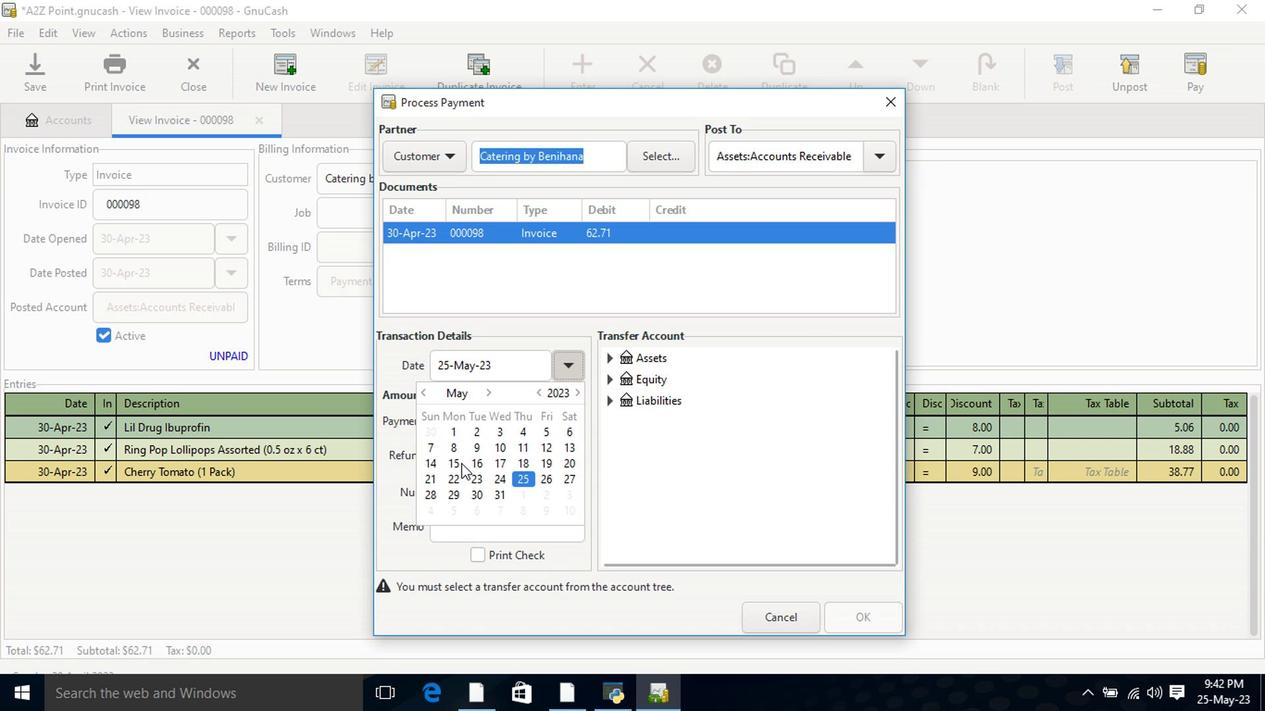 
Action: Mouse pressed left at (457, 465)
Screenshot: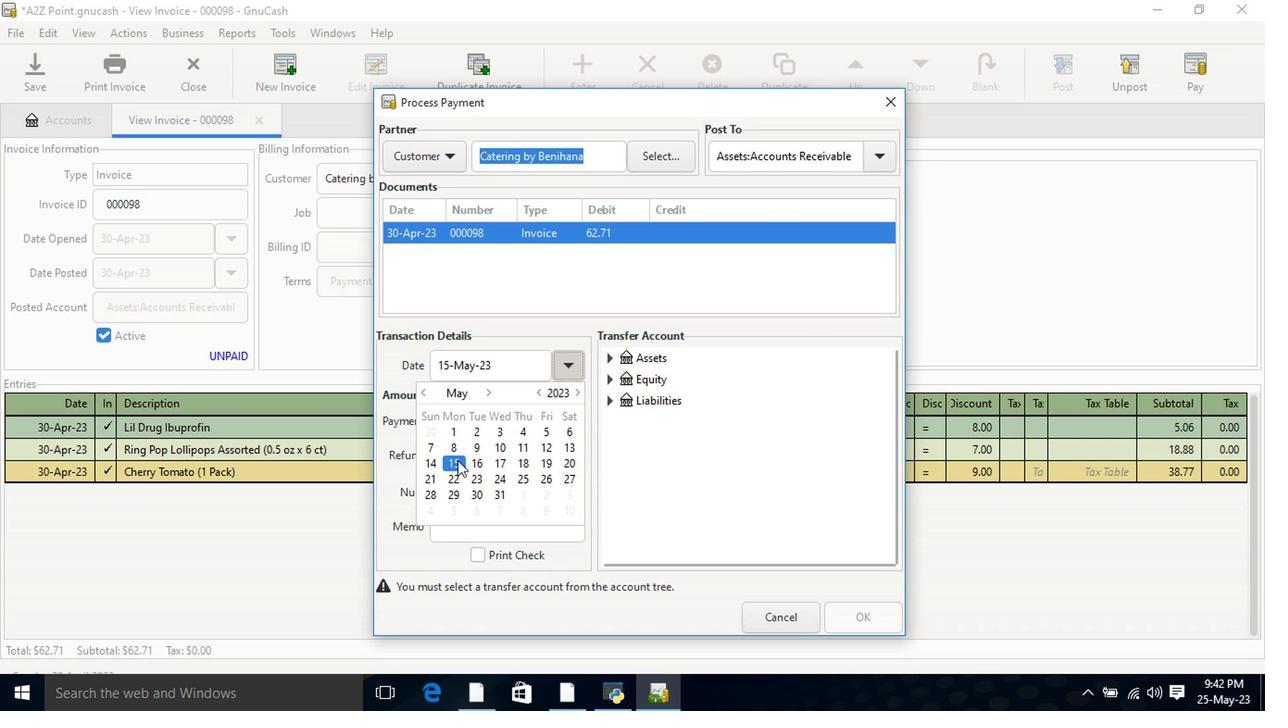 
Action: Mouse moved to (610, 365)
Screenshot: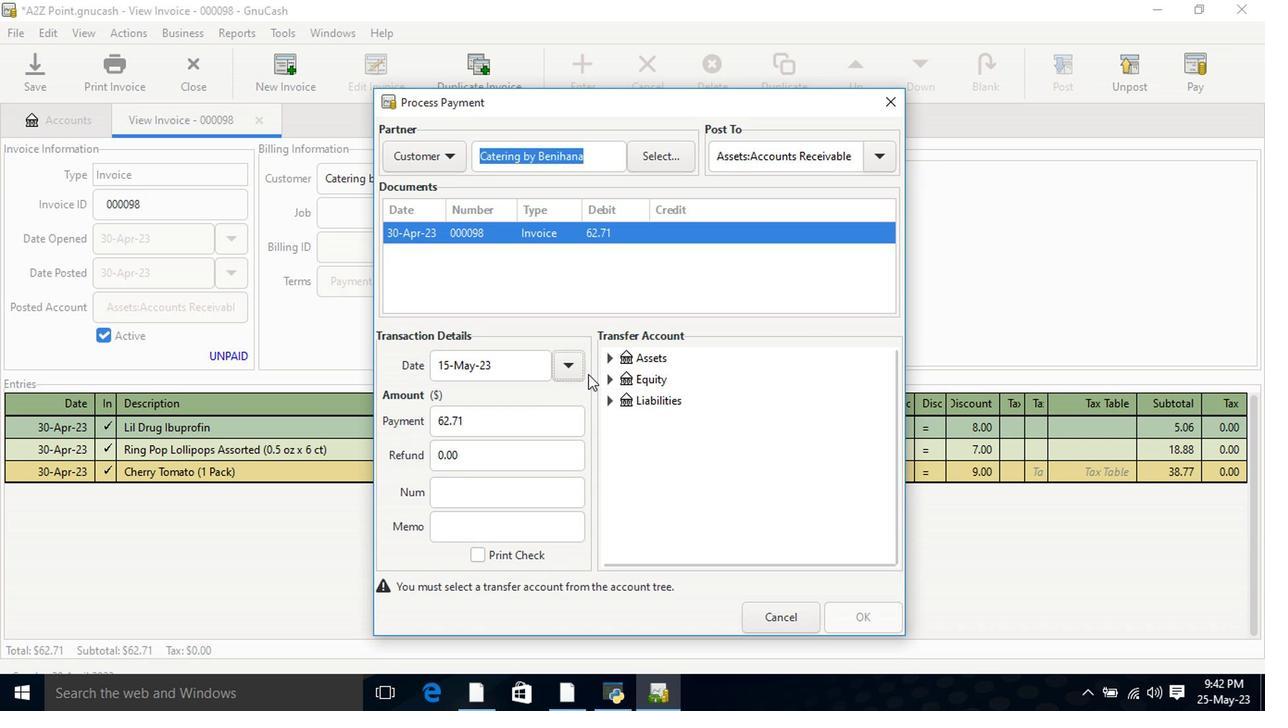 
Action: Mouse pressed left at (610, 365)
Screenshot: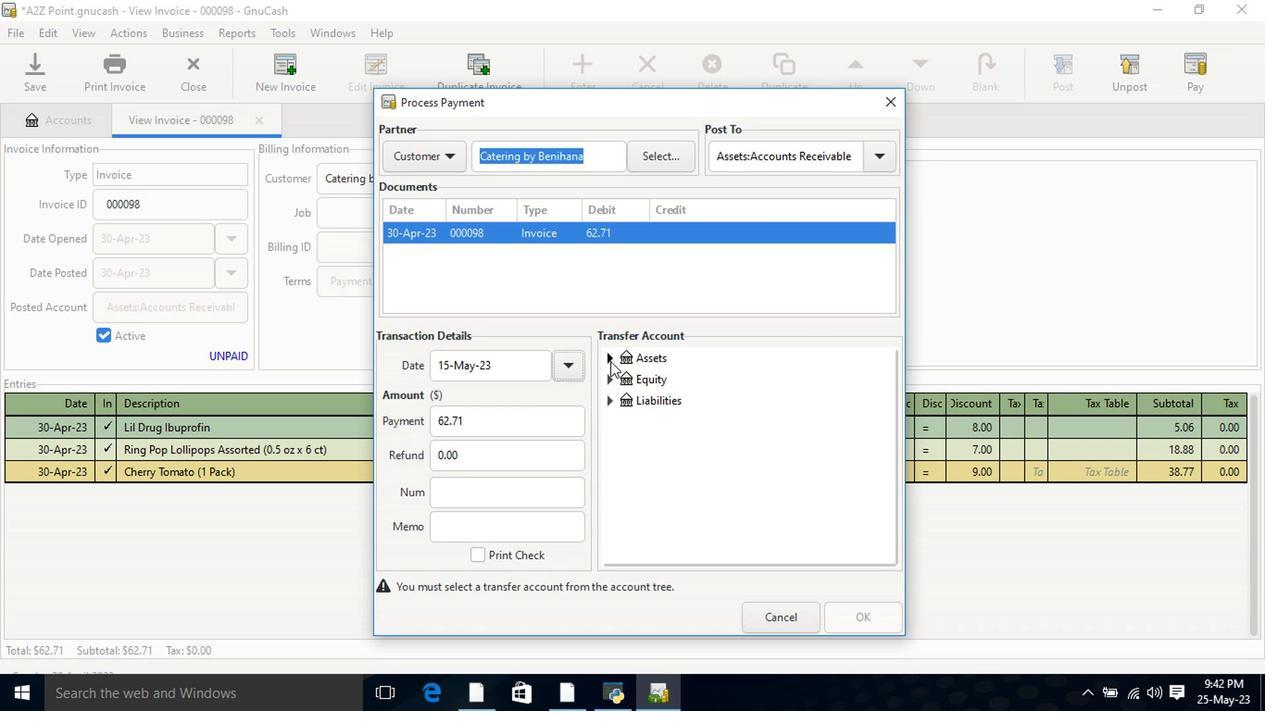 
Action: Mouse moved to (628, 385)
Screenshot: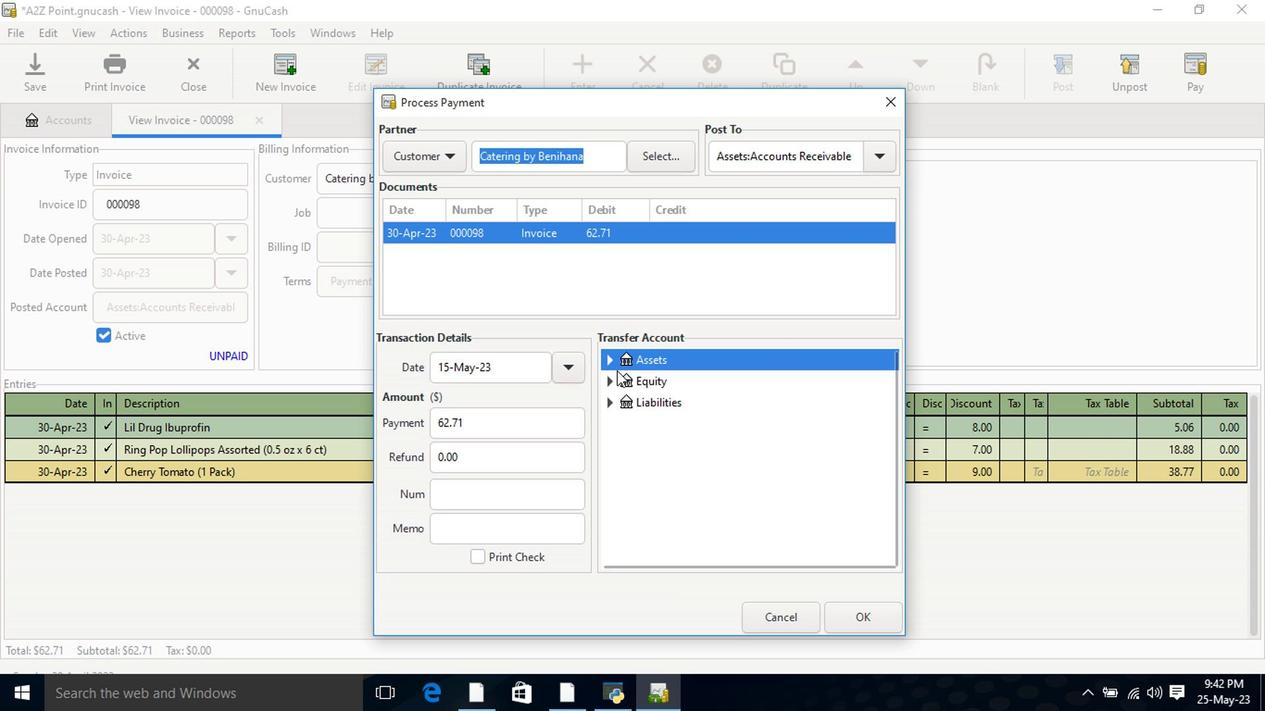
Action: Mouse pressed left at (628, 385)
Screenshot: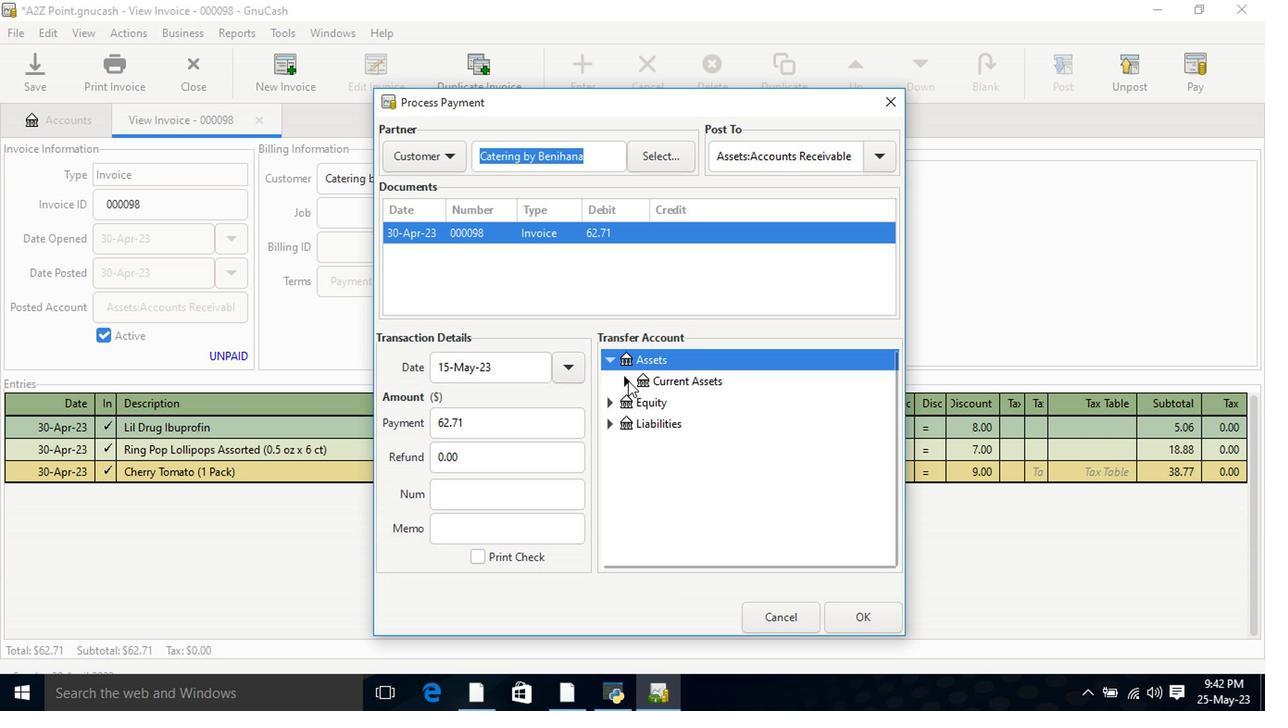 
Action: Mouse moved to (659, 407)
Screenshot: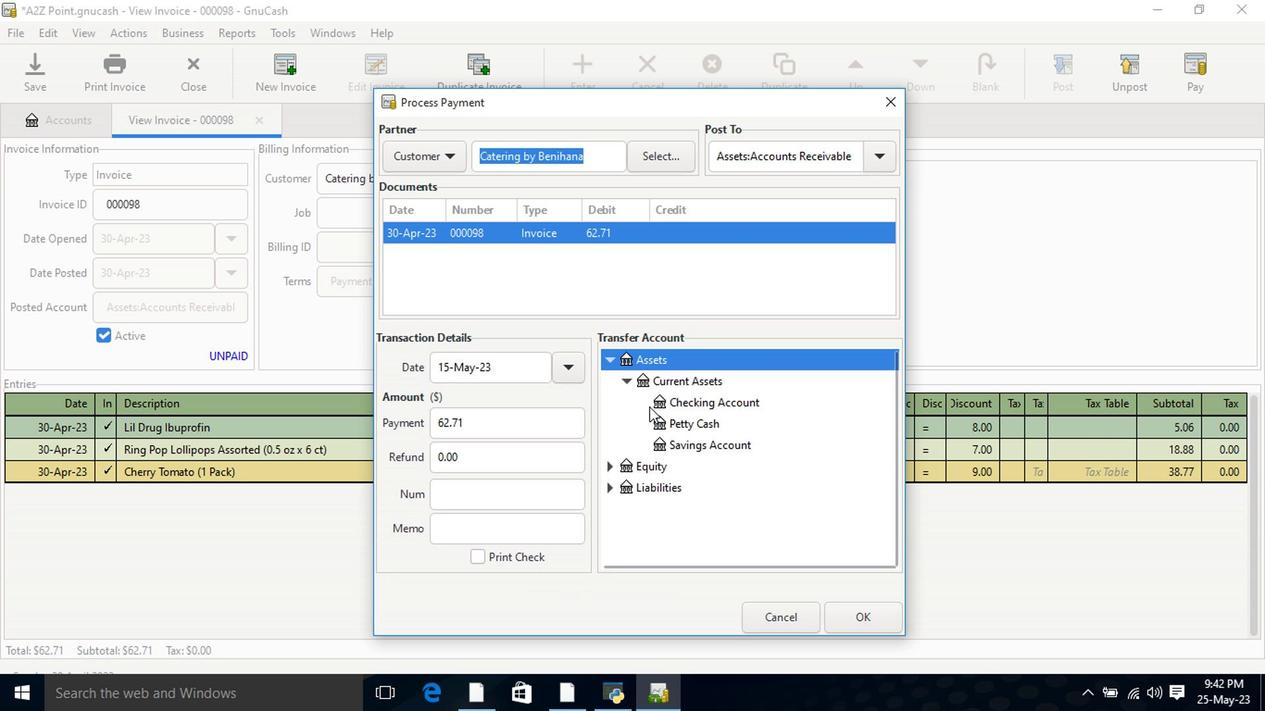 
Action: Mouse pressed left at (659, 407)
Screenshot: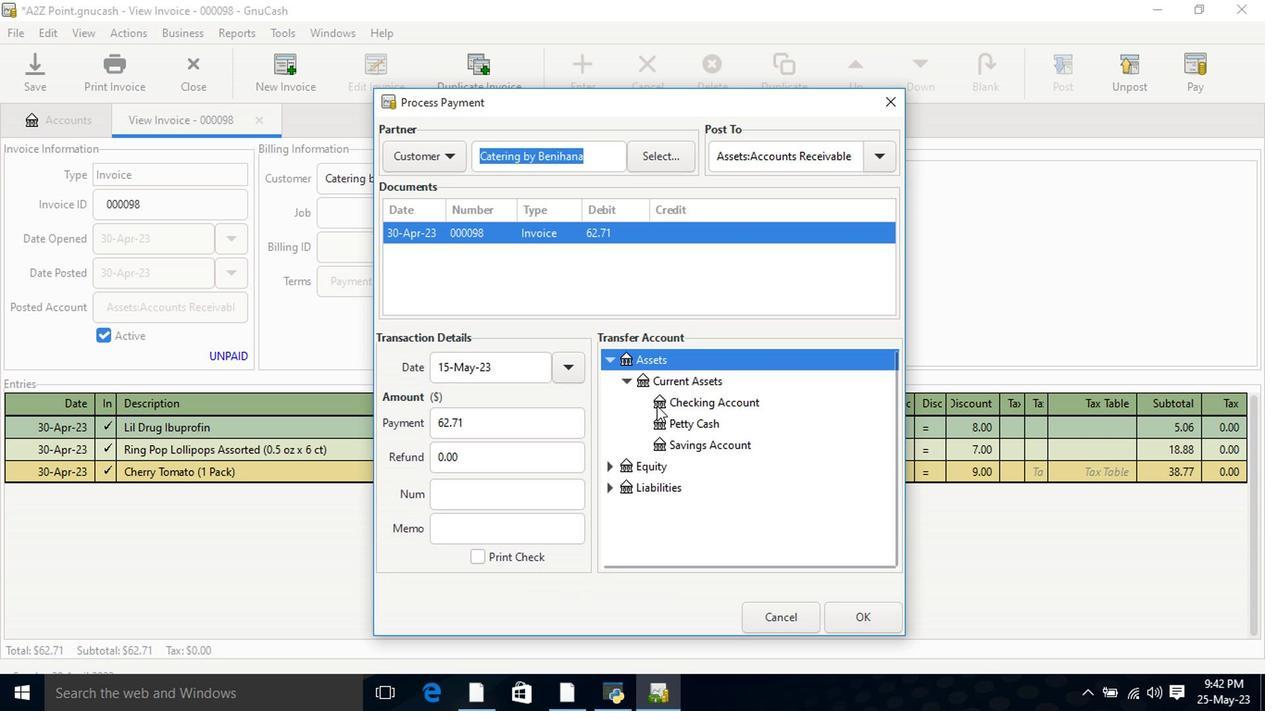 
Action: Mouse moved to (836, 620)
Screenshot: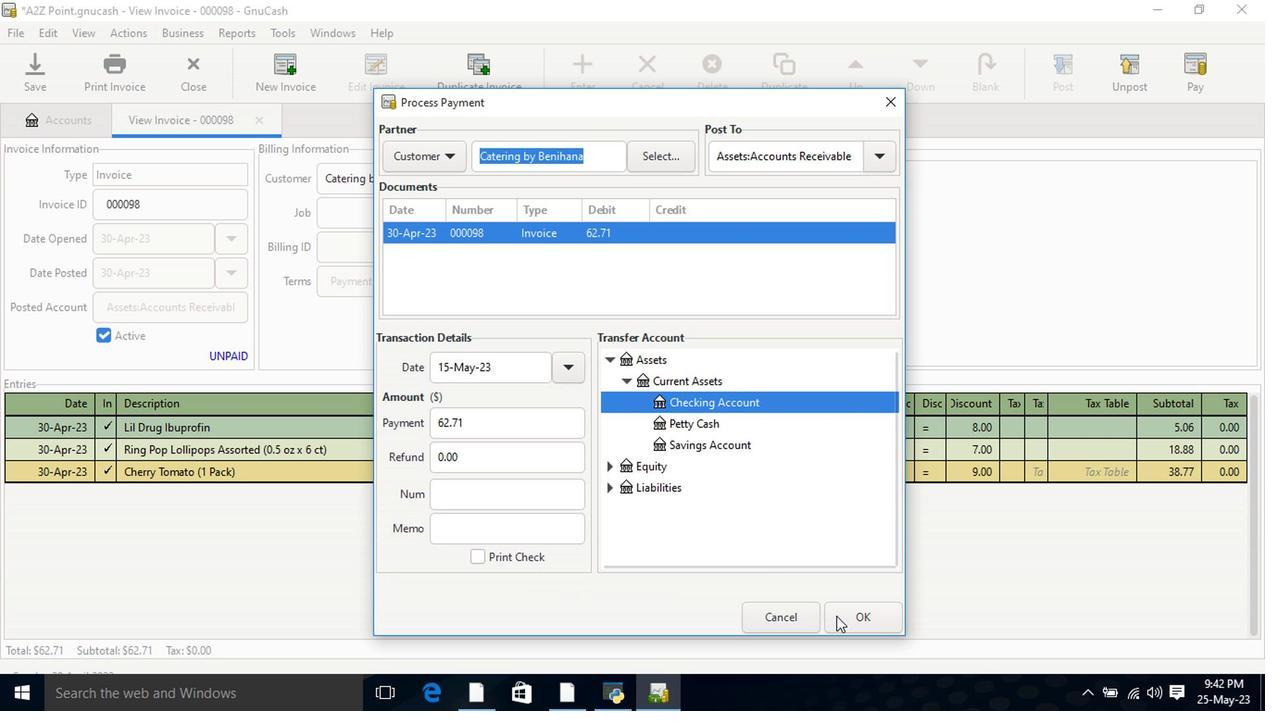 
Action: Mouse pressed left at (836, 620)
Screenshot: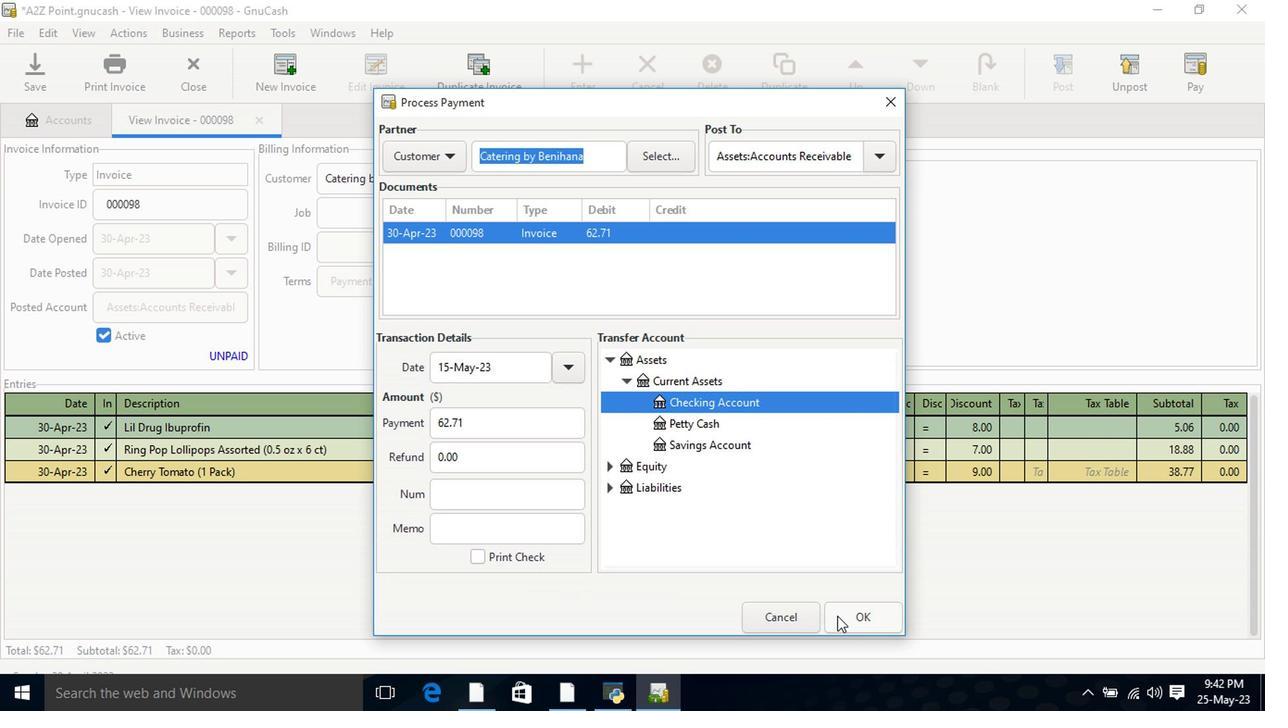 
Action: Mouse moved to (118, 83)
Screenshot: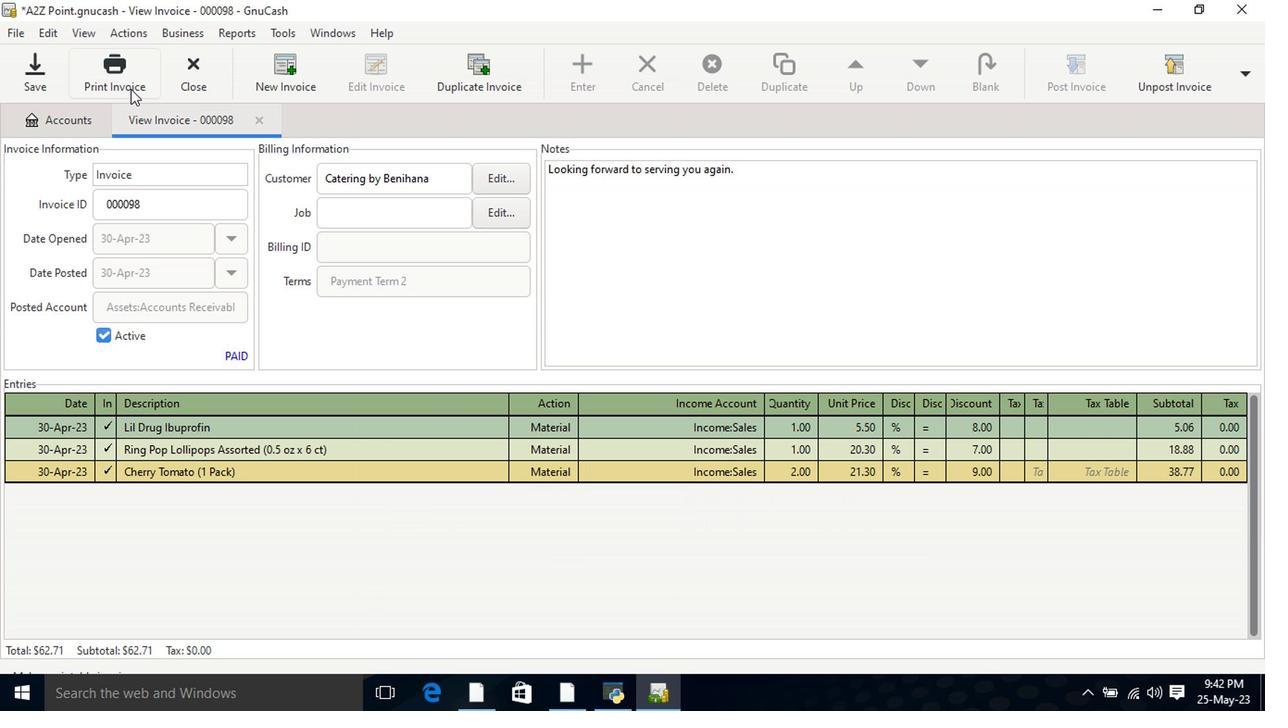 
Action: Mouse pressed left at (118, 83)
Screenshot: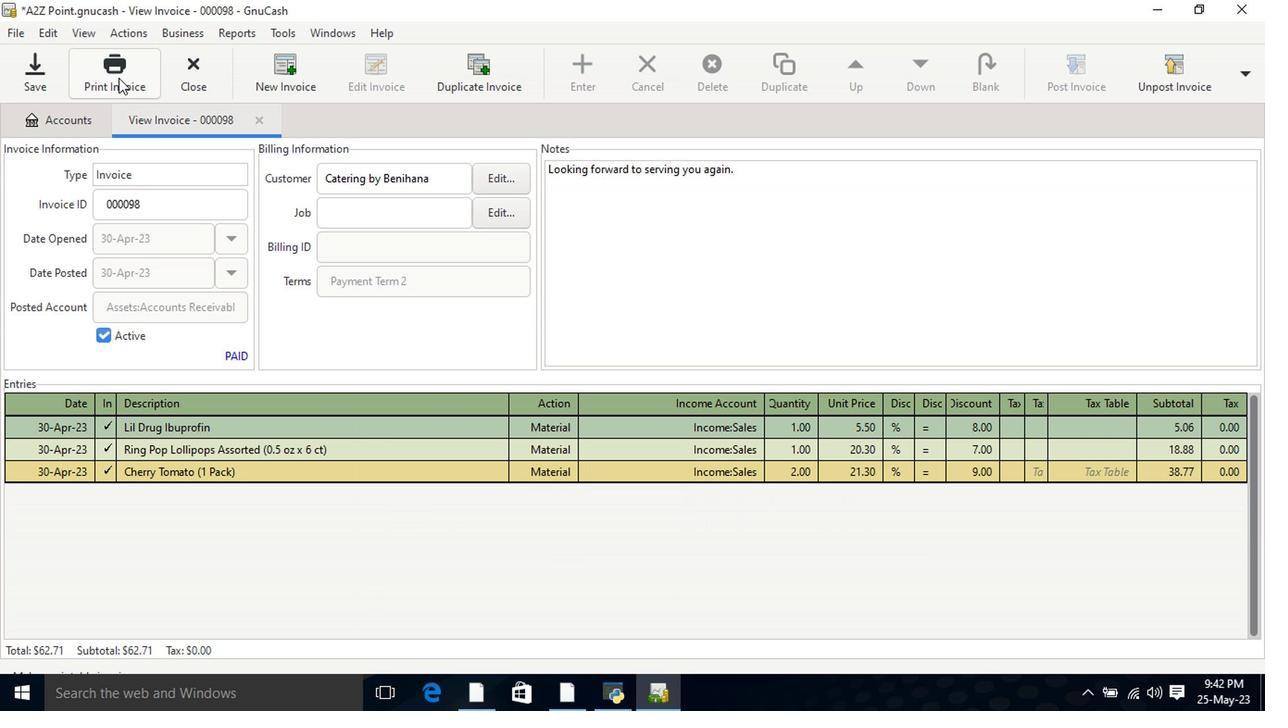 
Action: Mouse moved to (465, 70)
Screenshot: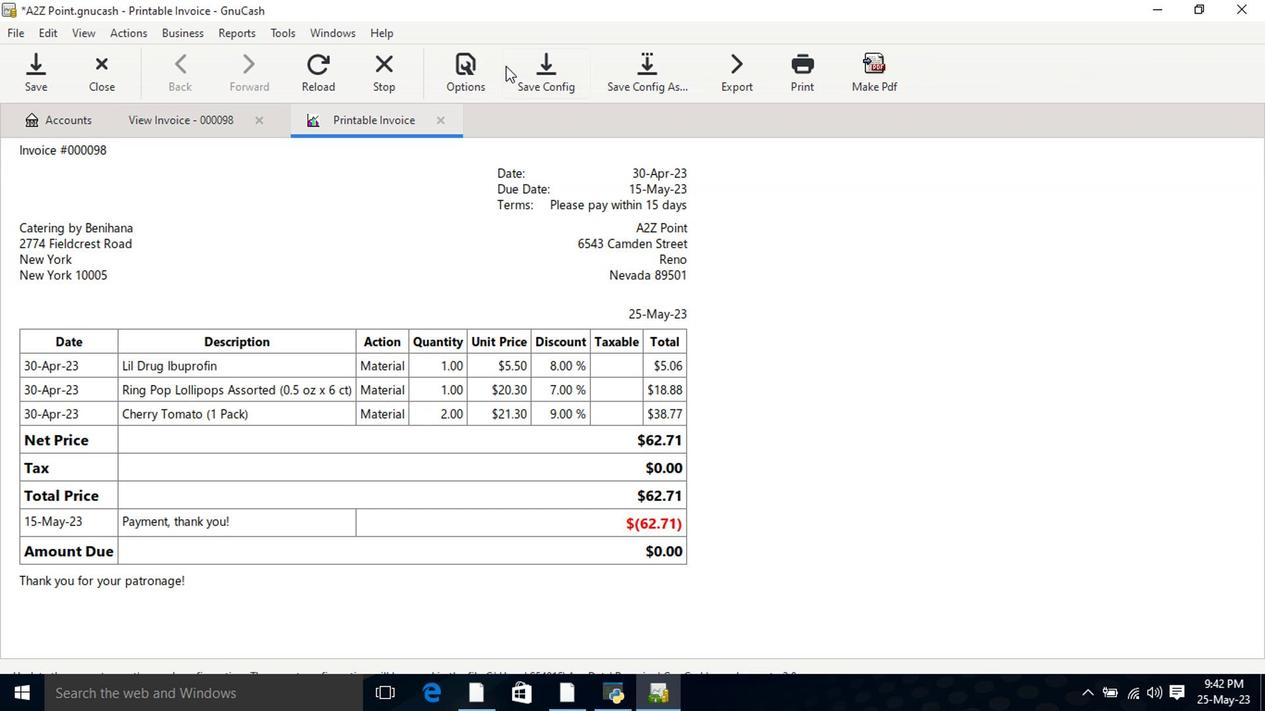 
Action: Mouse pressed left at (465, 70)
Screenshot: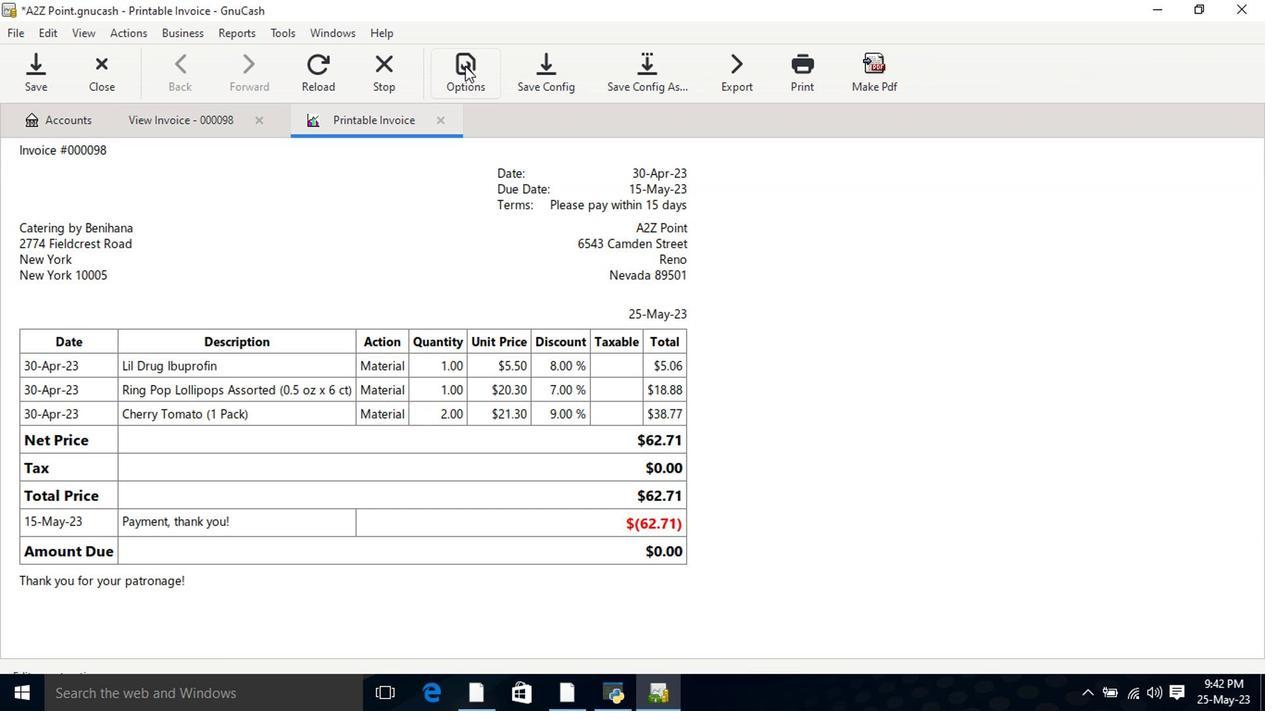 
Action: Mouse moved to (406, 154)
Screenshot: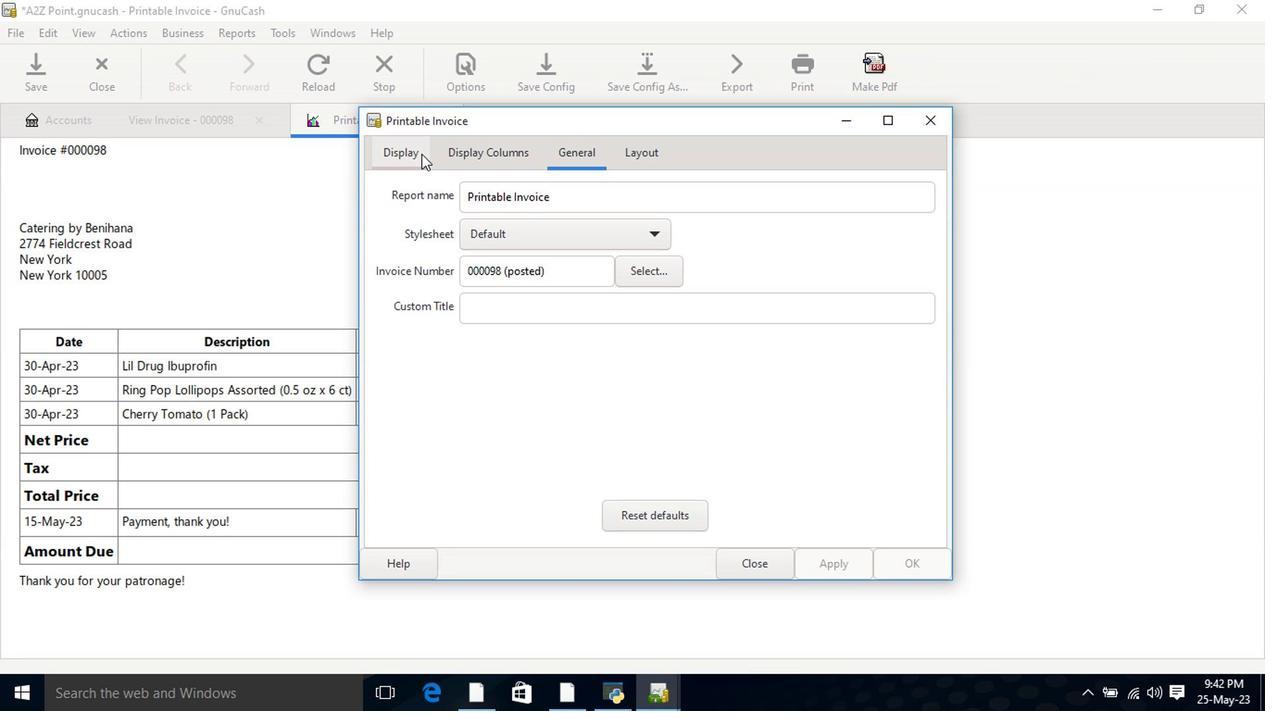 
Action: Mouse pressed left at (406, 154)
Screenshot: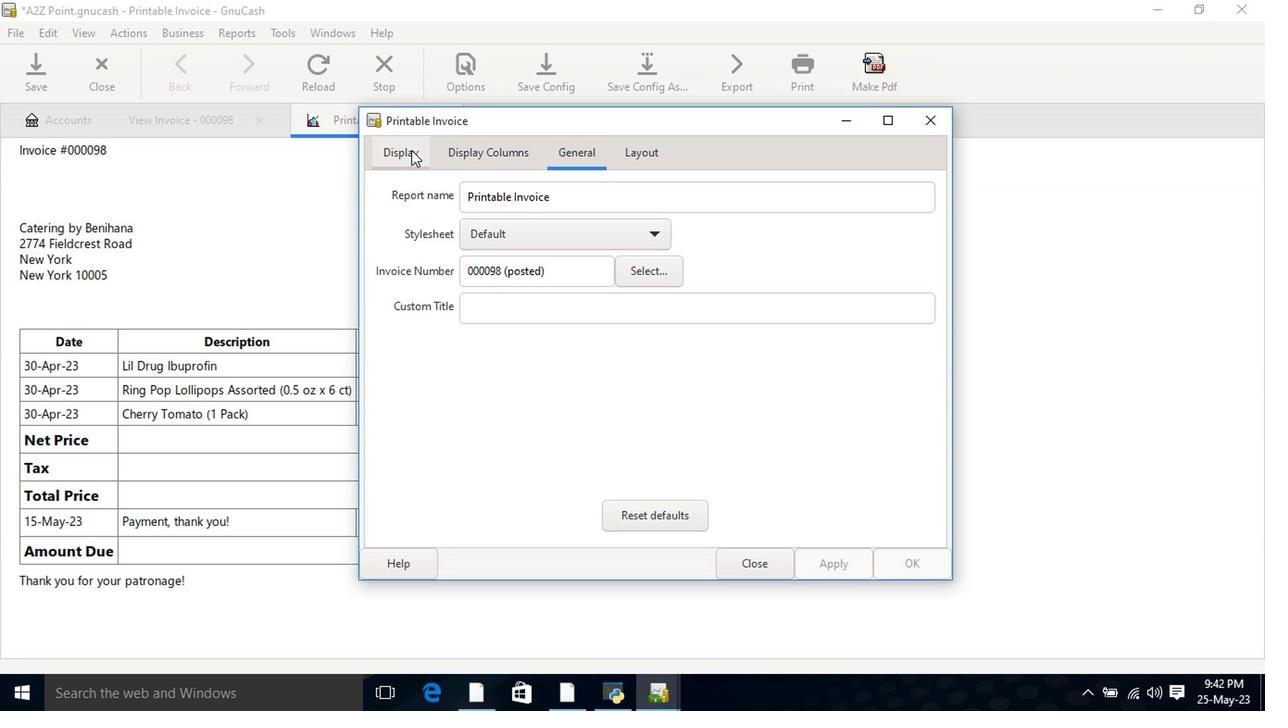 
Action: Mouse moved to (530, 372)
Screenshot: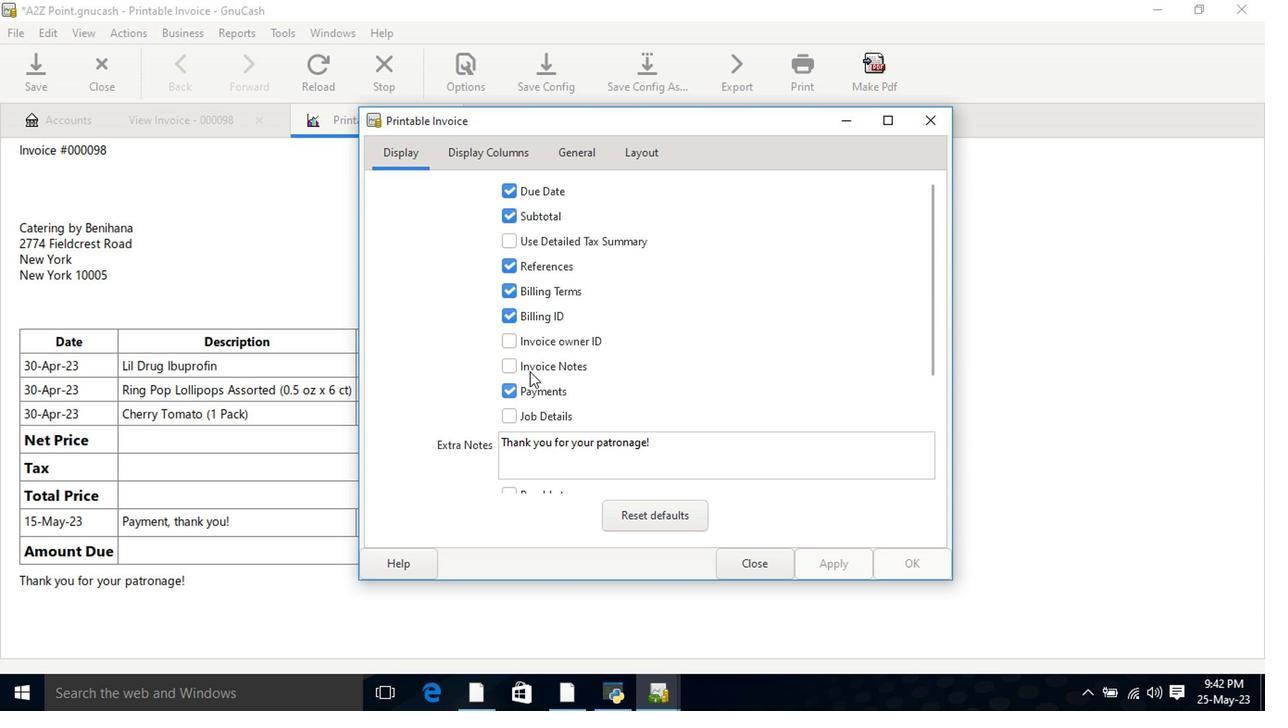 
Action: Mouse pressed left at (530, 372)
Screenshot: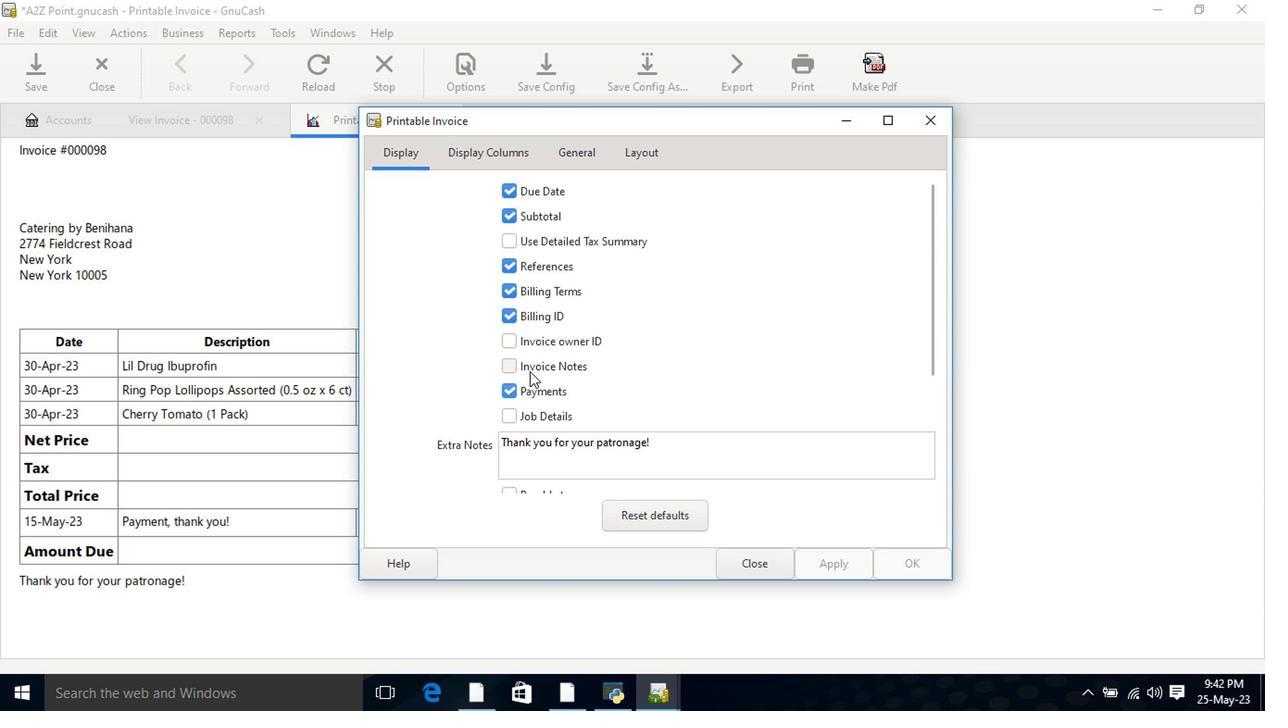 
Action: Mouse moved to (809, 571)
Screenshot: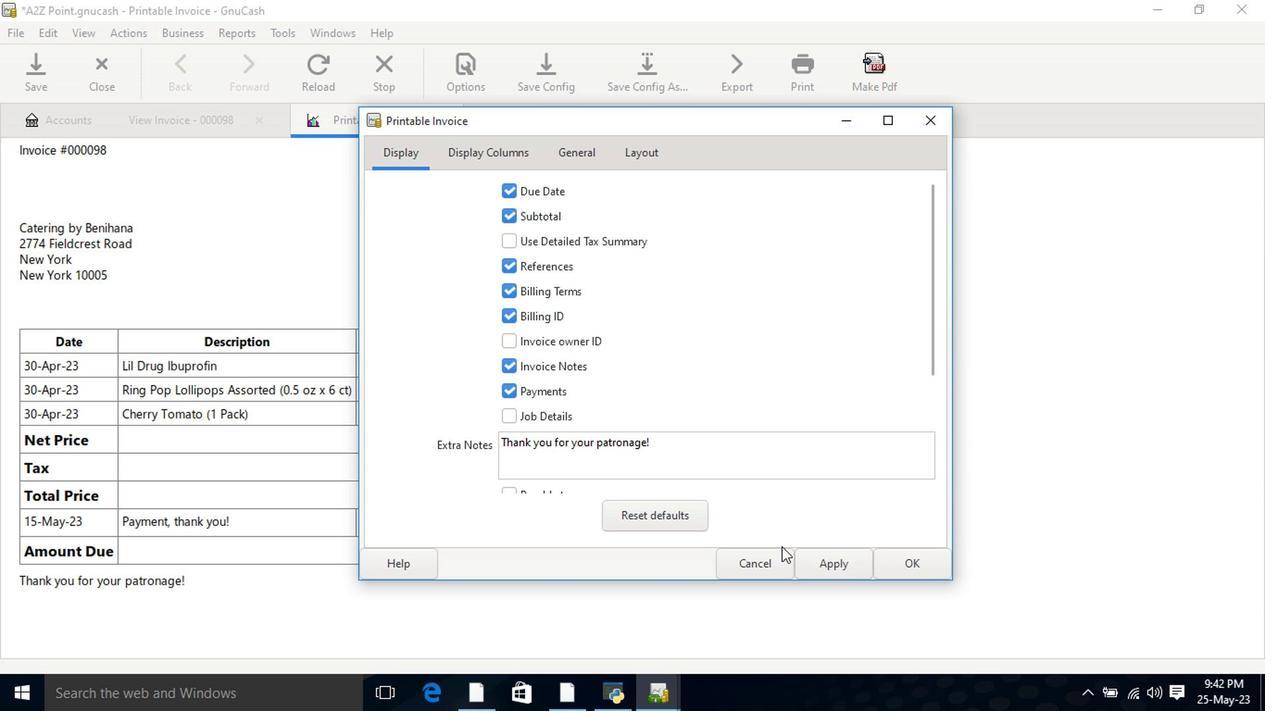 
Action: Mouse pressed left at (809, 571)
Screenshot: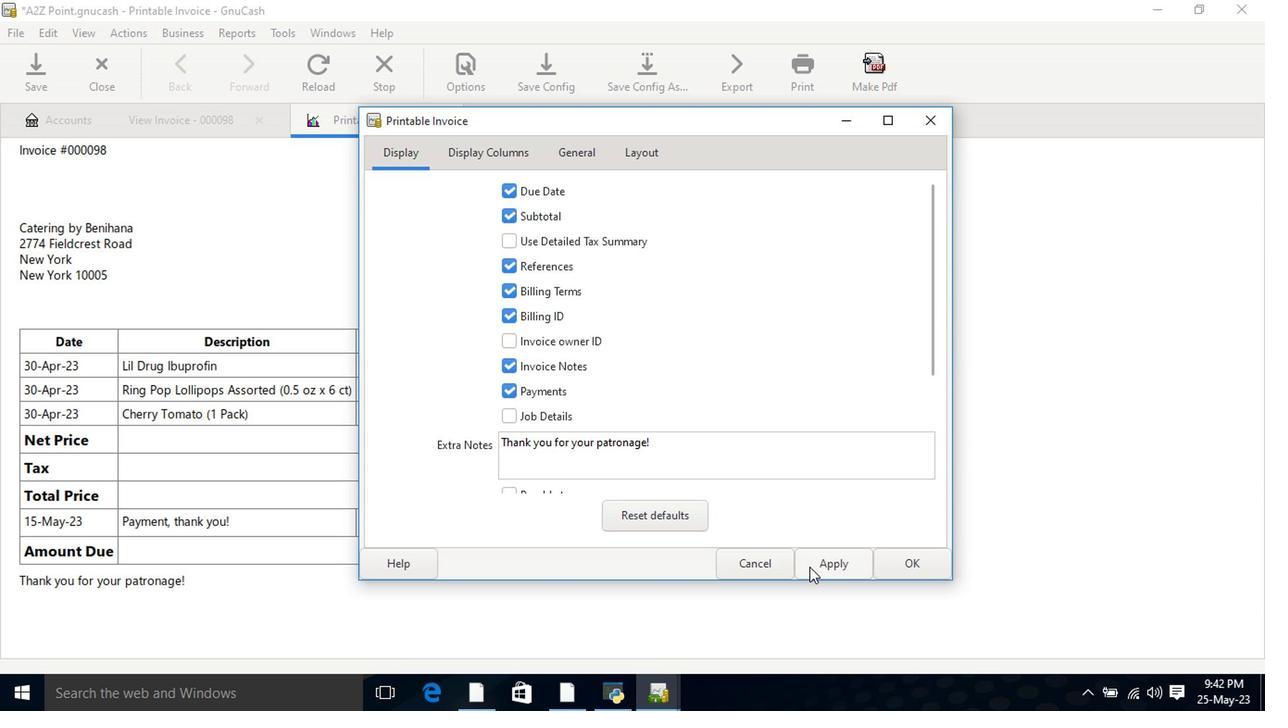 
Action: Mouse moved to (753, 568)
Screenshot: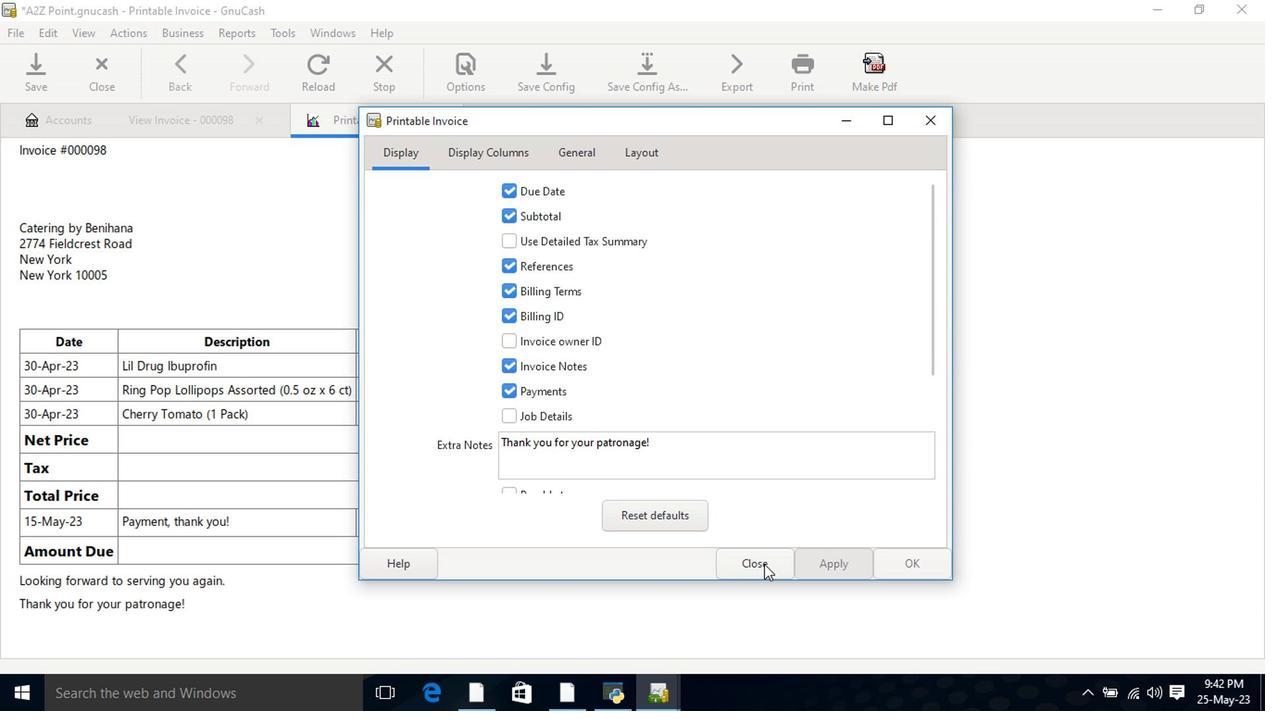 
Action: Mouse pressed left at (753, 568)
Screenshot: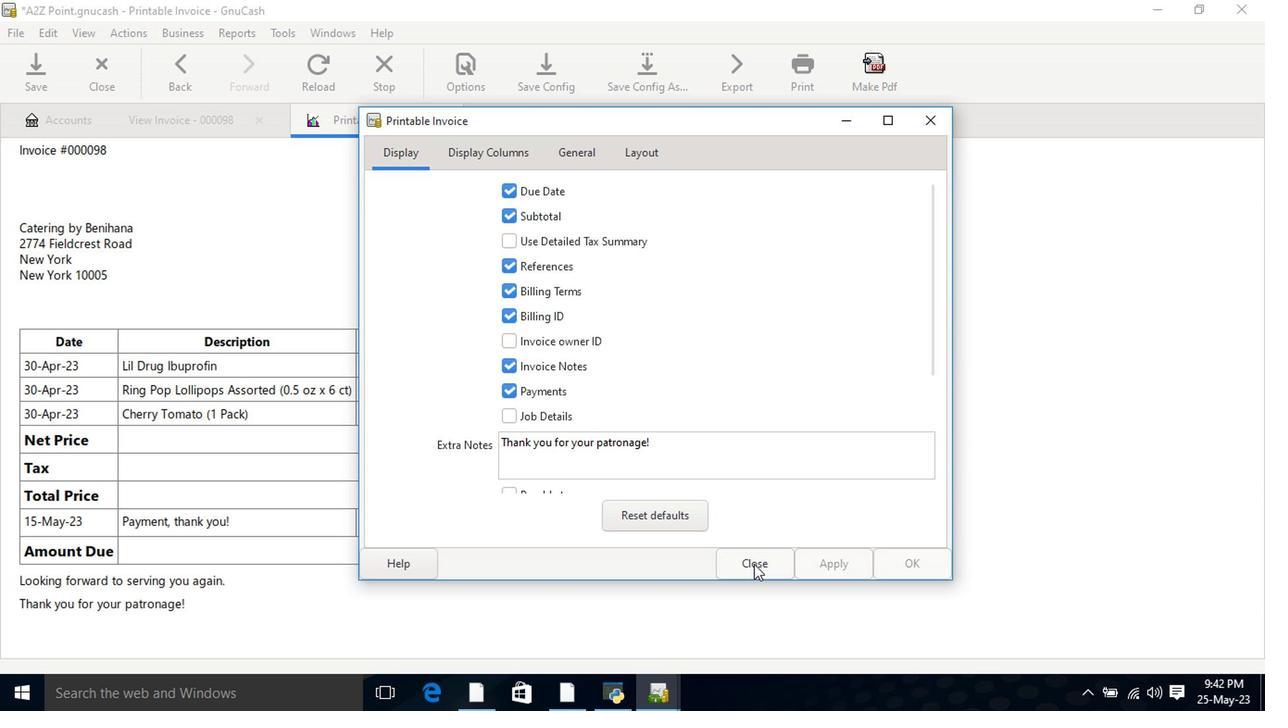 
Action: Mouse moved to (739, 568)
Screenshot: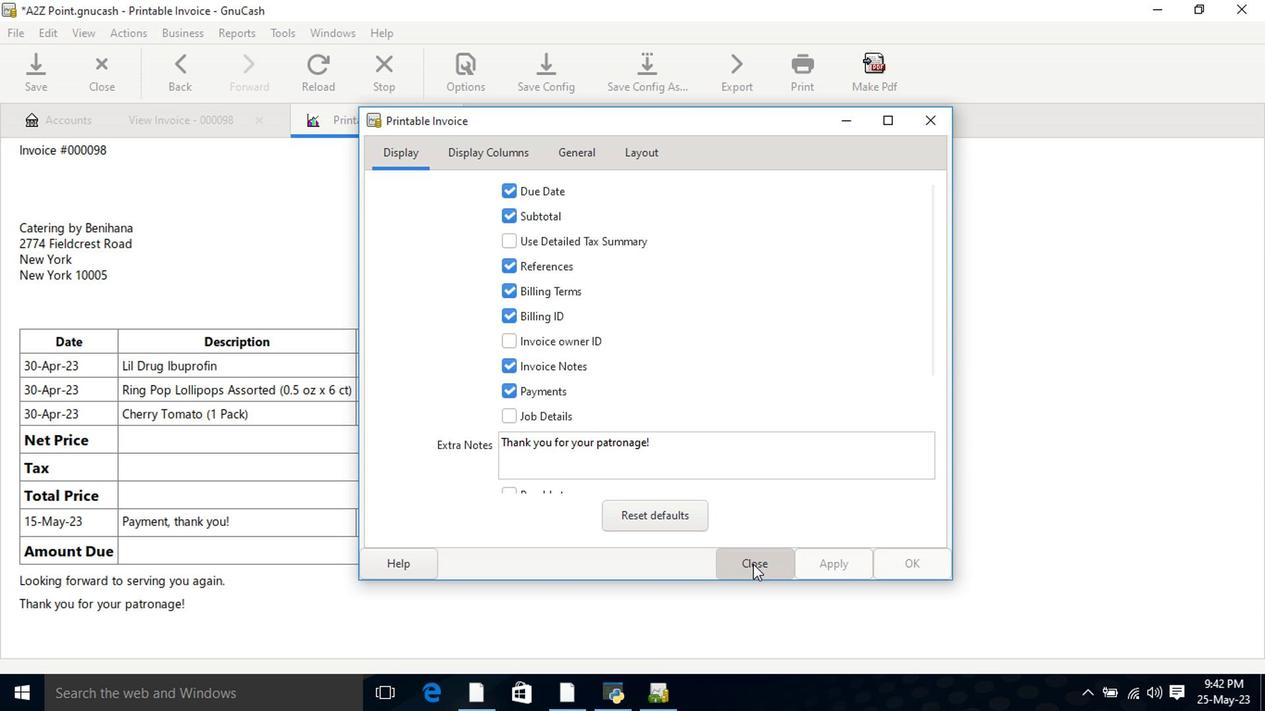 
